 Task: Look for space in Salvador, Brazil from 9th July, 2023 to 16th July, 2023 for 2 adults, 1 child in price range Rs.8000 to Rs.16000. Place can be entire place with 2 bedrooms having 2 beds and 1 bathroom. Property type can be flat. Booking option can be shelf check-in. Required host language is Spanish.
Action: Mouse moved to (538, 147)
Screenshot: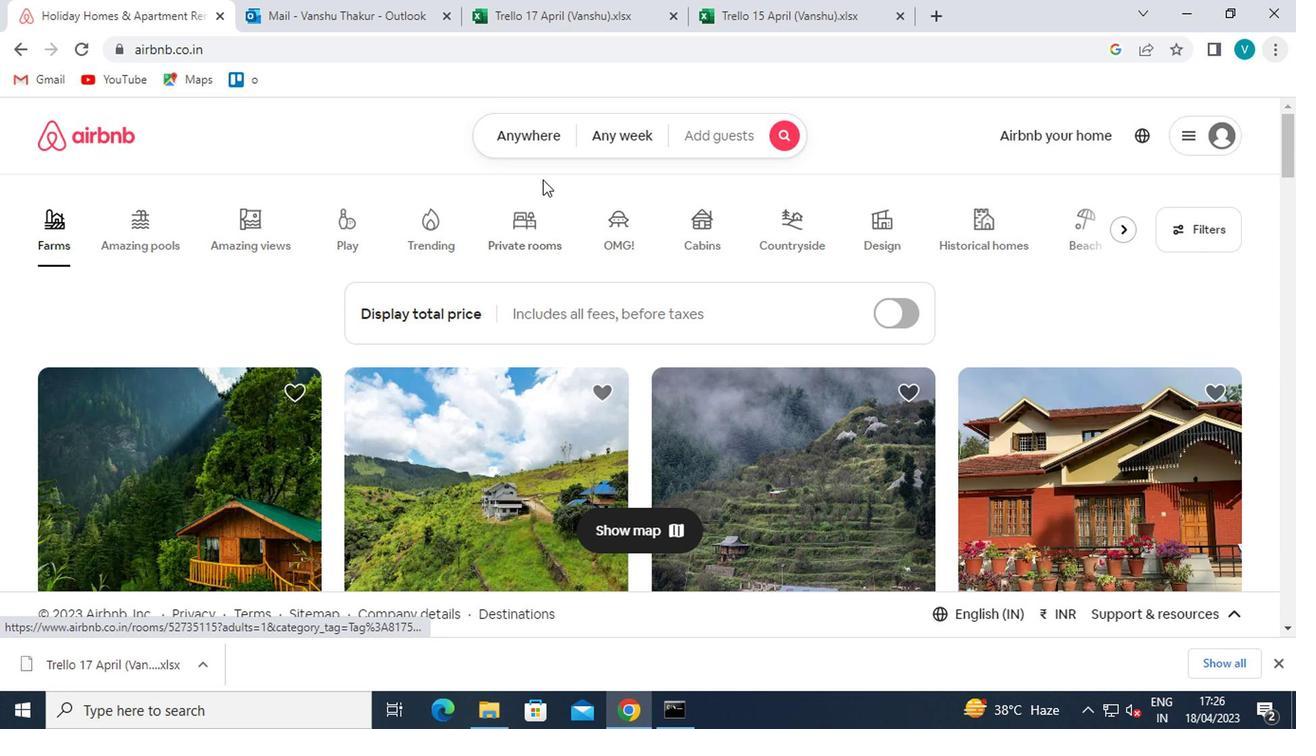 
Action: Mouse pressed left at (538, 147)
Screenshot: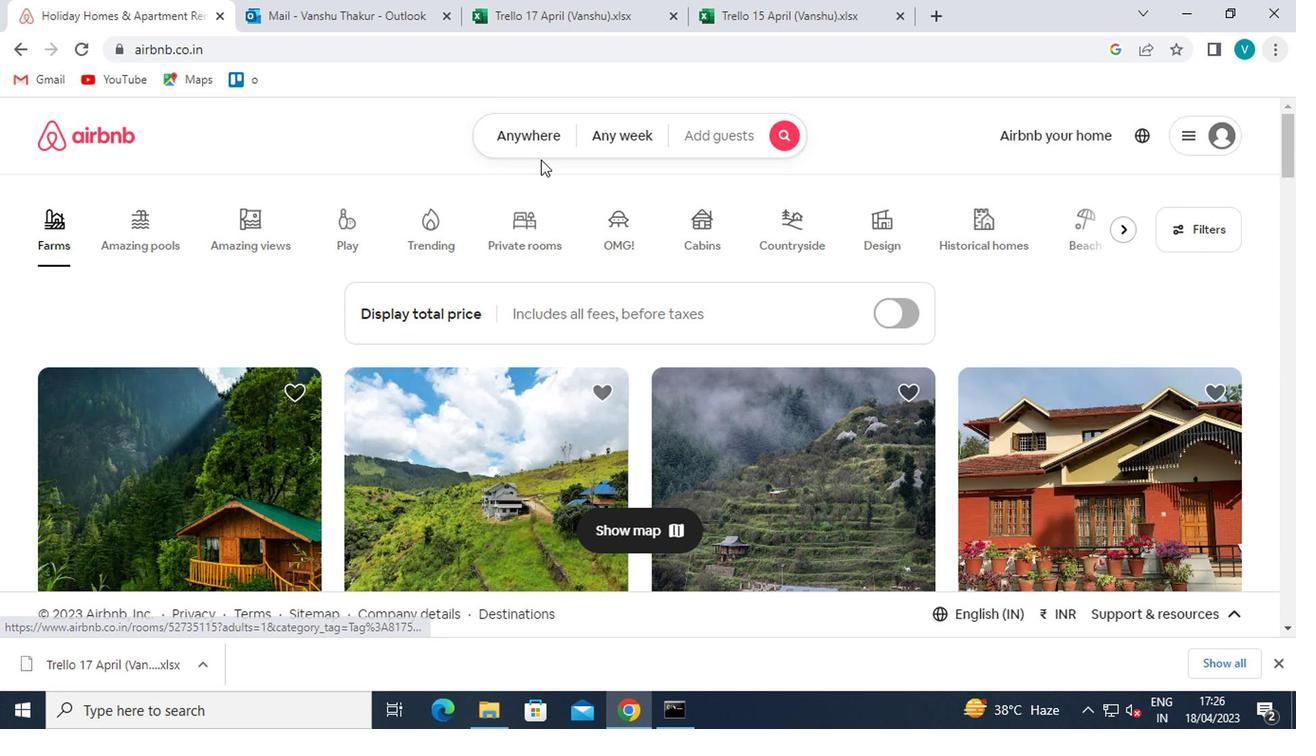 
Action: Mouse moved to (453, 211)
Screenshot: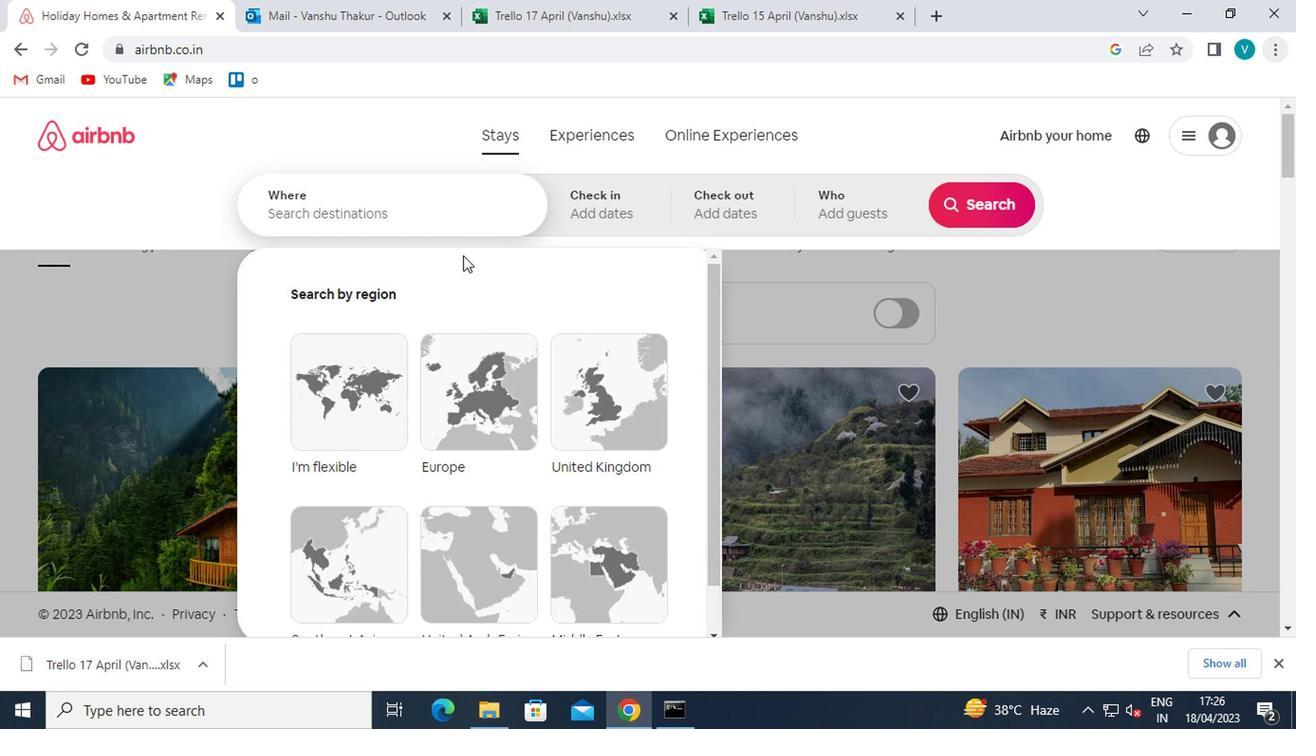 
Action: Mouse pressed left at (453, 211)
Screenshot: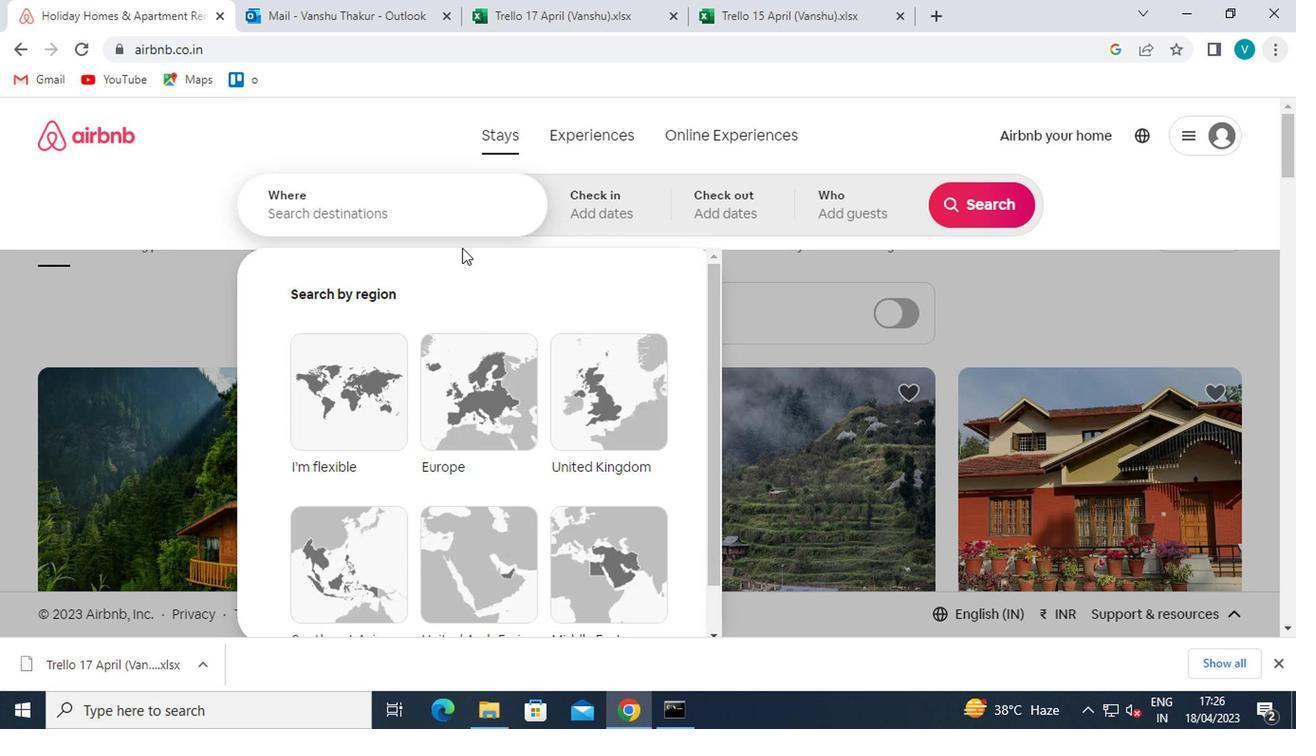 
Action: Mouse moved to (452, 209)
Screenshot: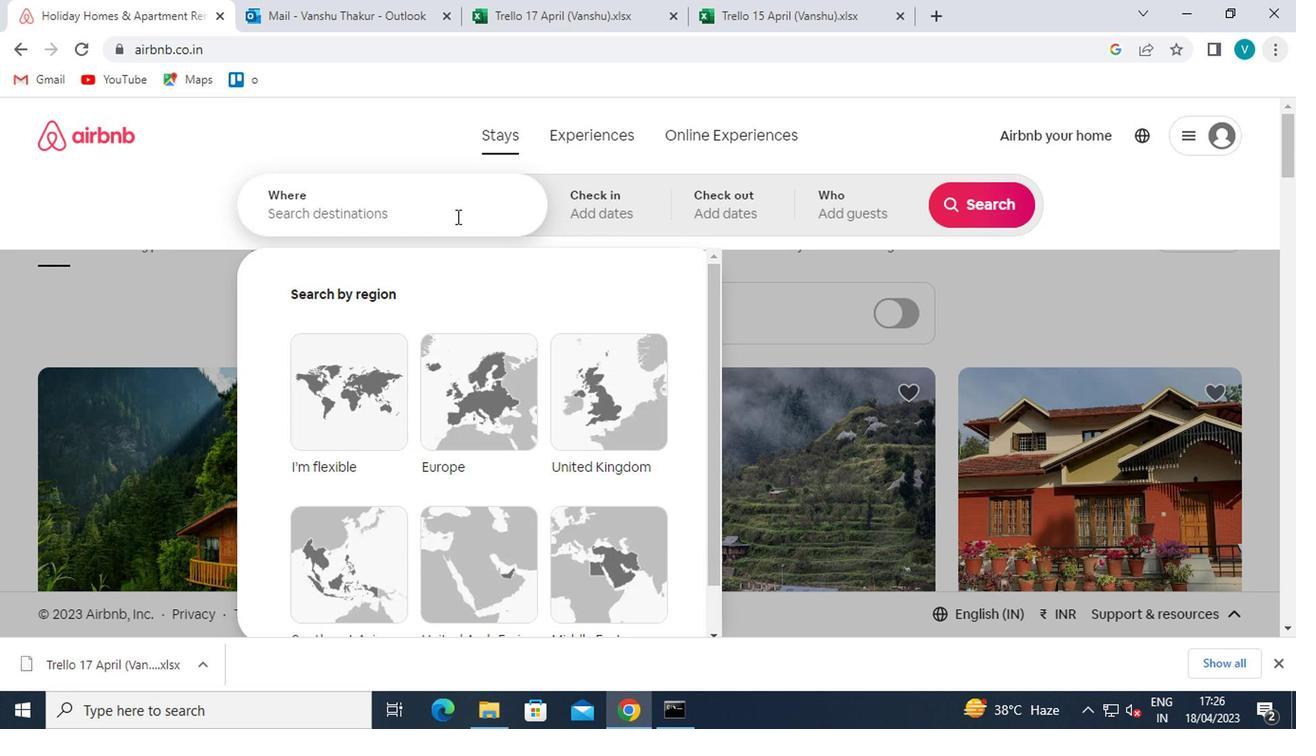 
Action: Key pressed <Key.shift>SALVADOR
Screenshot: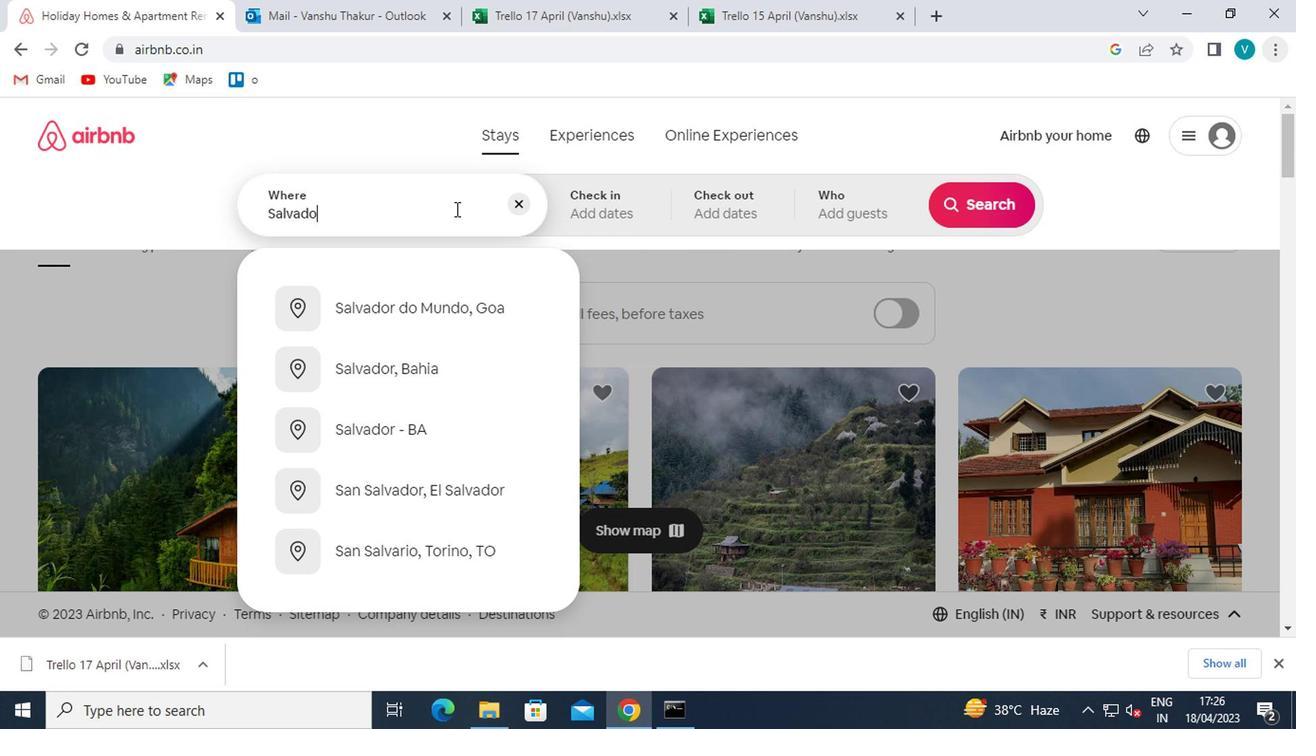 
Action: Mouse moved to (506, 184)
Screenshot: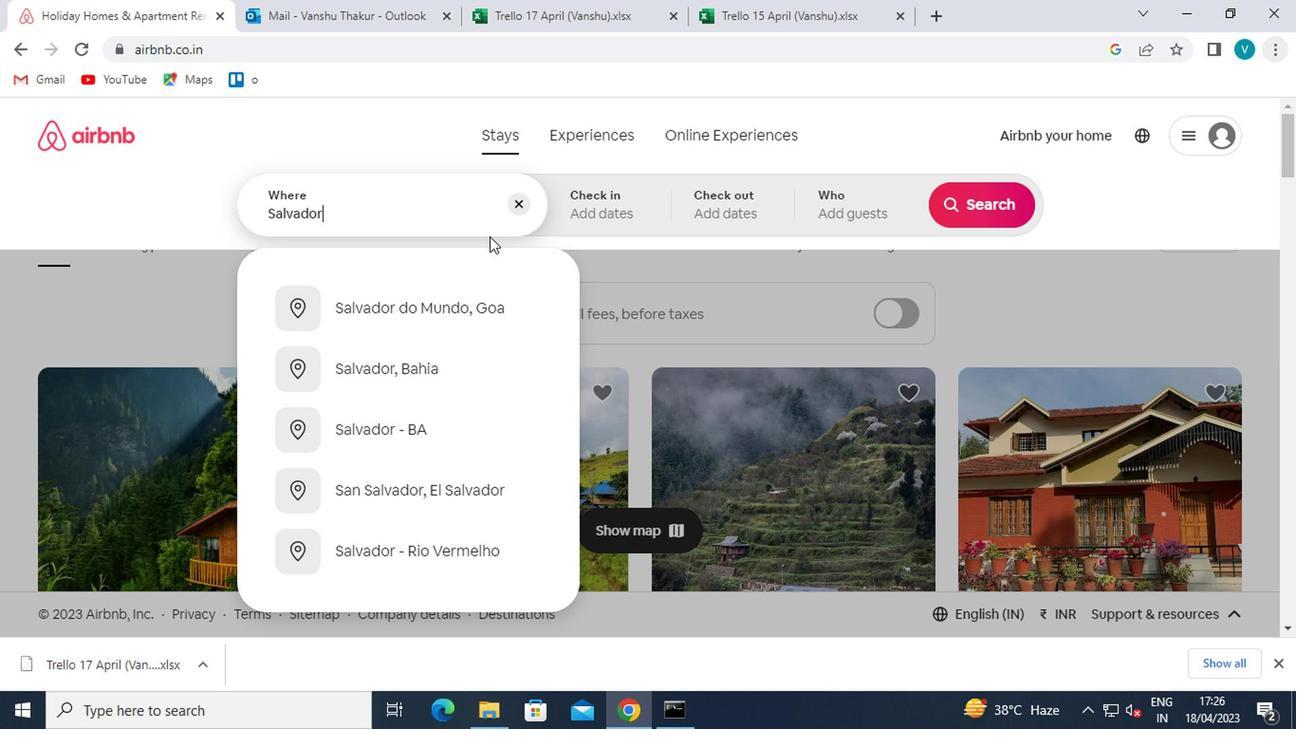 
Action: Key pressed ,<Key.space><Key.shift>BRAZIL
Screenshot: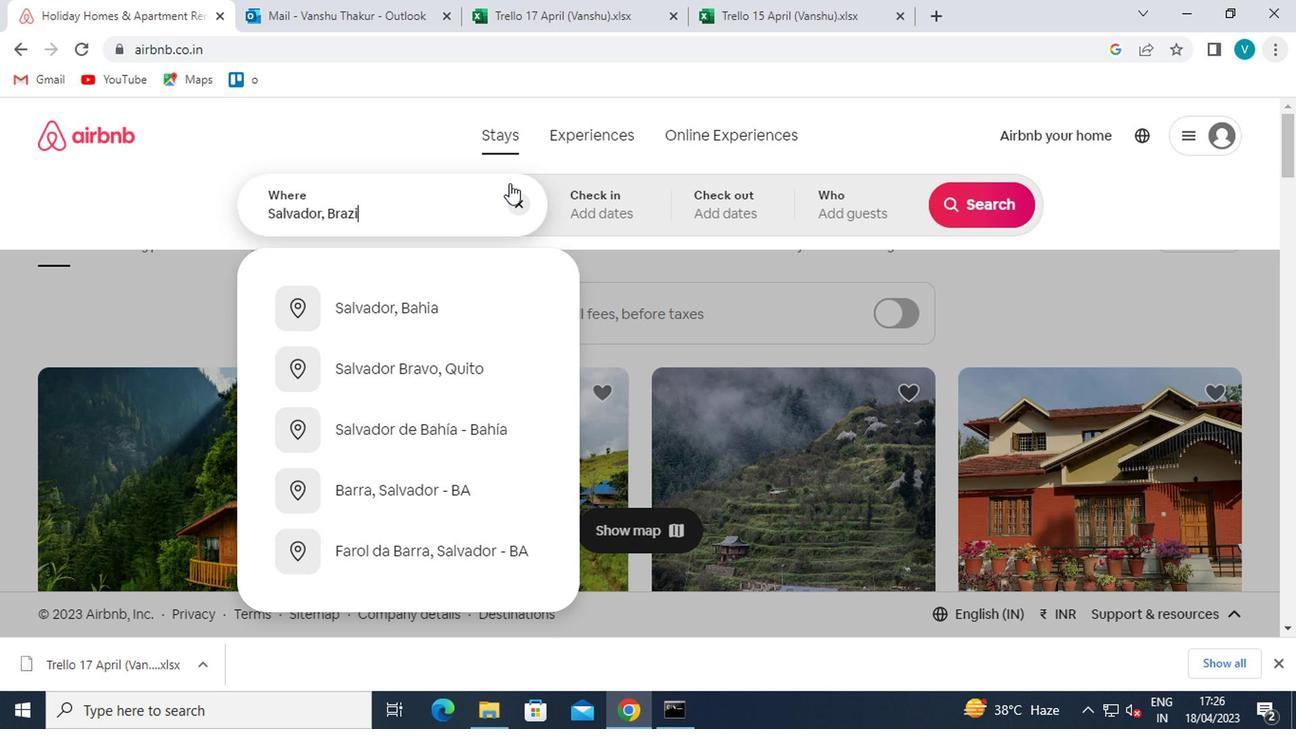 
Action: Mouse moved to (493, 197)
Screenshot: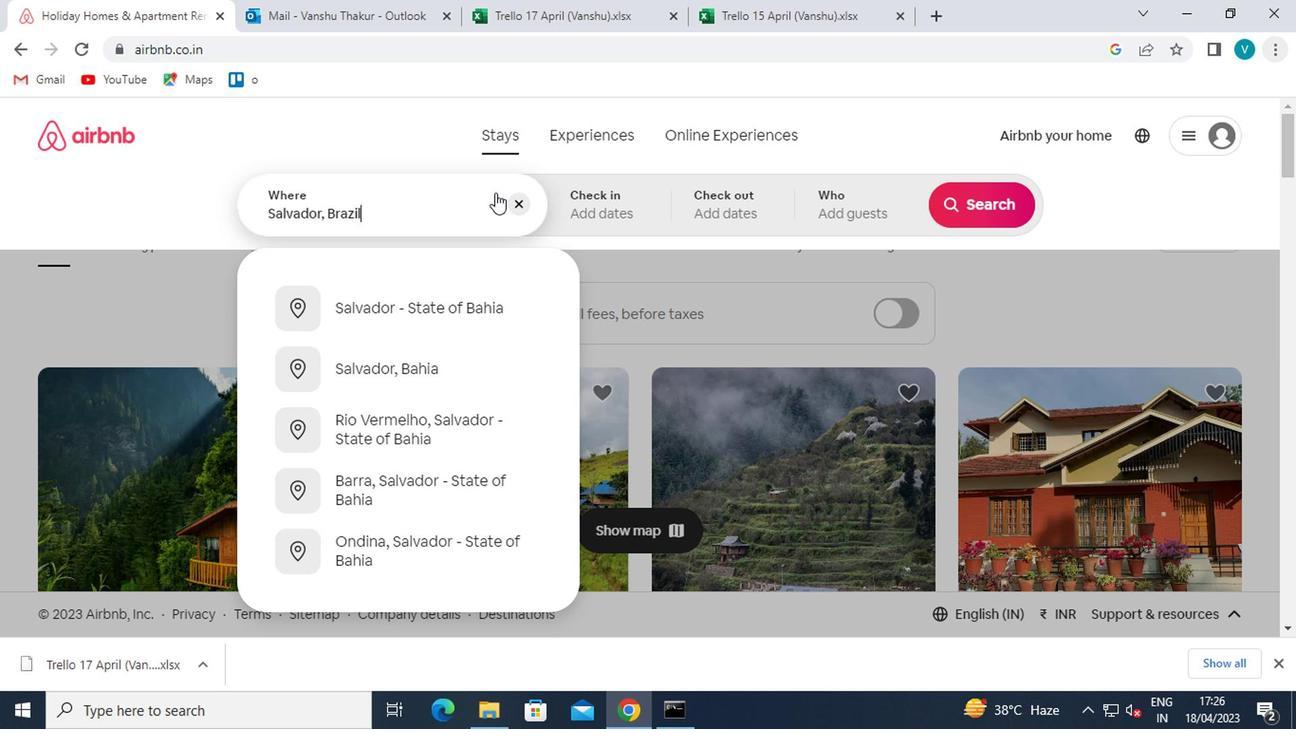 
Action: Key pressed <Key.enter>
Screenshot: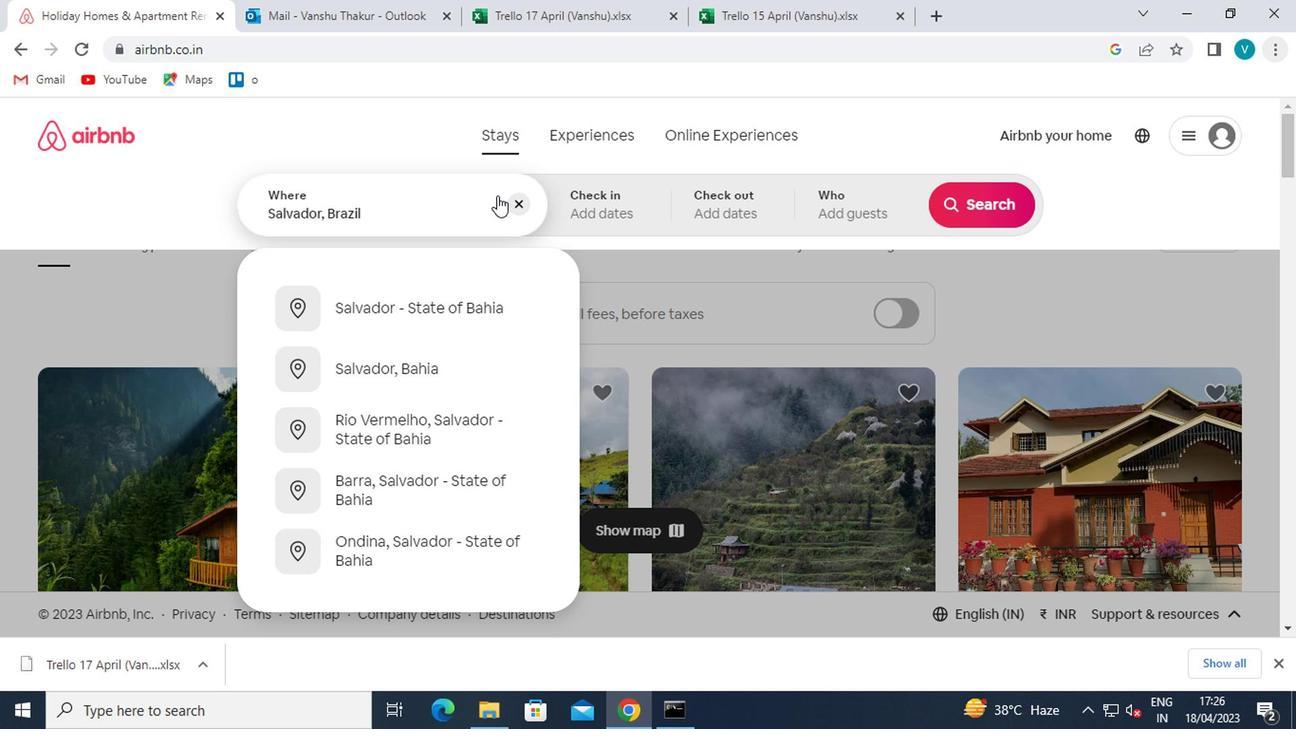
Action: Mouse moved to (955, 353)
Screenshot: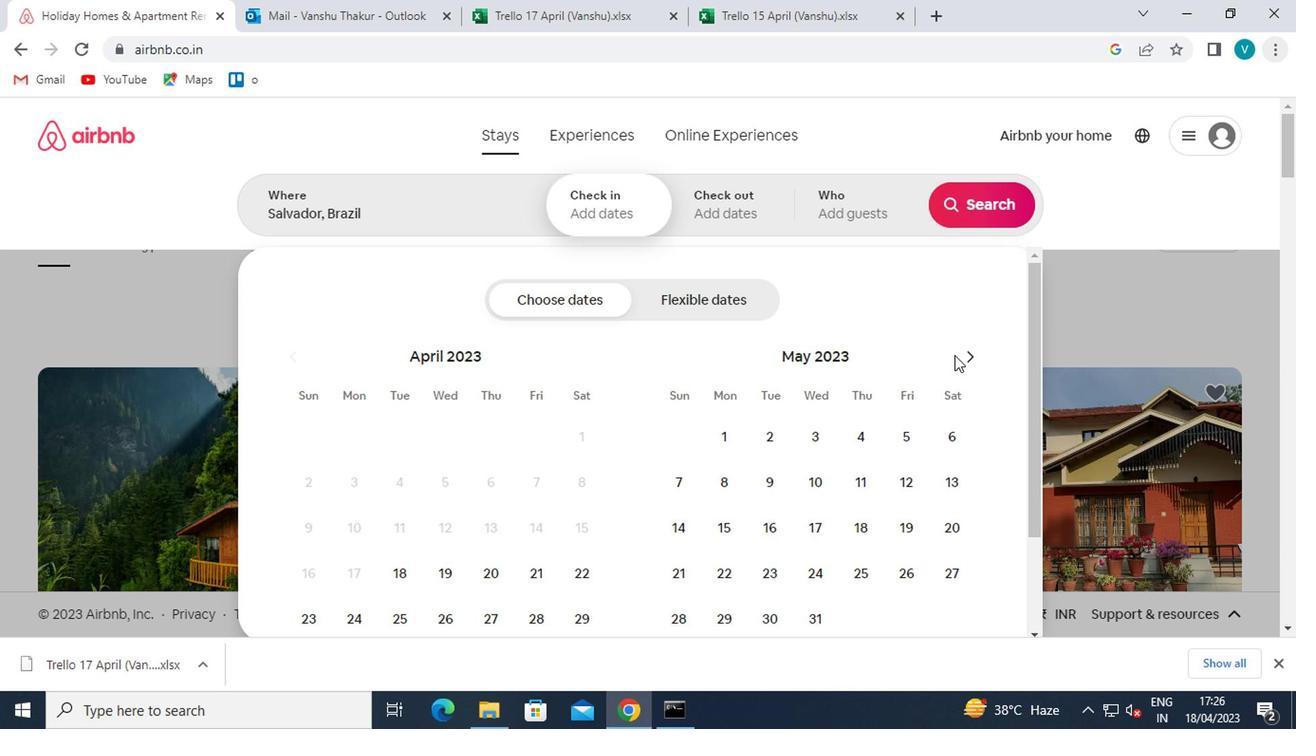 
Action: Mouse pressed left at (955, 353)
Screenshot: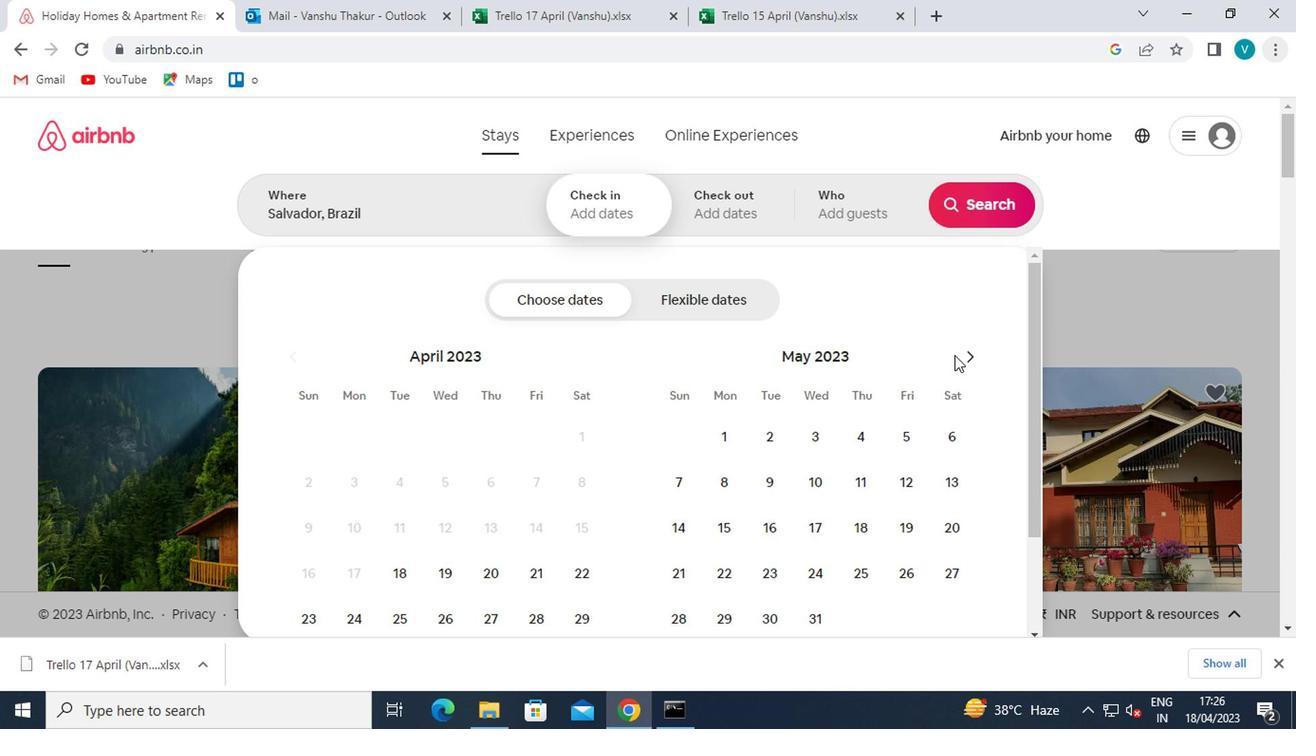 
Action: Mouse moved to (956, 353)
Screenshot: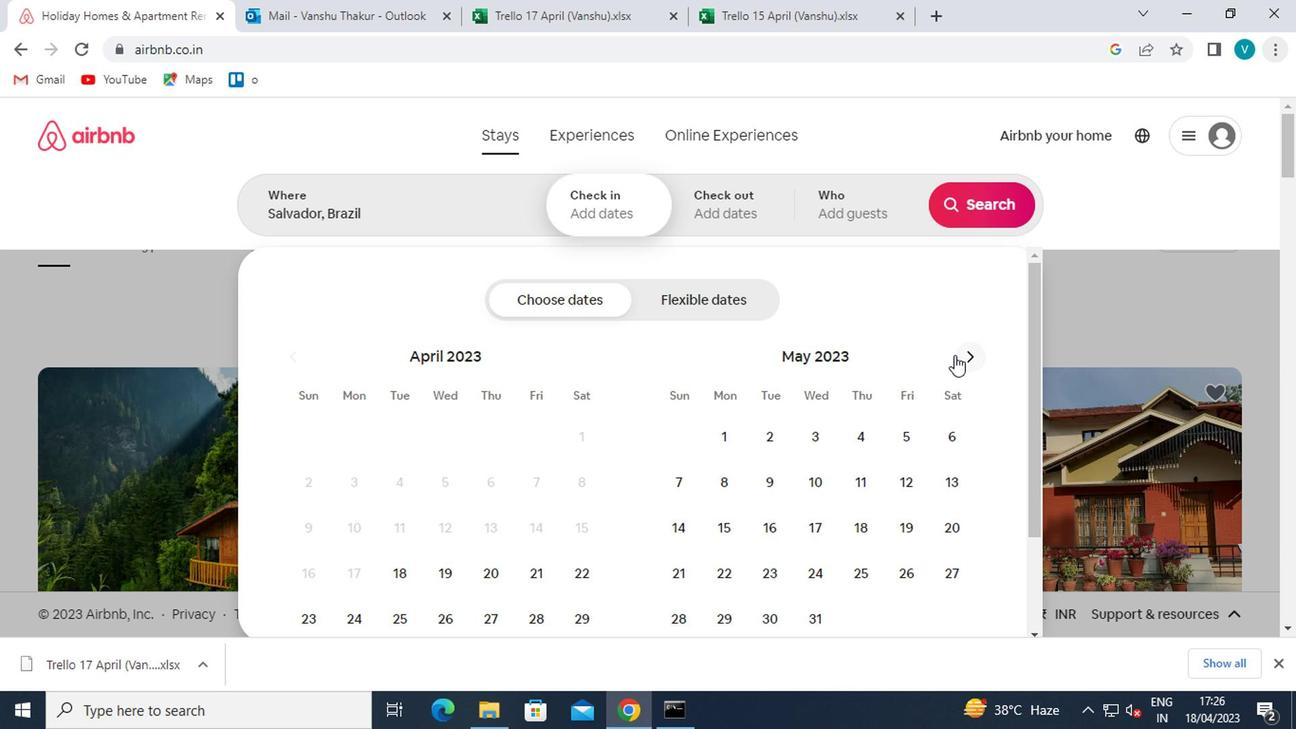 
Action: Mouse pressed left at (956, 353)
Screenshot: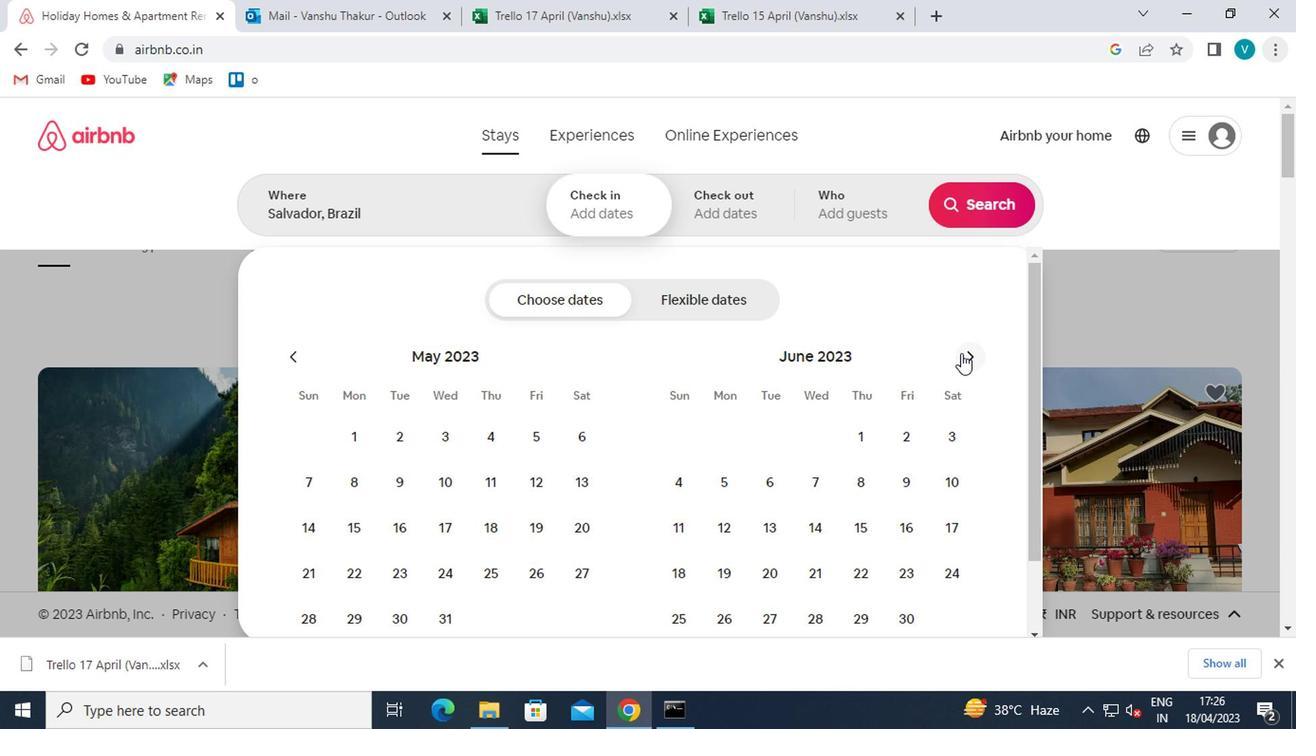 
Action: Mouse moved to (677, 523)
Screenshot: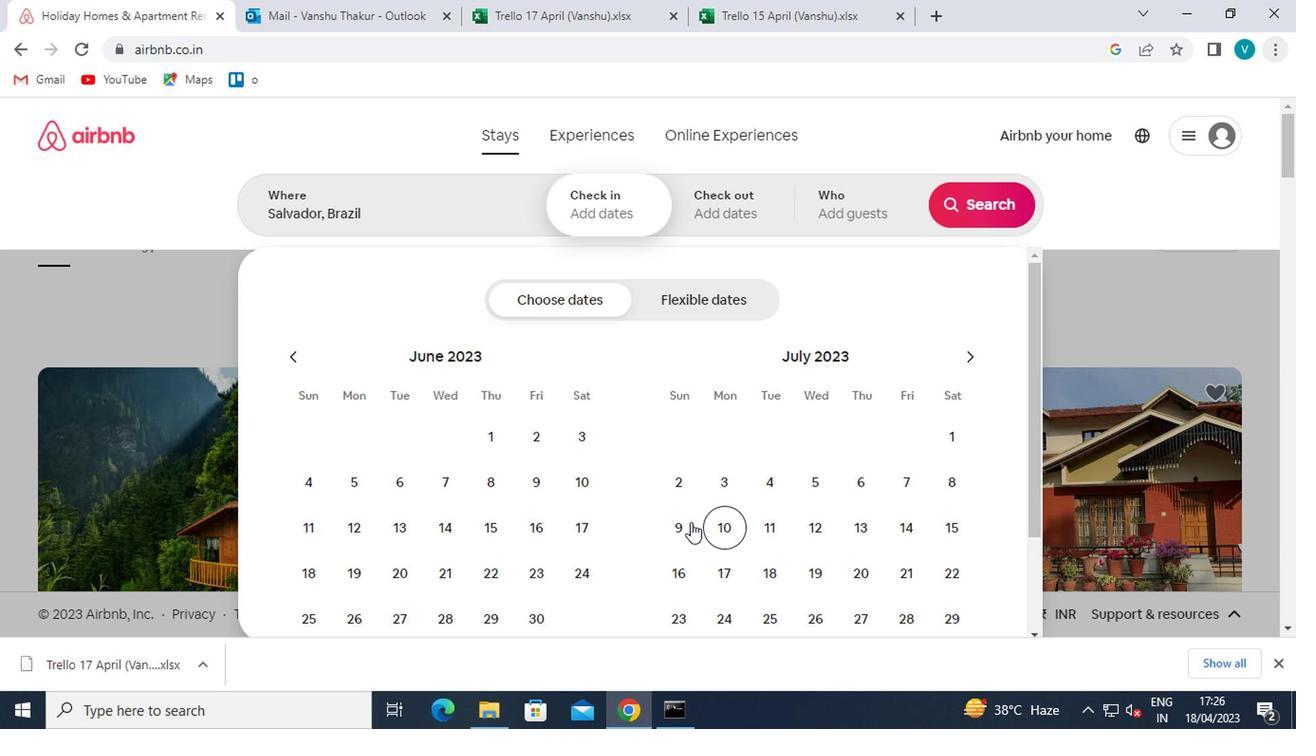 
Action: Mouse pressed left at (677, 523)
Screenshot: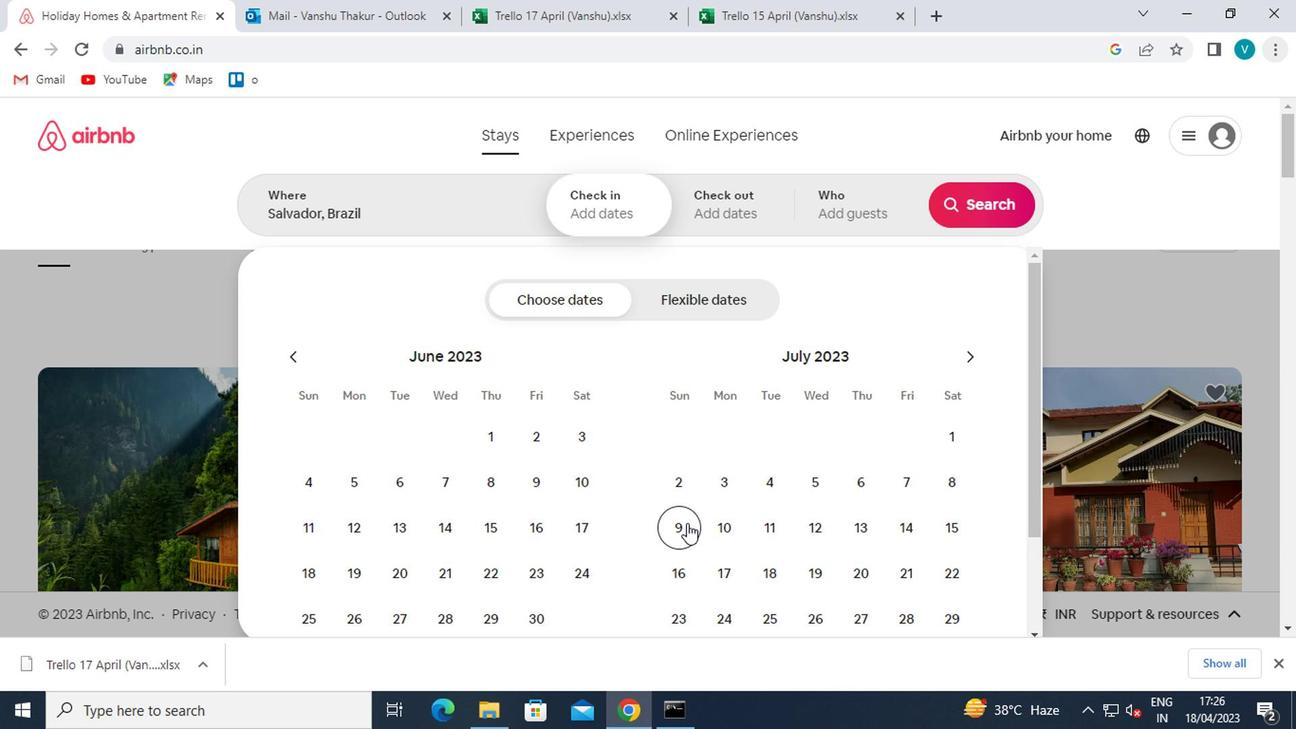 
Action: Mouse moved to (683, 572)
Screenshot: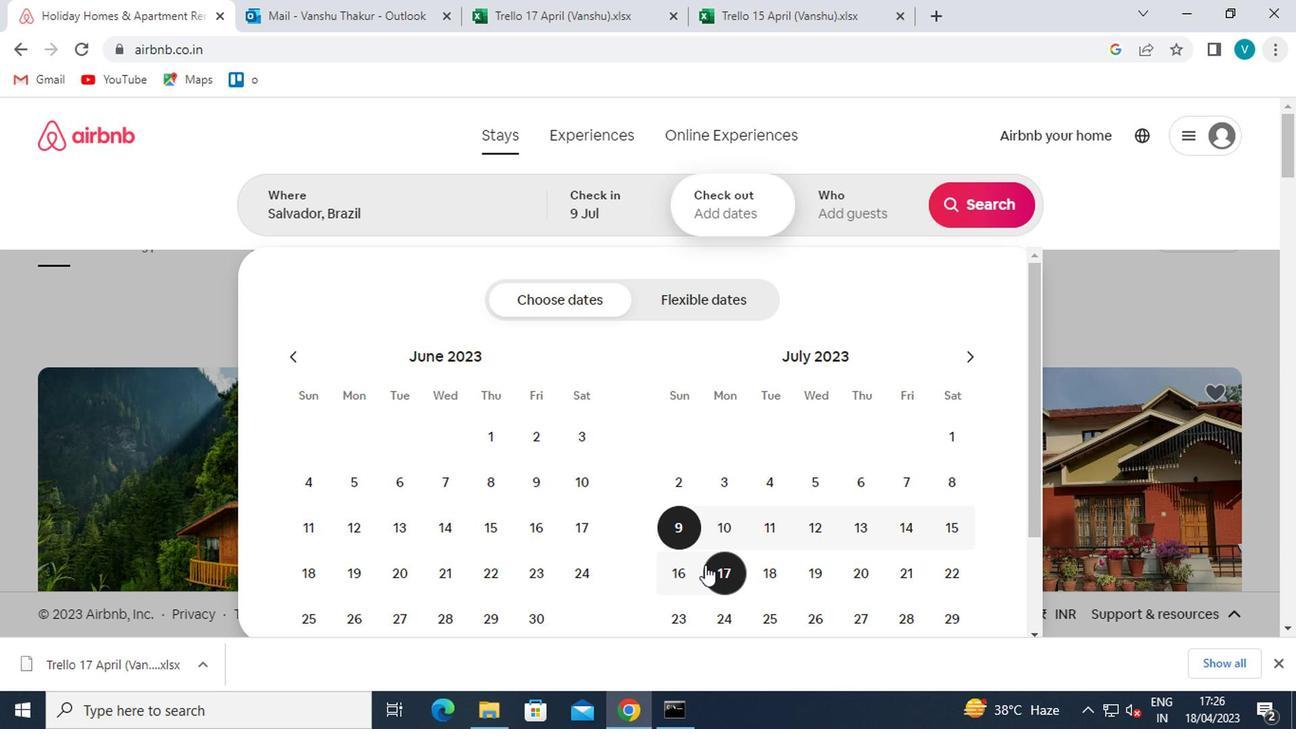 
Action: Mouse pressed left at (683, 572)
Screenshot: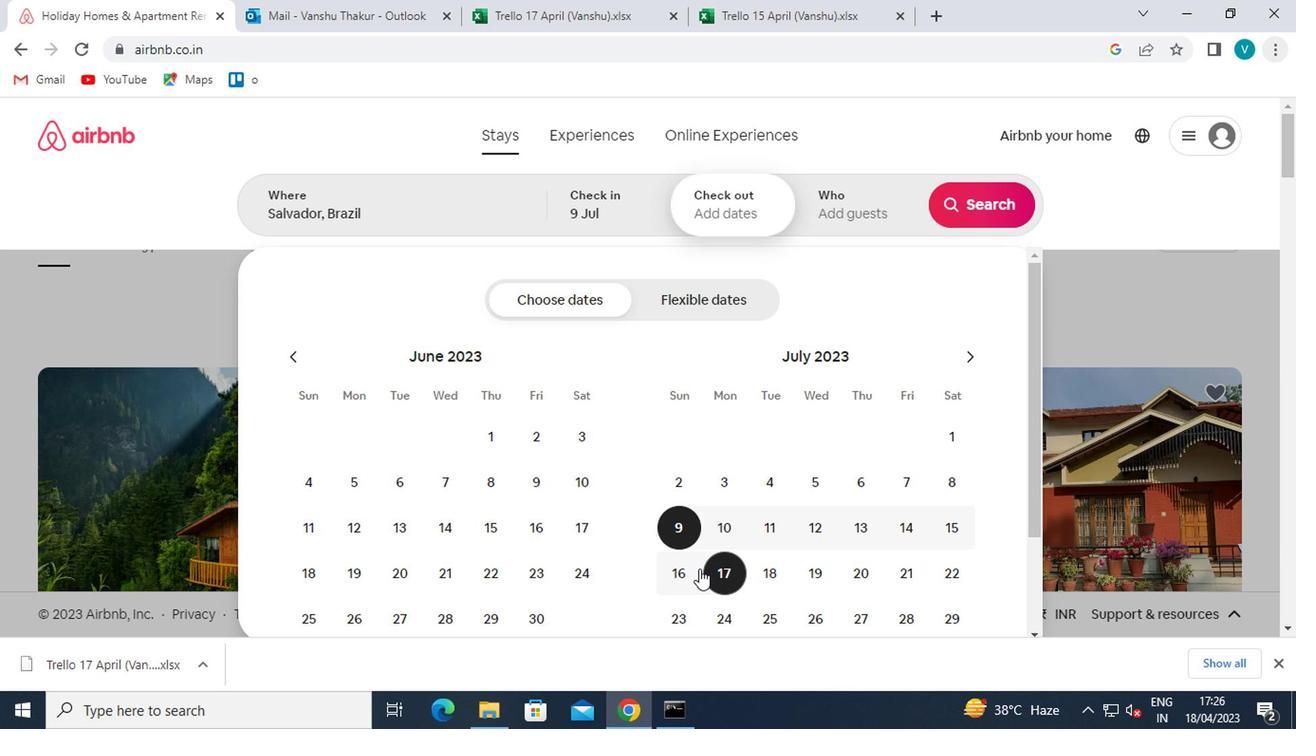 
Action: Mouse moved to (856, 203)
Screenshot: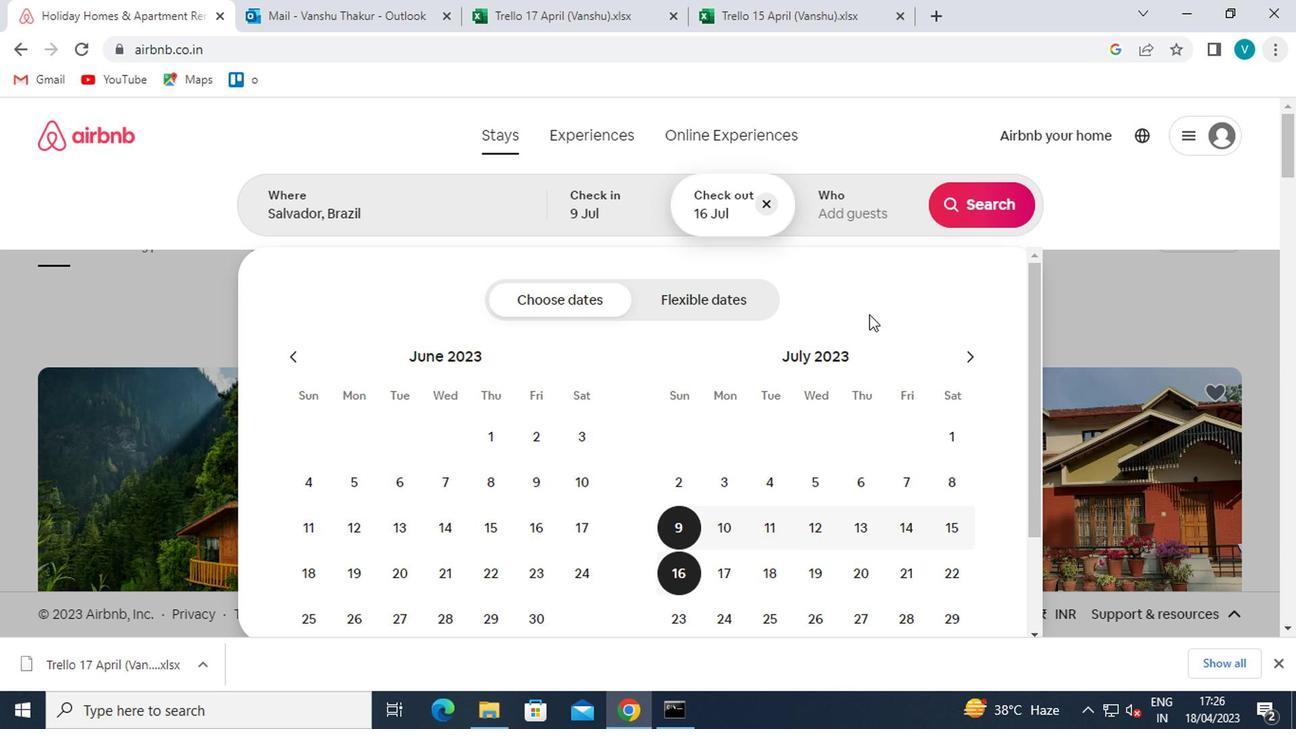 
Action: Mouse pressed left at (856, 203)
Screenshot: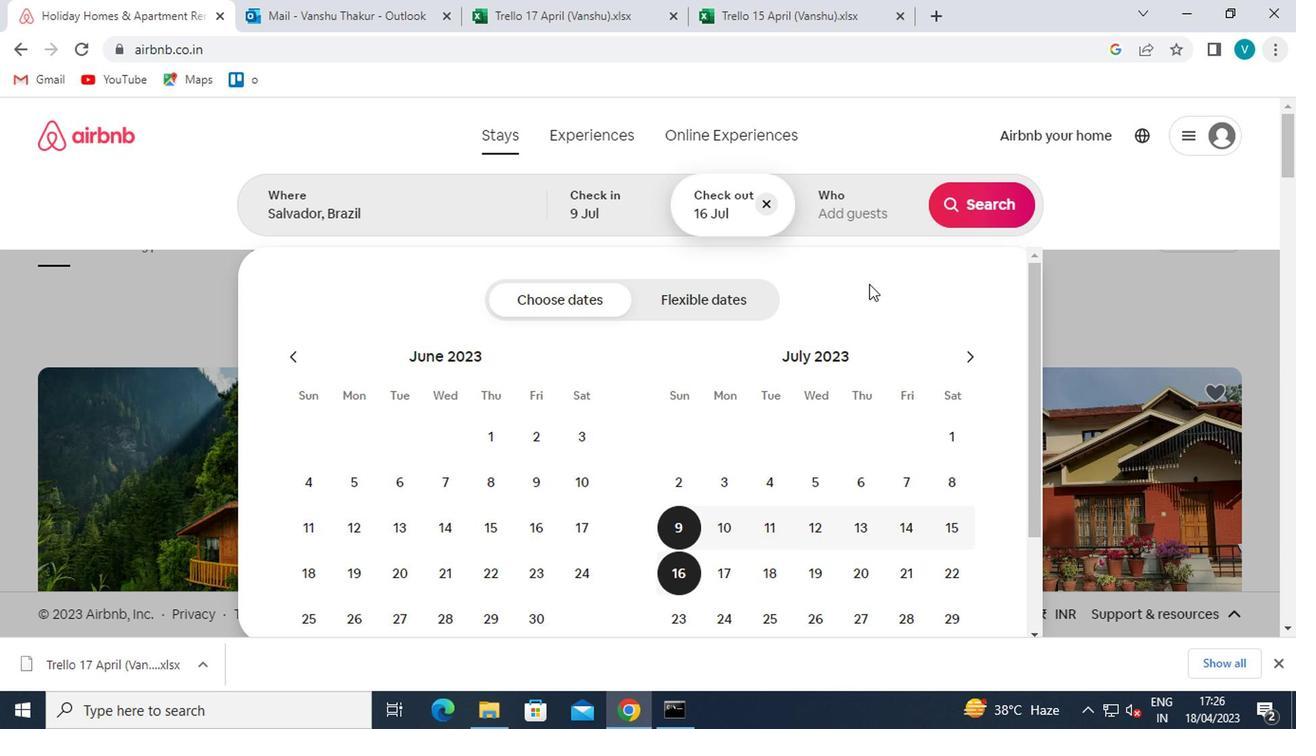 
Action: Mouse moved to (977, 300)
Screenshot: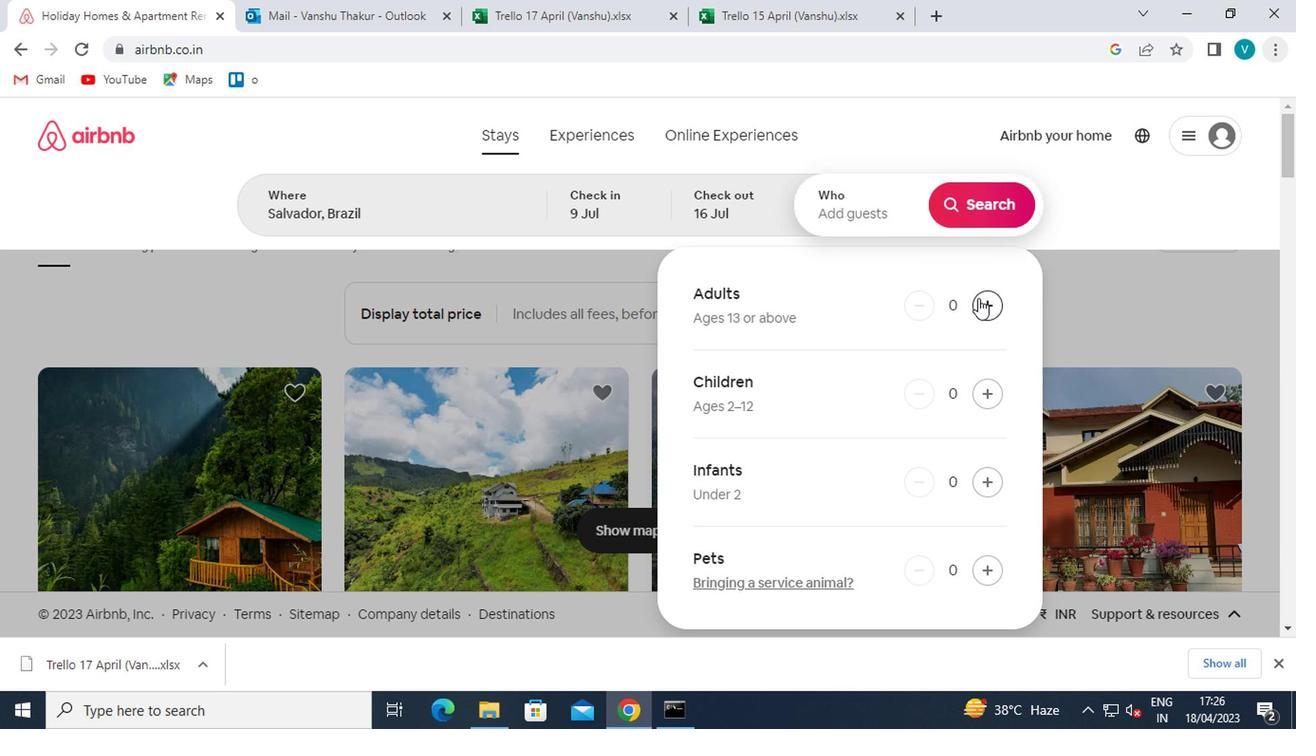 
Action: Mouse pressed left at (977, 300)
Screenshot: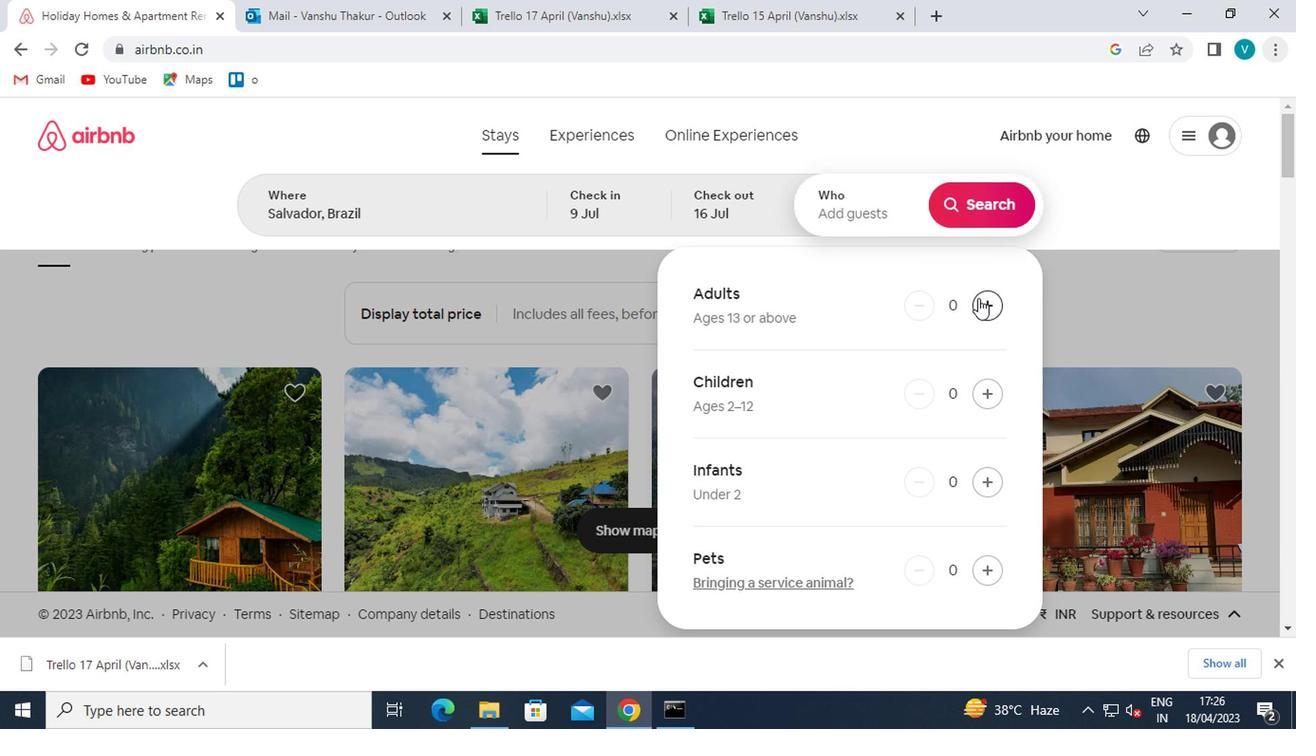 
Action: Mouse moved to (979, 301)
Screenshot: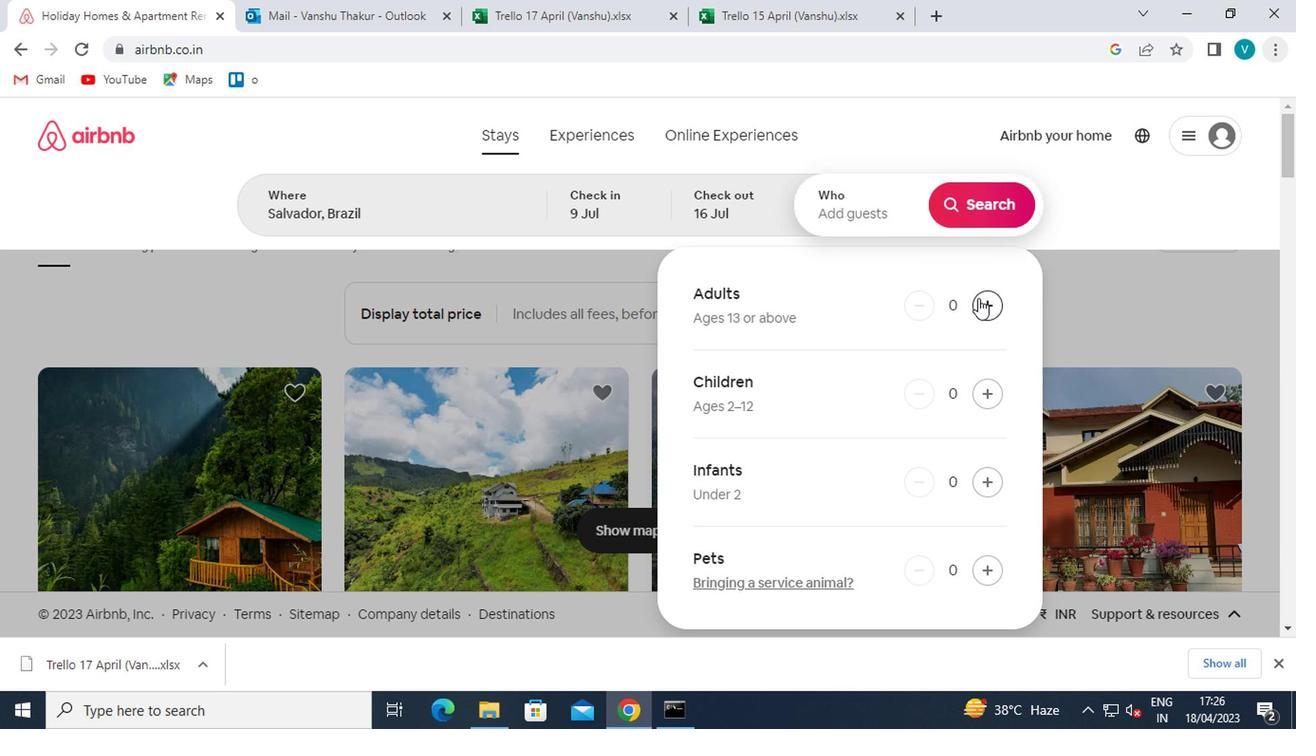 
Action: Mouse pressed left at (979, 301)
Screenshot: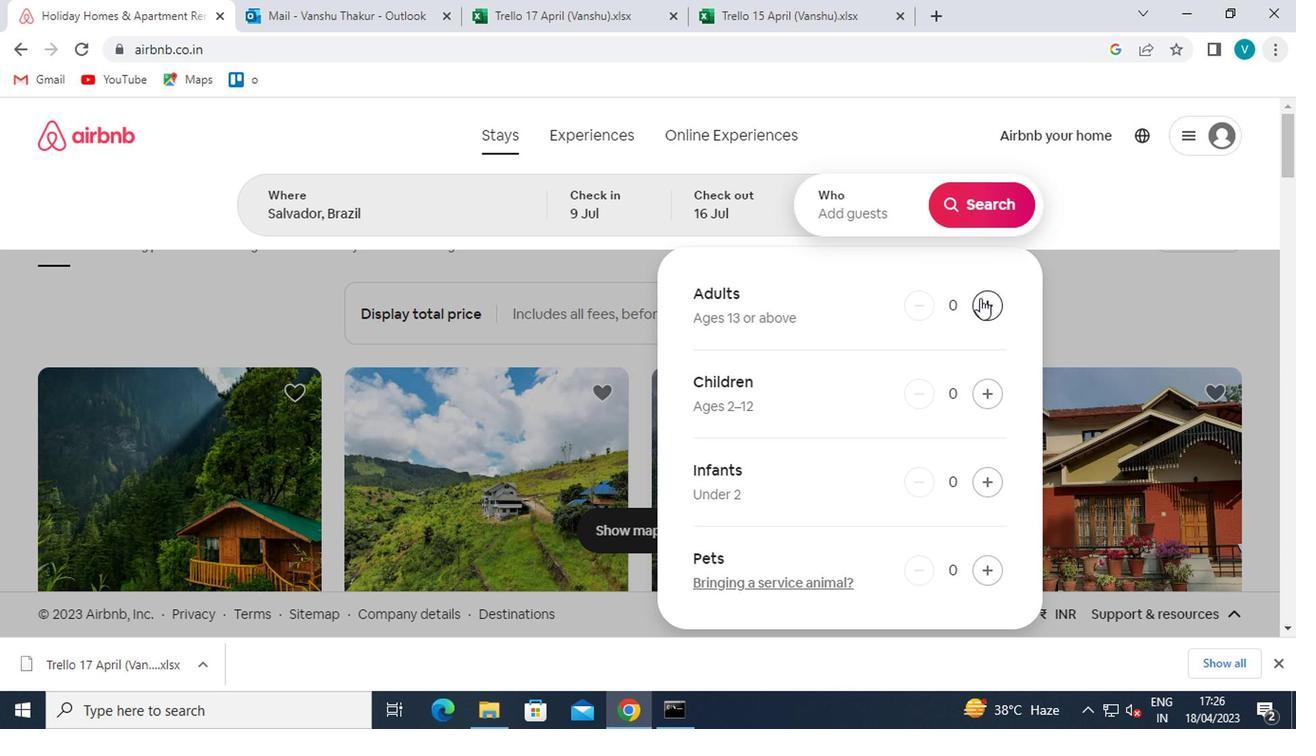 
Action: Mouse moved to (979, 386)
Screenshot: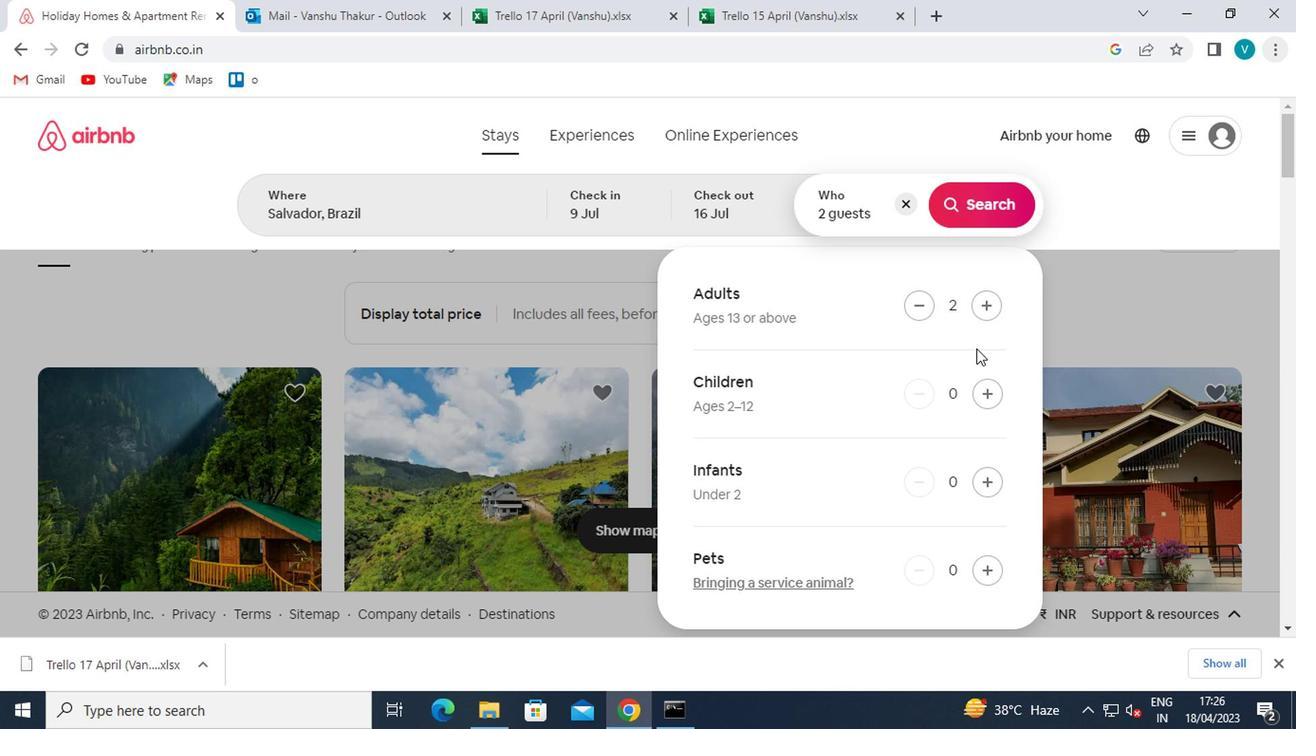 
Action: Mouse pressed left at (979, 386)
Screenshot: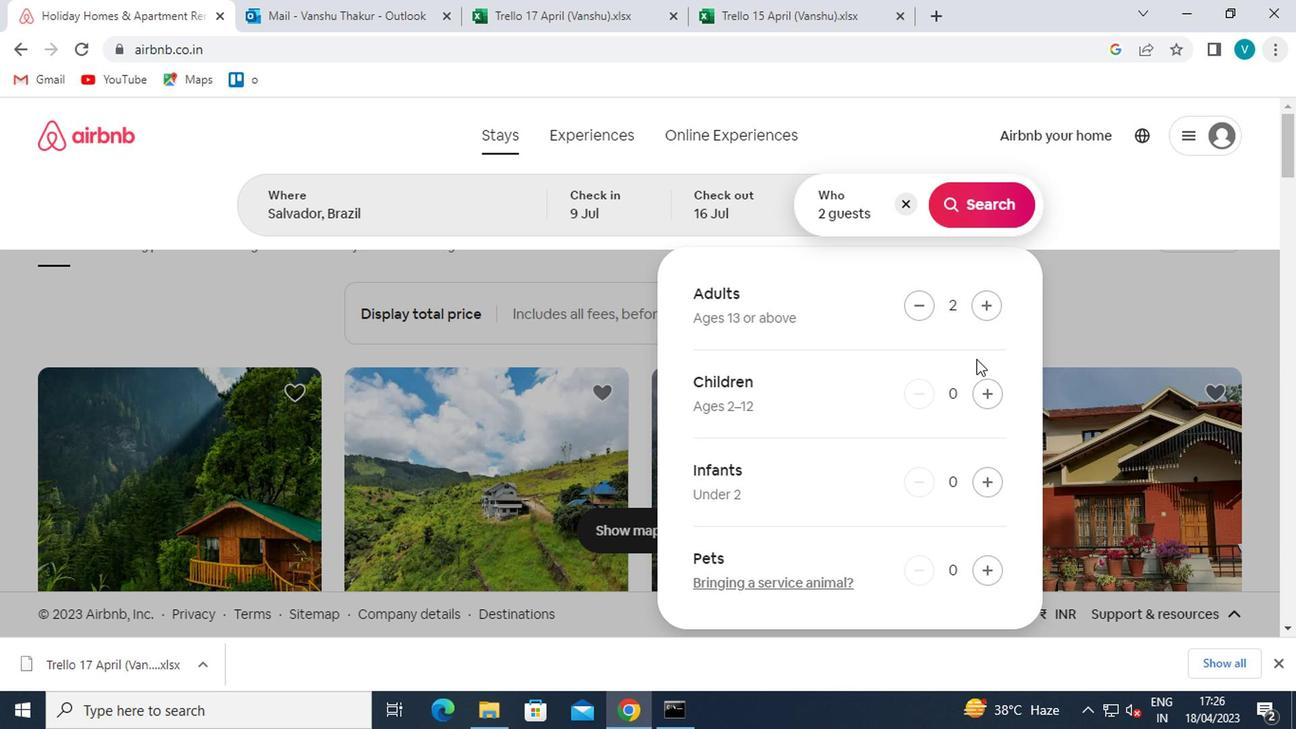 
Action: Mouse moved to (972, 214)
Screenshot: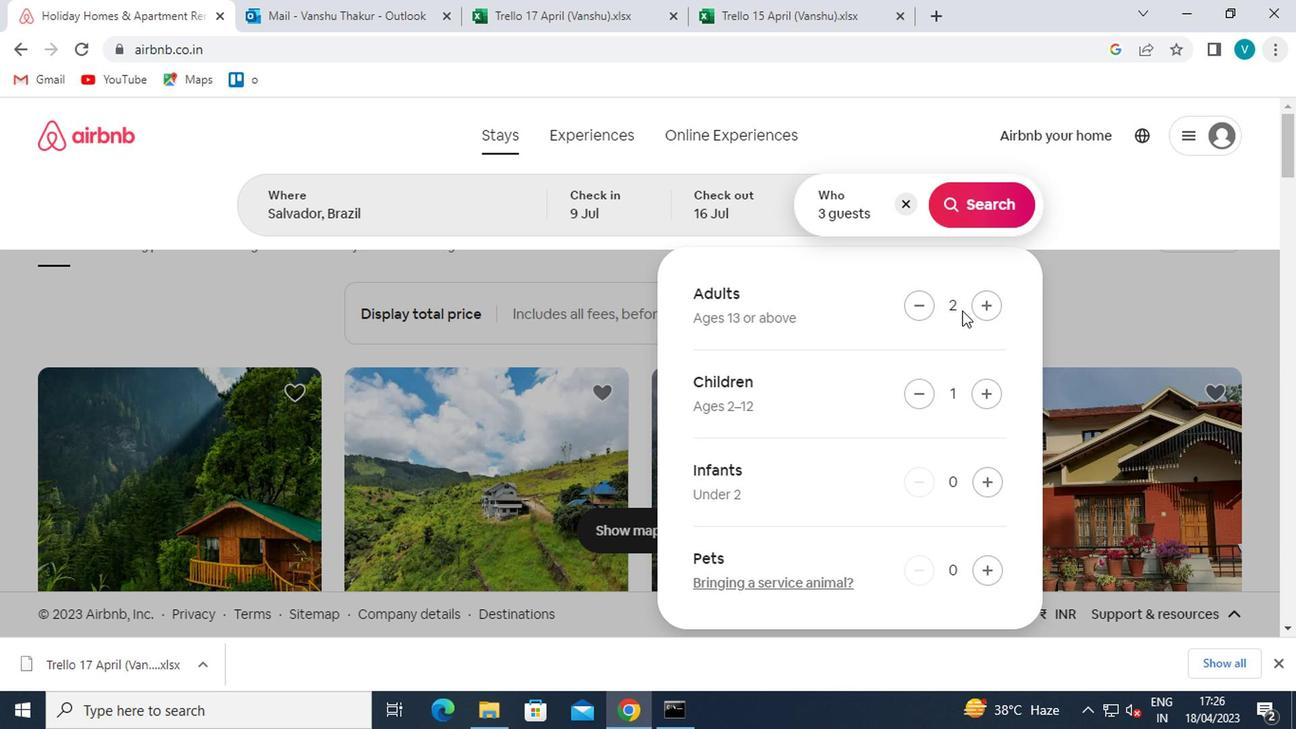 
Action: Mouse pressed left at (972, 214)
Screenshot: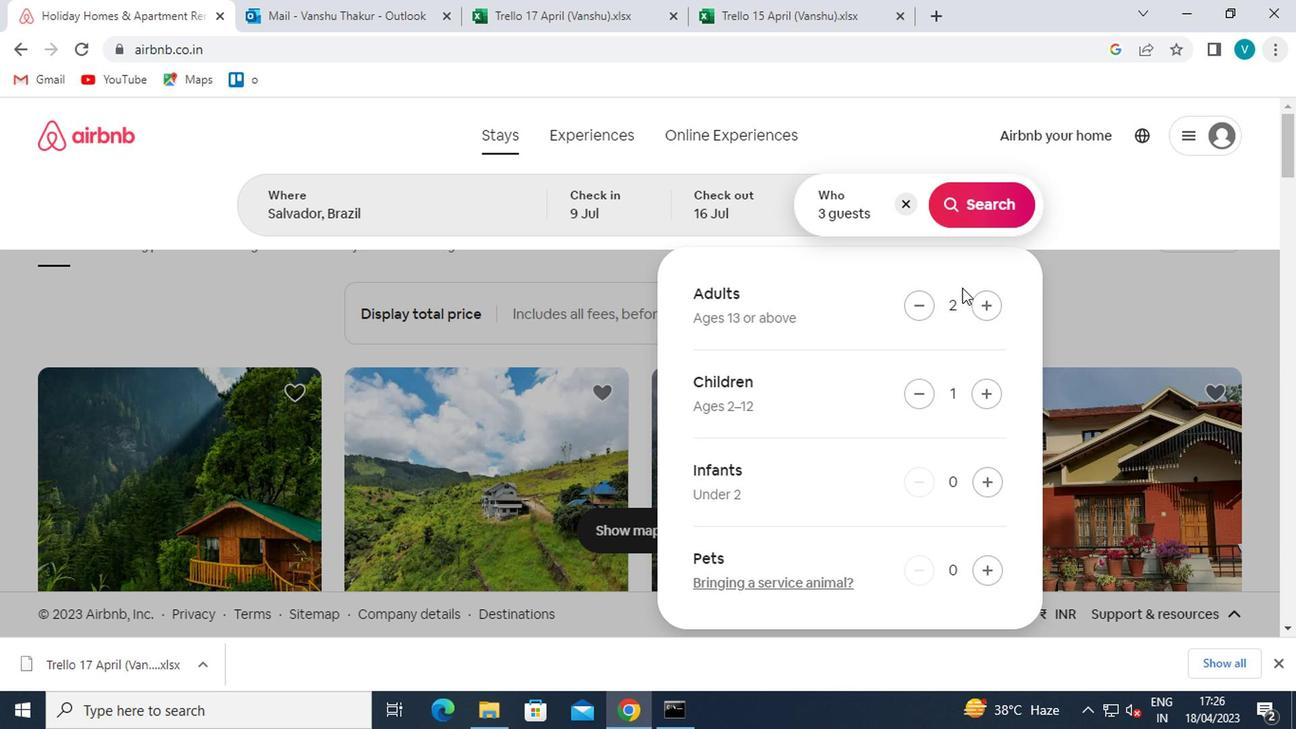 
Action: Mouse moved to (1199, 214)
Screenshot: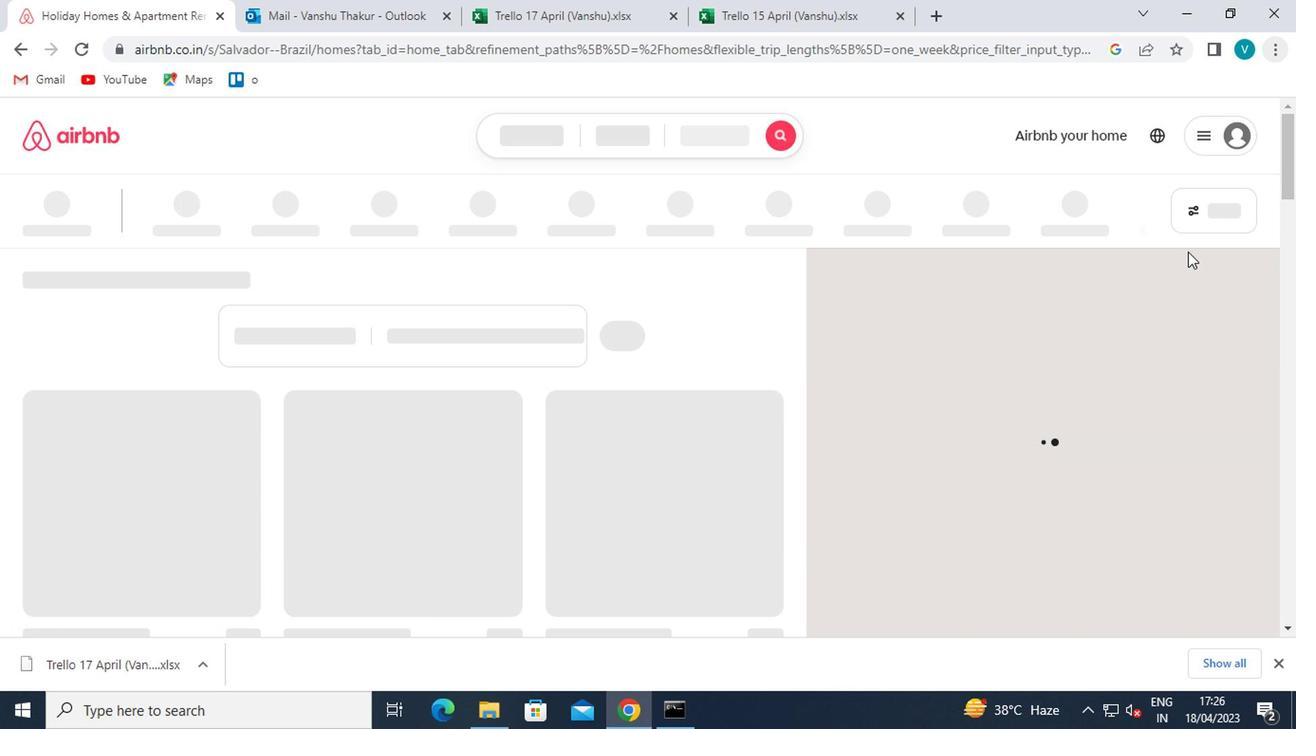 
Action: Mouse pressed left at (1199, 214)
Screenshot: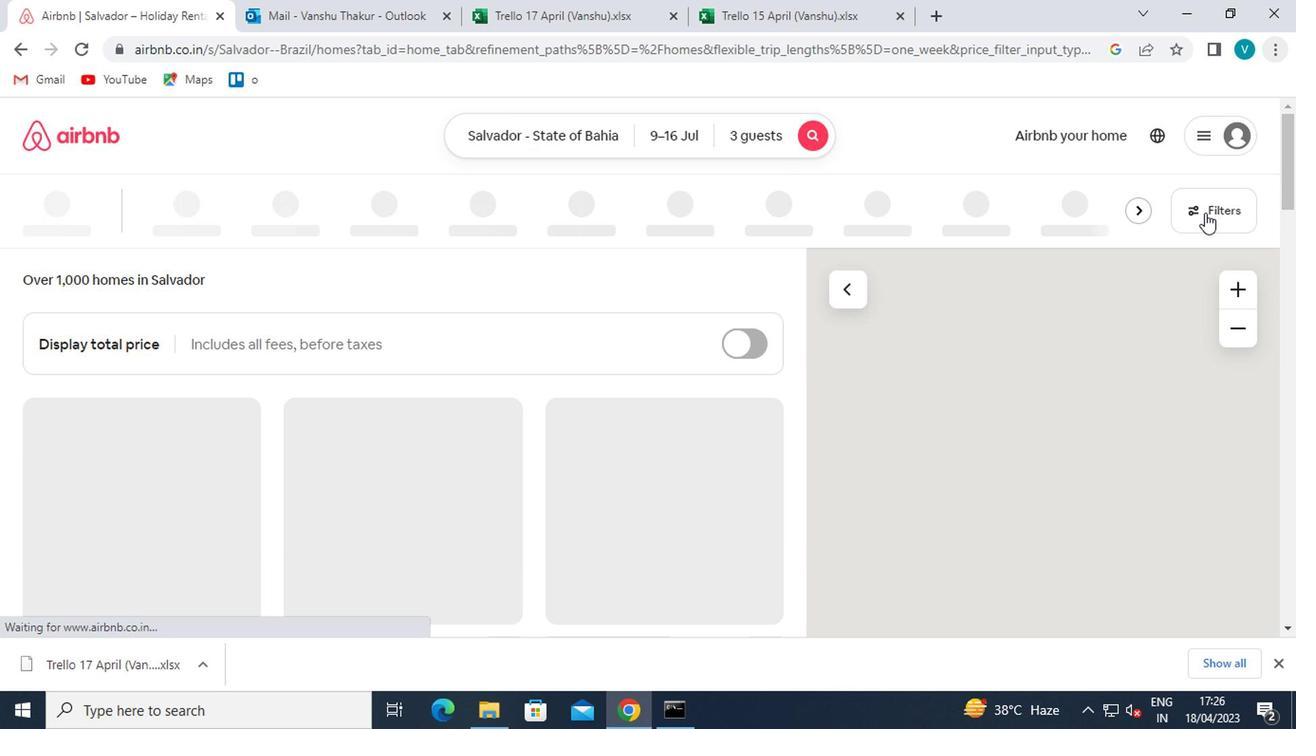 
Action: Mouse moved to (427, 453)
Screenshot: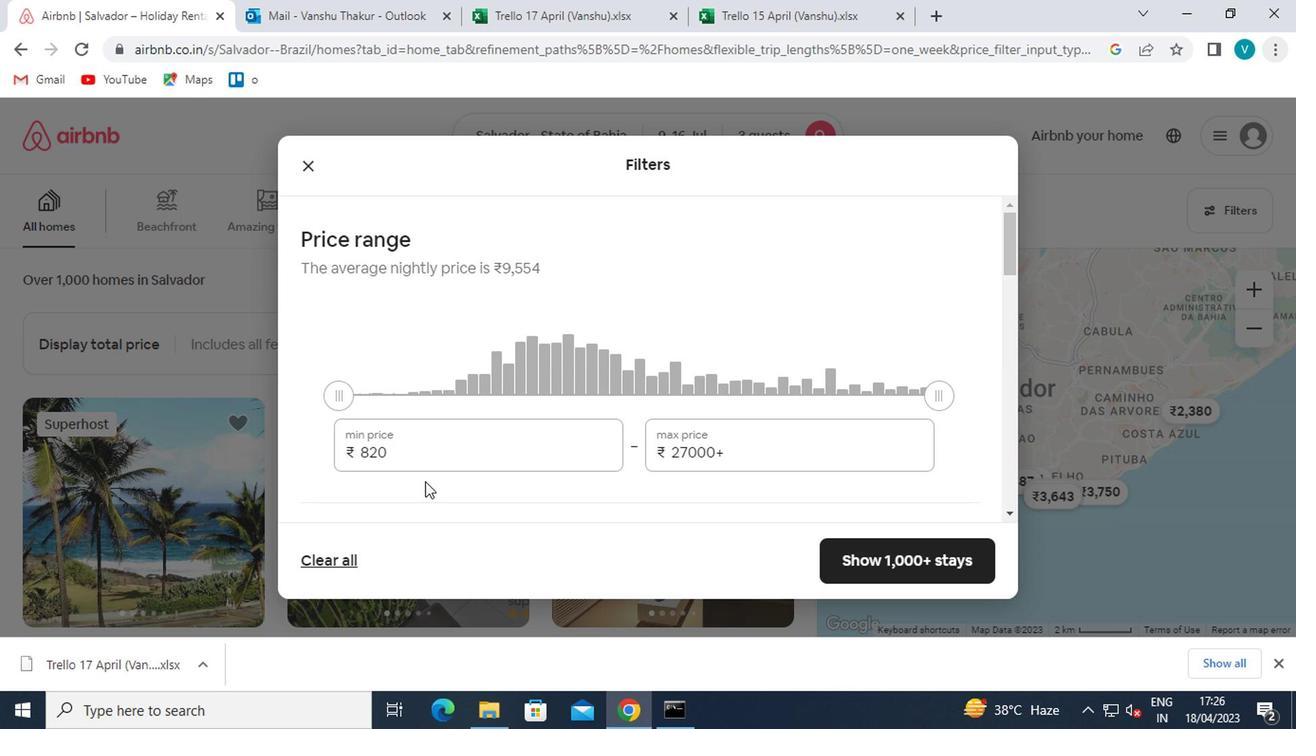 
Action: Mouse pressed left at (427, 453)
Screenshot: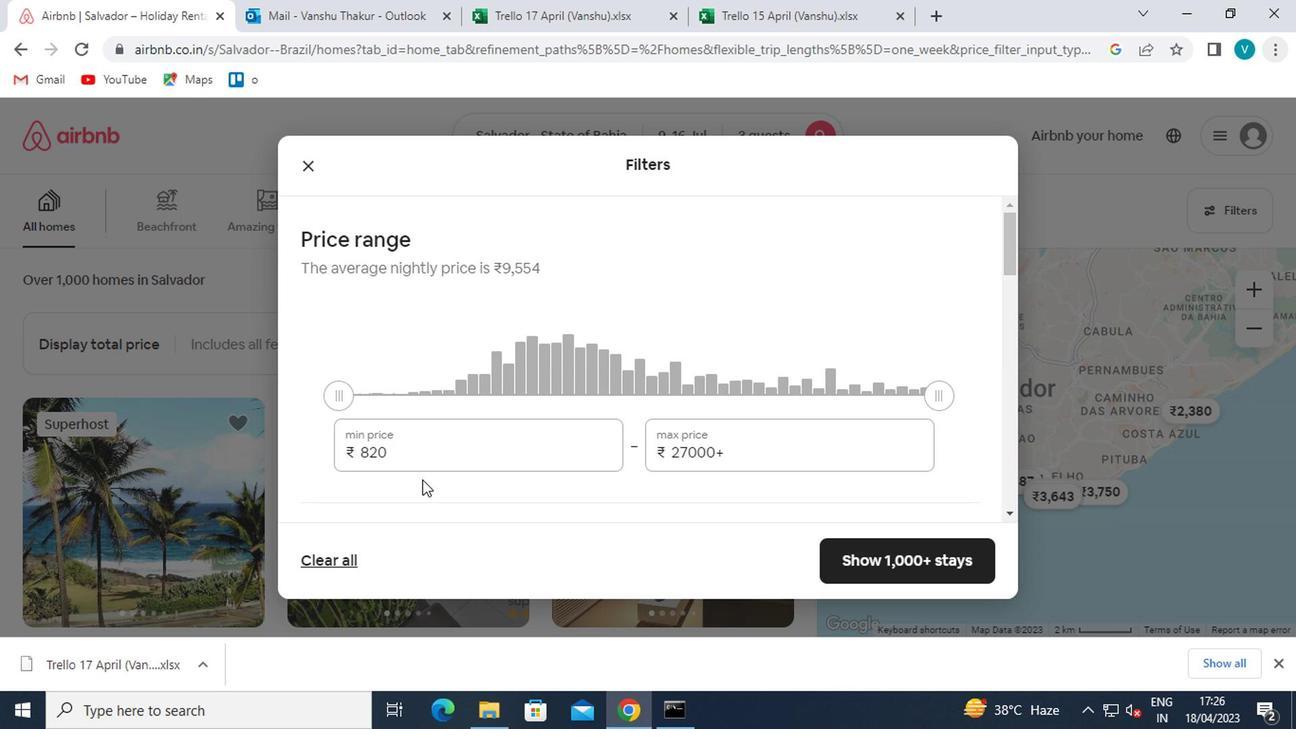 
Action: Mouse moved to (427, 456)
Screenshot: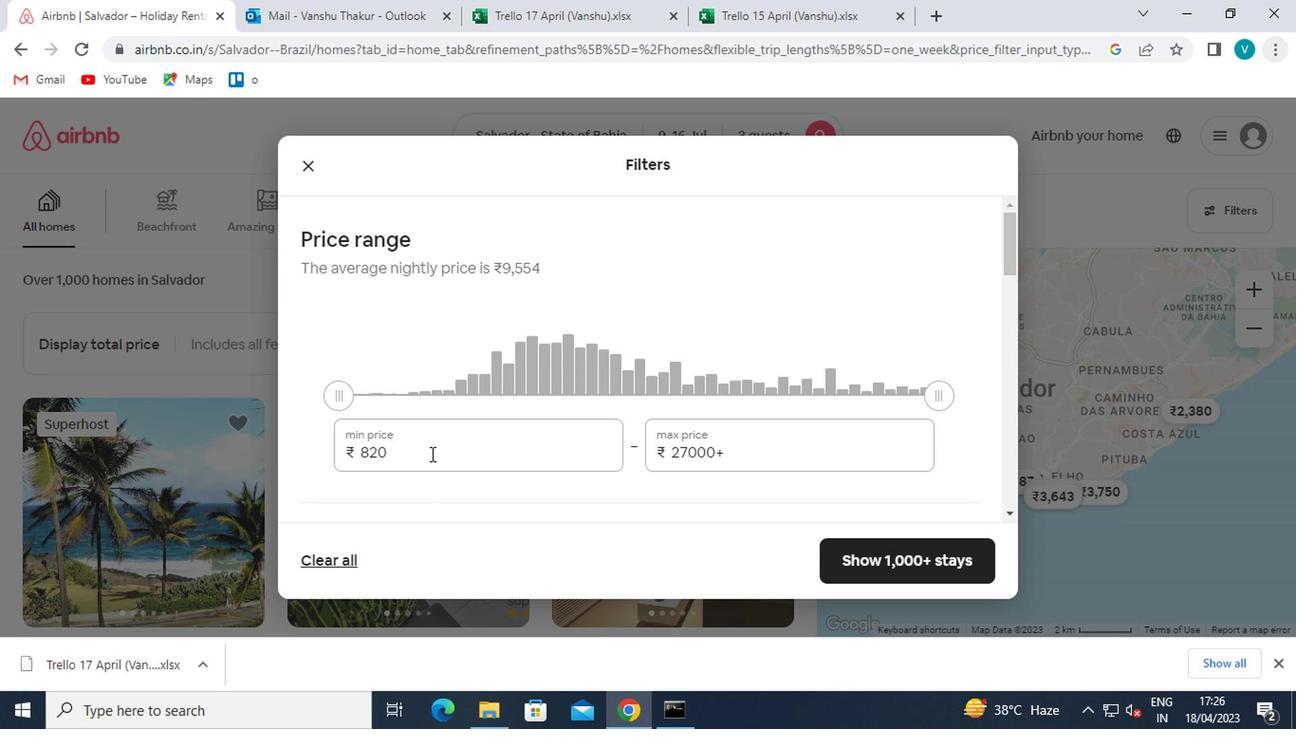 
Action: Key pressed <Key.backspace><Key.backspace><Key.backspace>8000
Screenshot: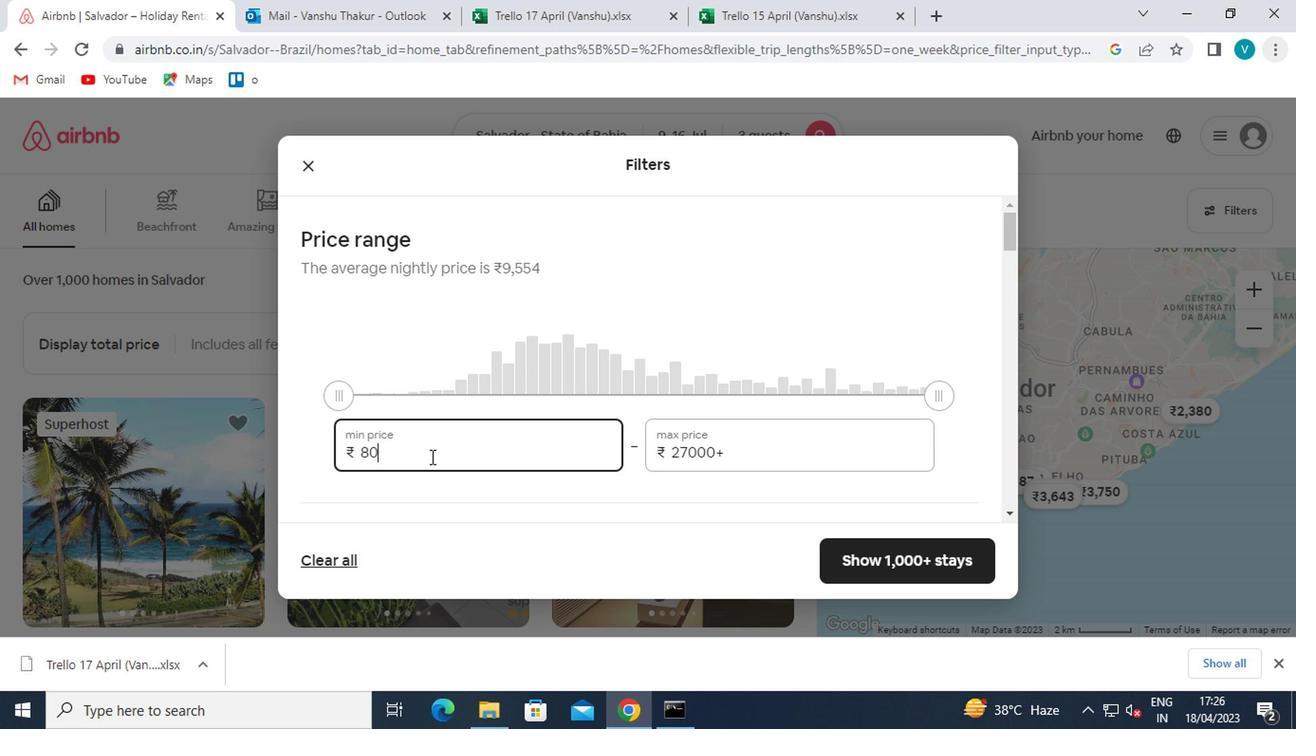 
Action: Mouse moved to (771, 468)
Screenshot: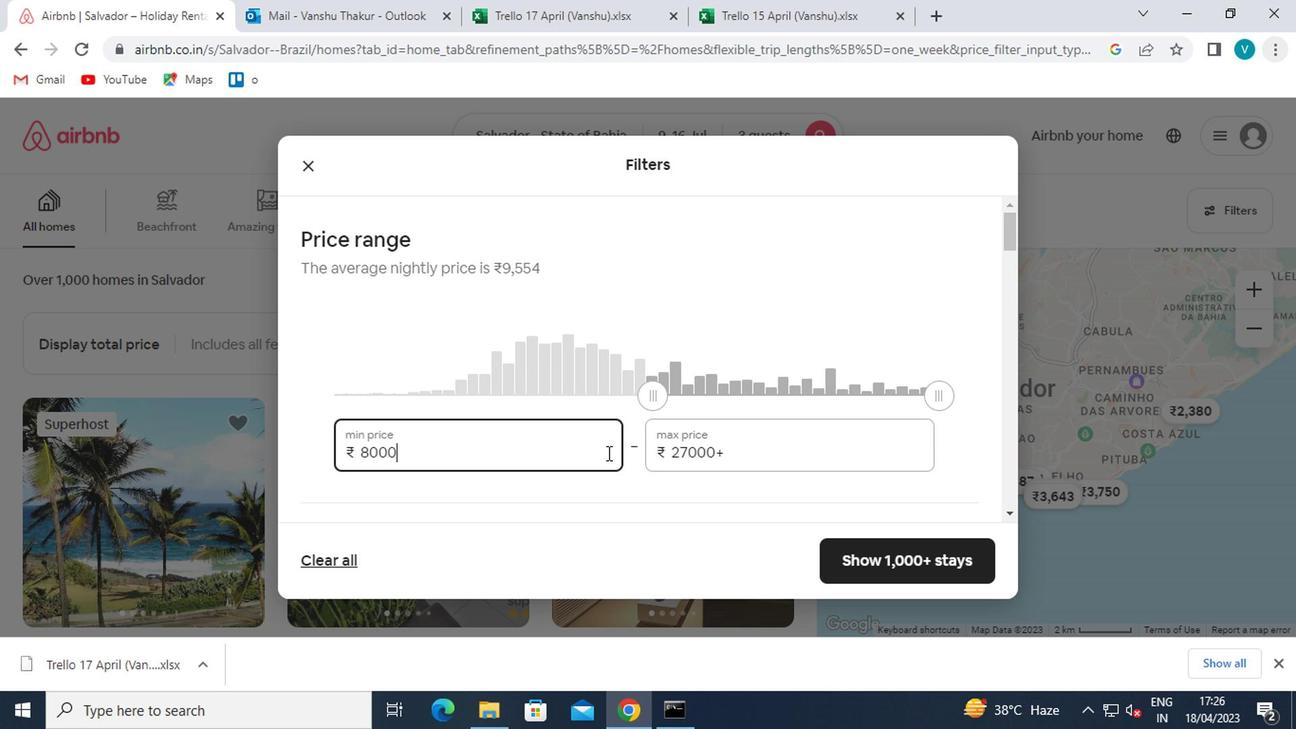 
Action: Mouse pressed left at (771, 468)
Screenshot: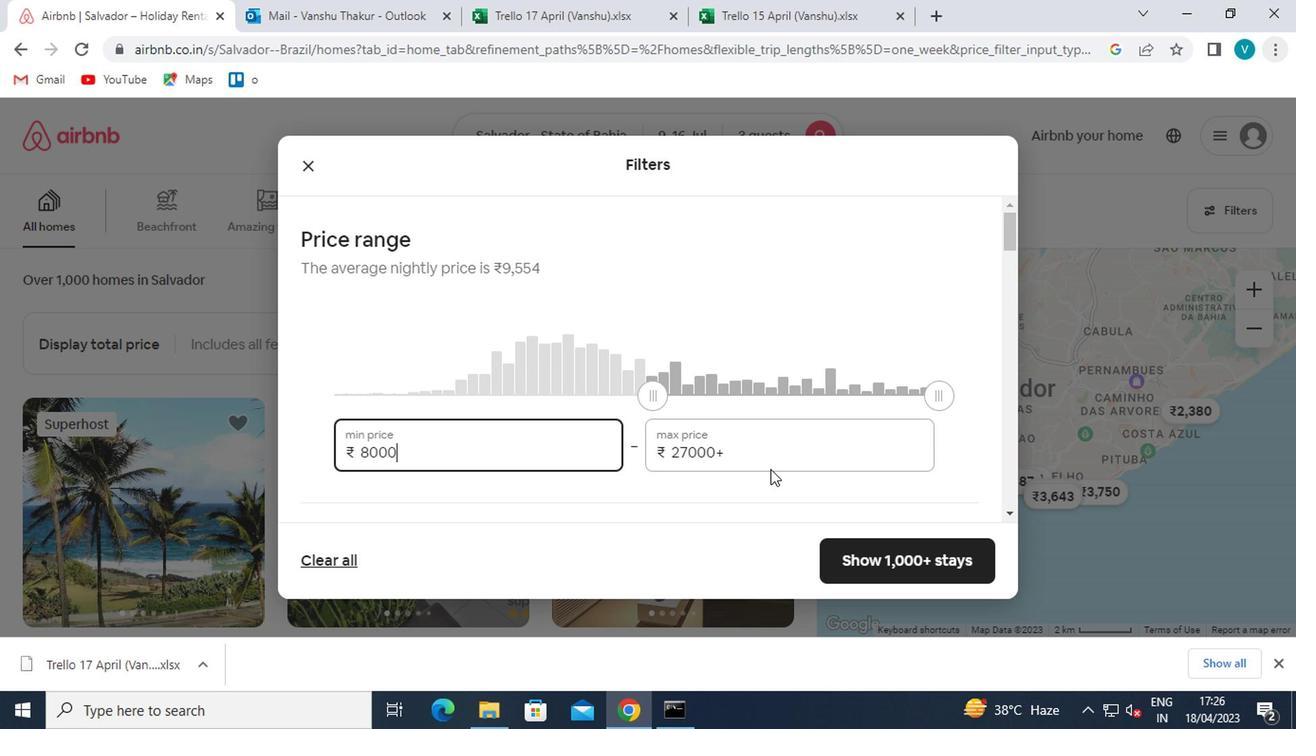 
Action: Mouse moved to (761, 456)
Screenshot: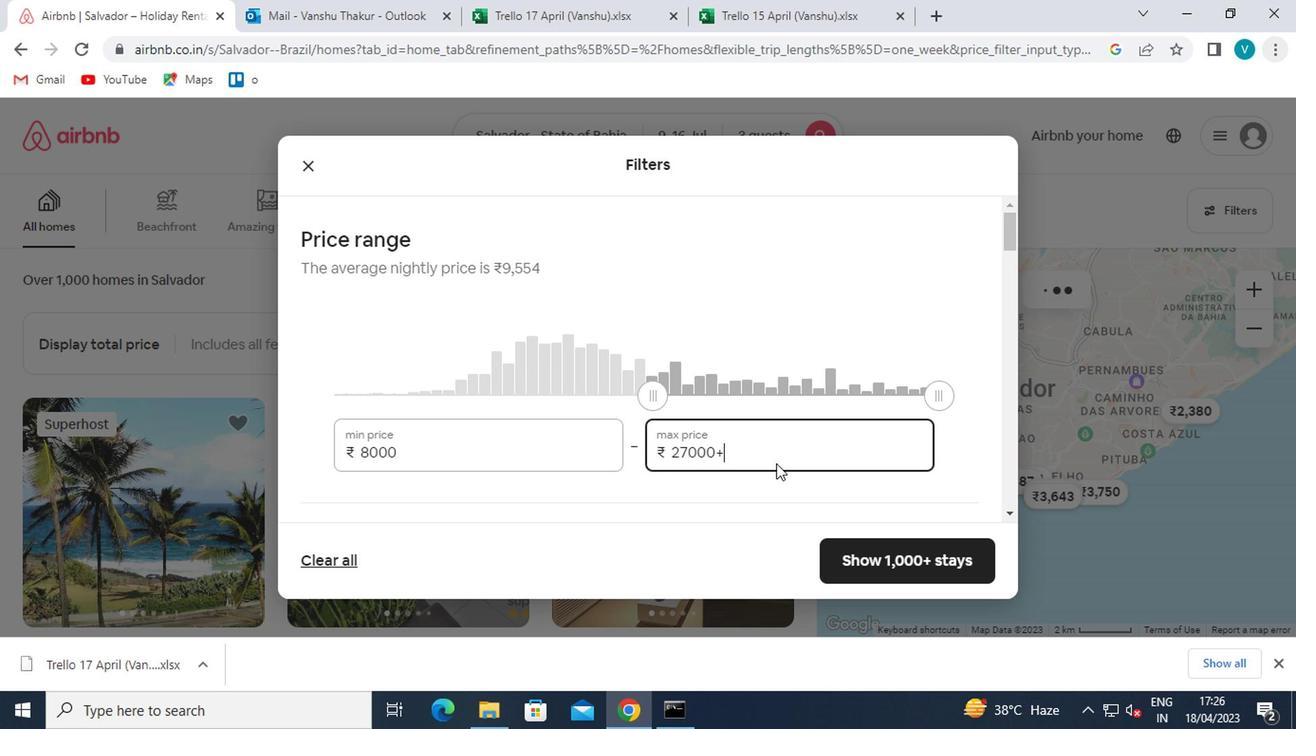 
Action: Key pressed <Key.backspace><Key.backspace><Key.backspace><Key.backspace><Key.backspace><Key.backspace>15<Key.backspace>6000
Screenshot: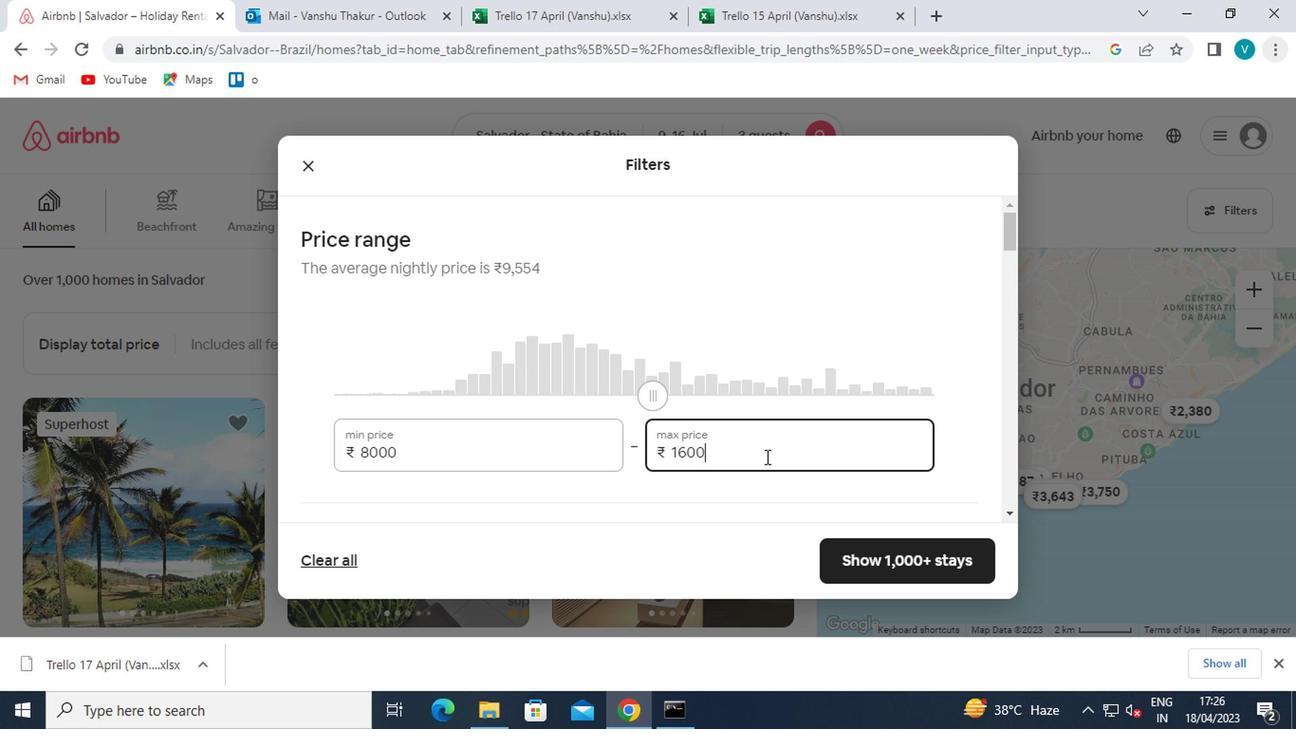 
Action: Mouse moved to (743, 446)
Screenshot: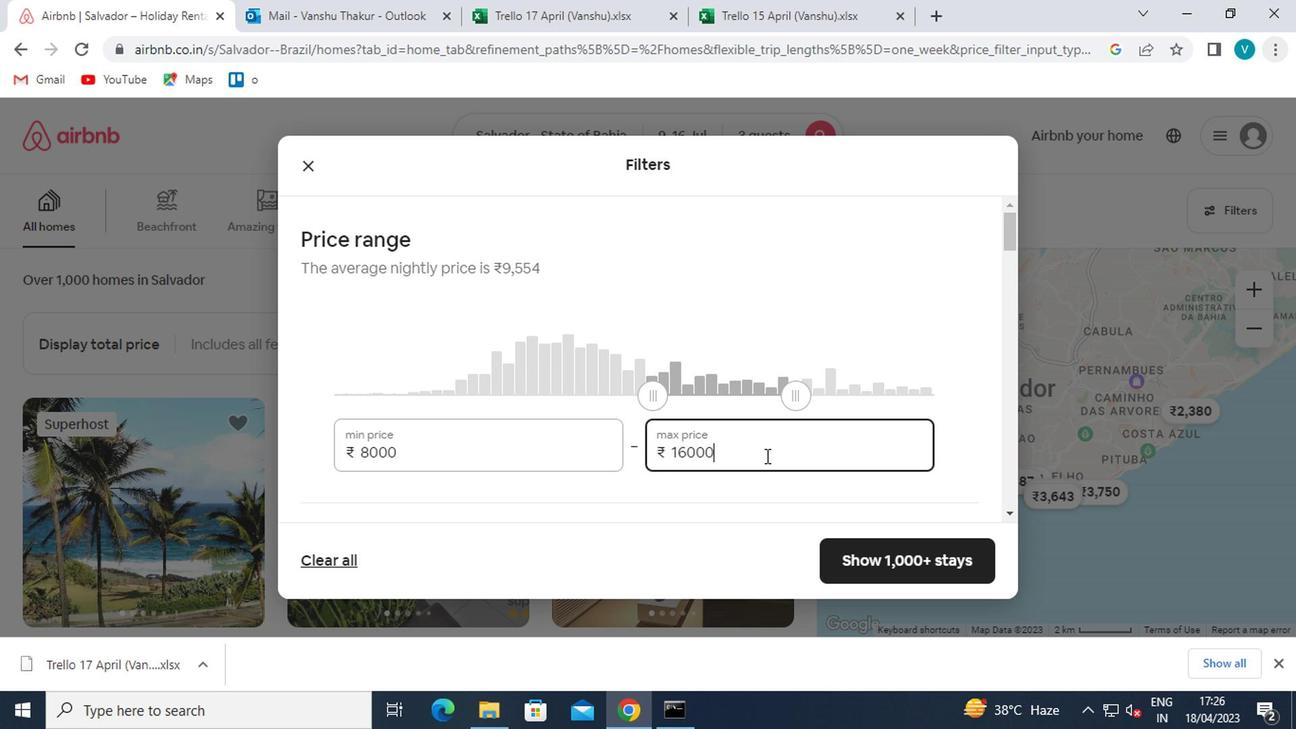 
Action: Mouse scrolled (743, 446) with delta (0, 0)
Screenshot: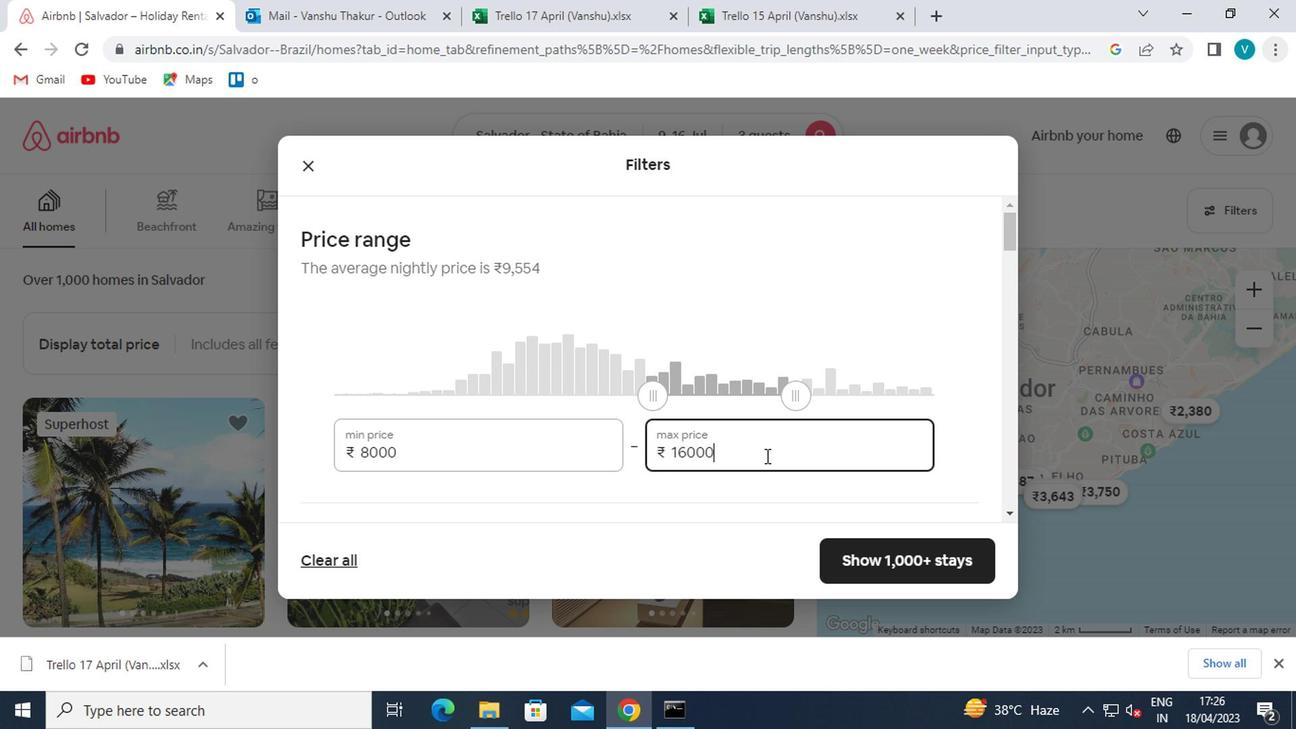 
Action: Mouse moved to (729, 443)
Screenshot: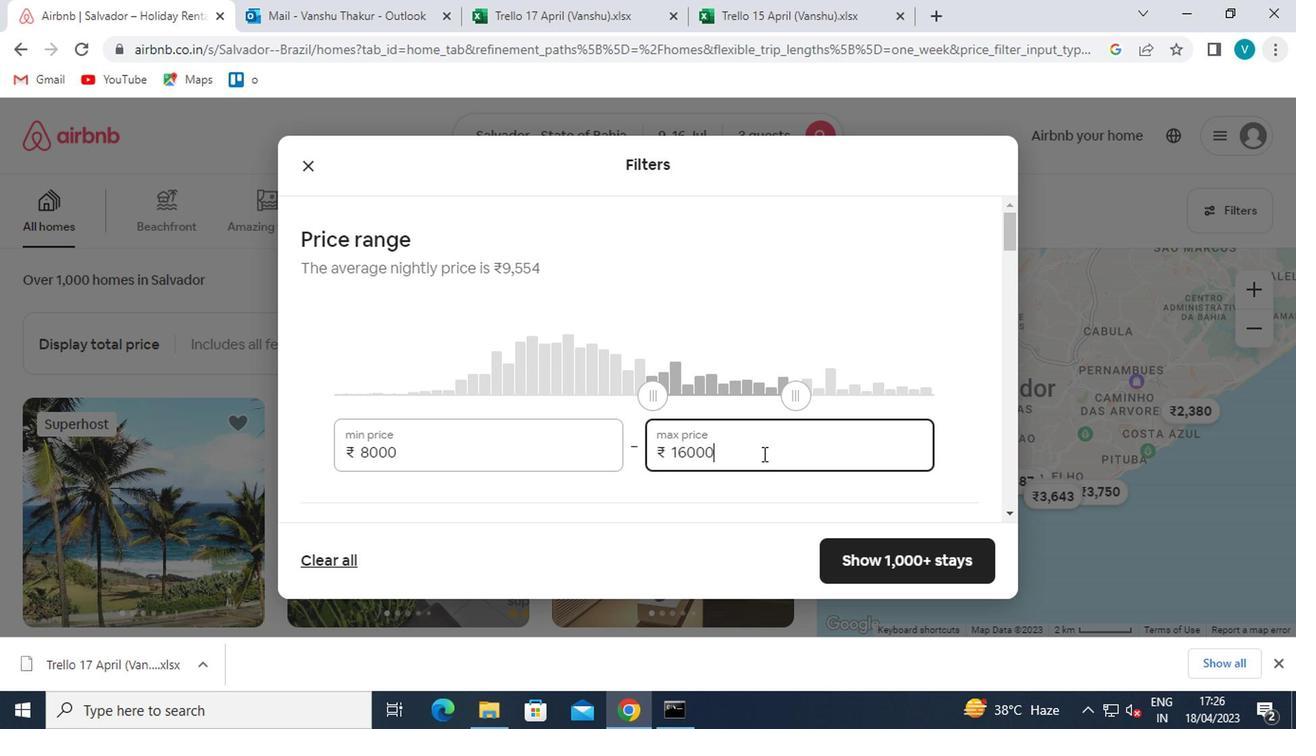 
Action: Mouse scrolled (729, 442) with delta (0, -1)
Screenshot: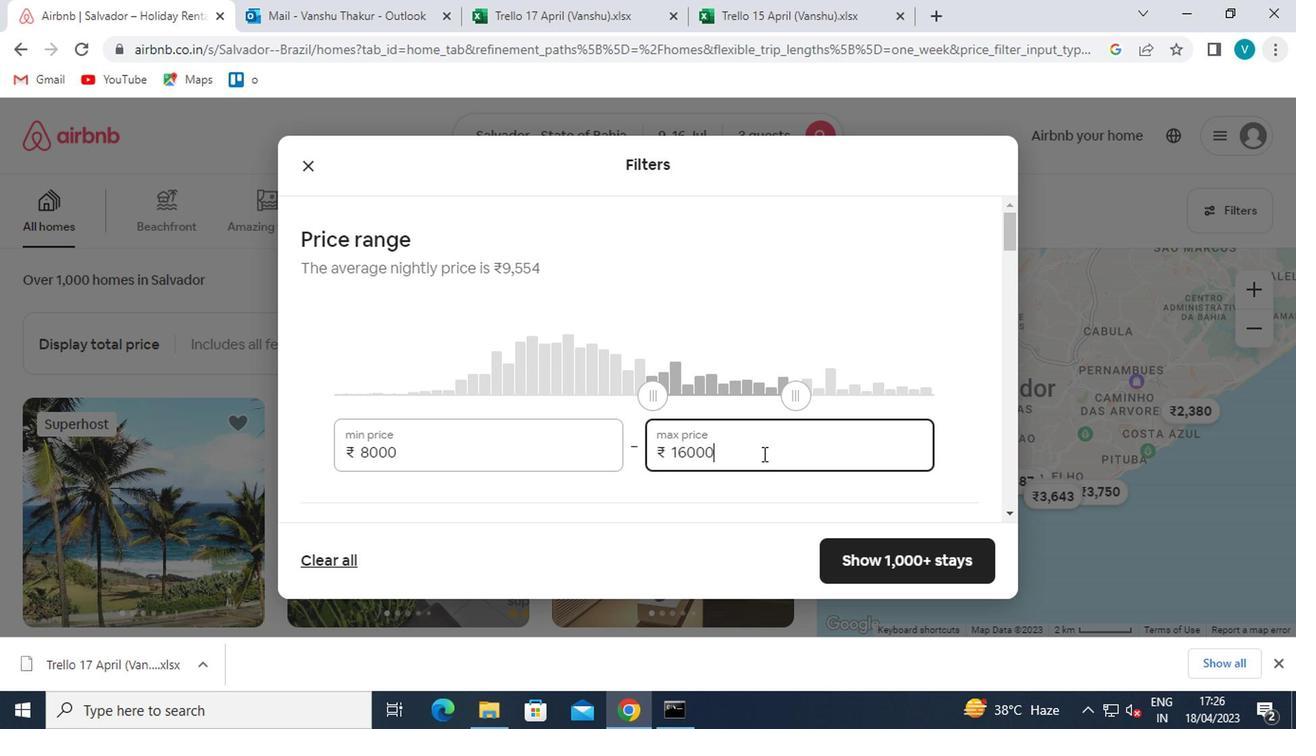 
Action: Mouse moved to (720, 440)
Screenshot: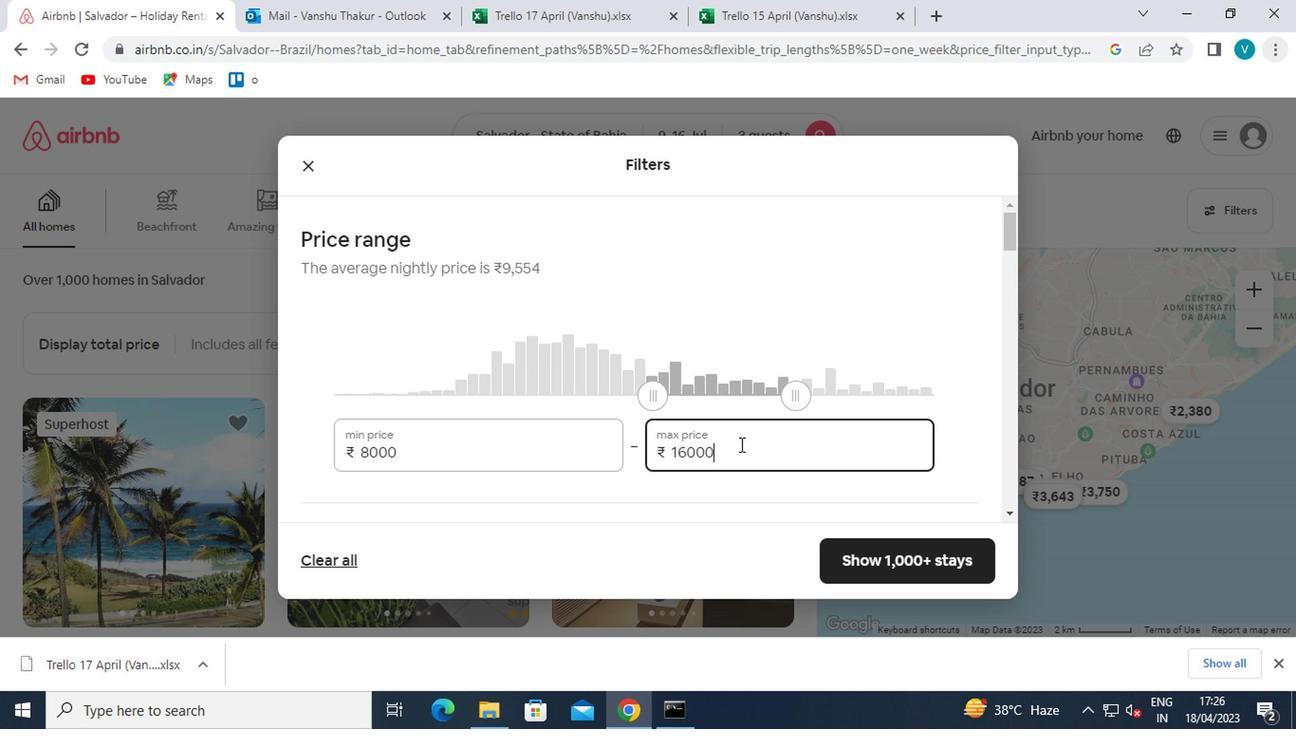 
Action: Mouse scrolled (720, 439) with delta (0, 0)
Screenshot: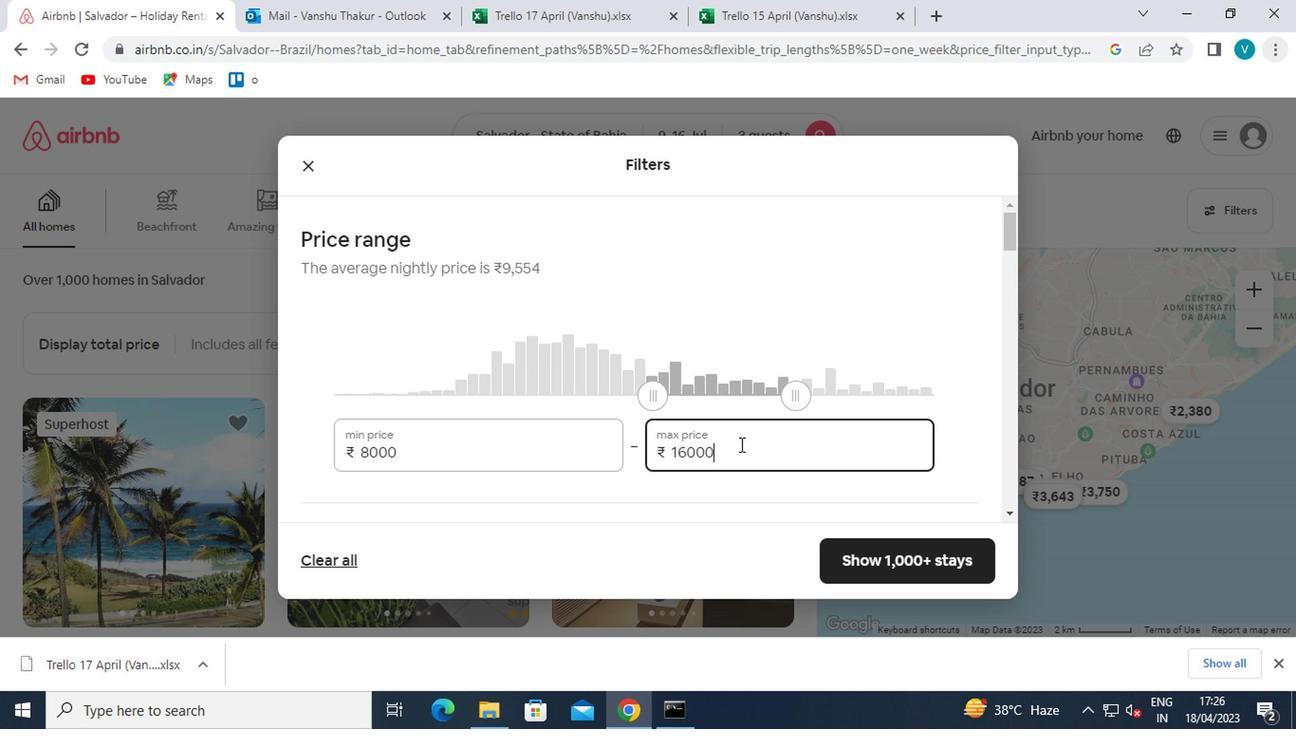
Action: Mouse moved to (318, 321)
Screenshot: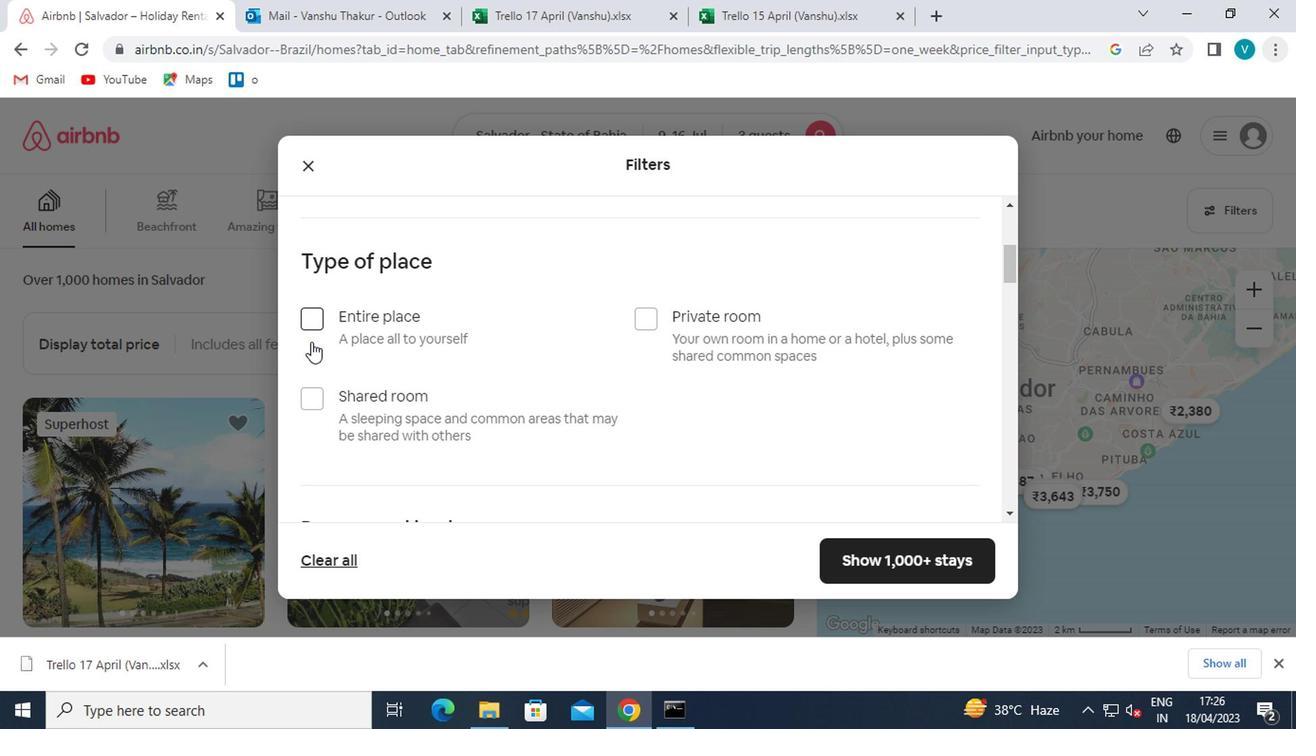 
Action: Mouse pressed left at (318, 321)
Screenshot: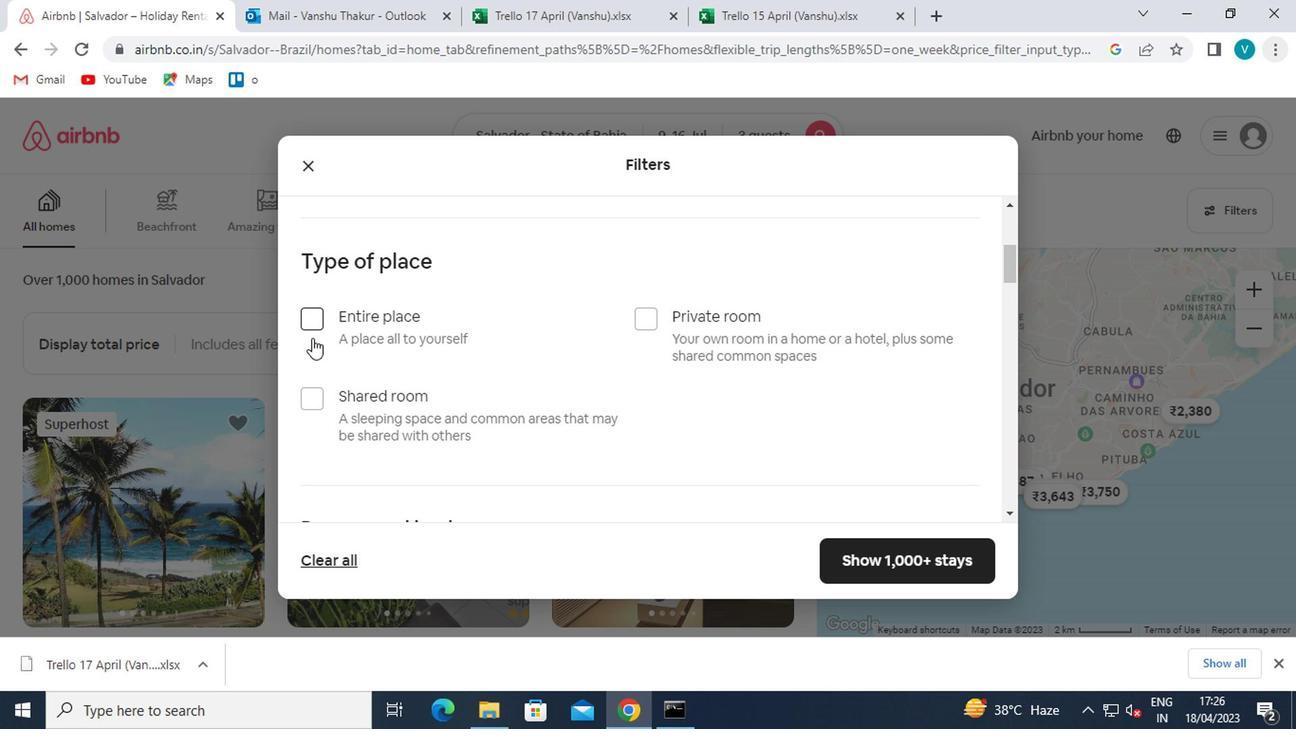 
Action: Mouse moved to (459, 372)
Screenshot: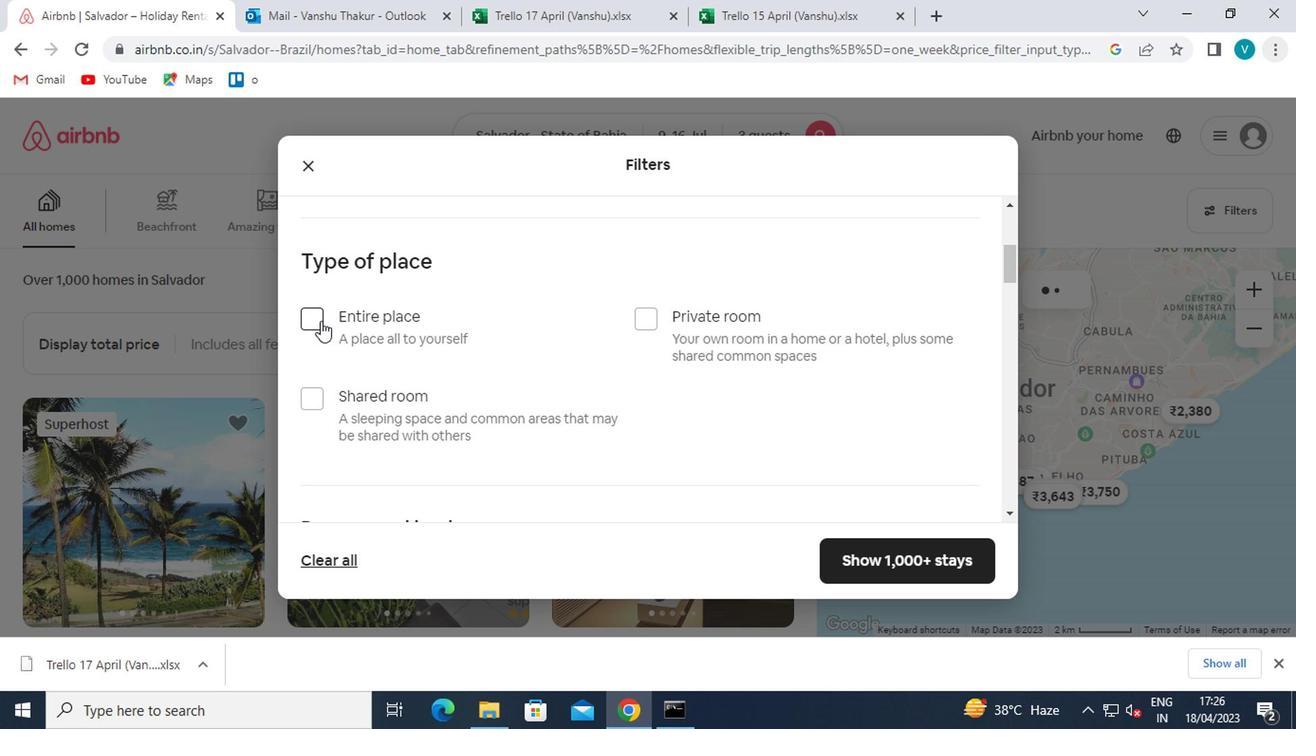 
Action: Mouse scrolled (459, 371) with delta (0, -1)
Screenshot: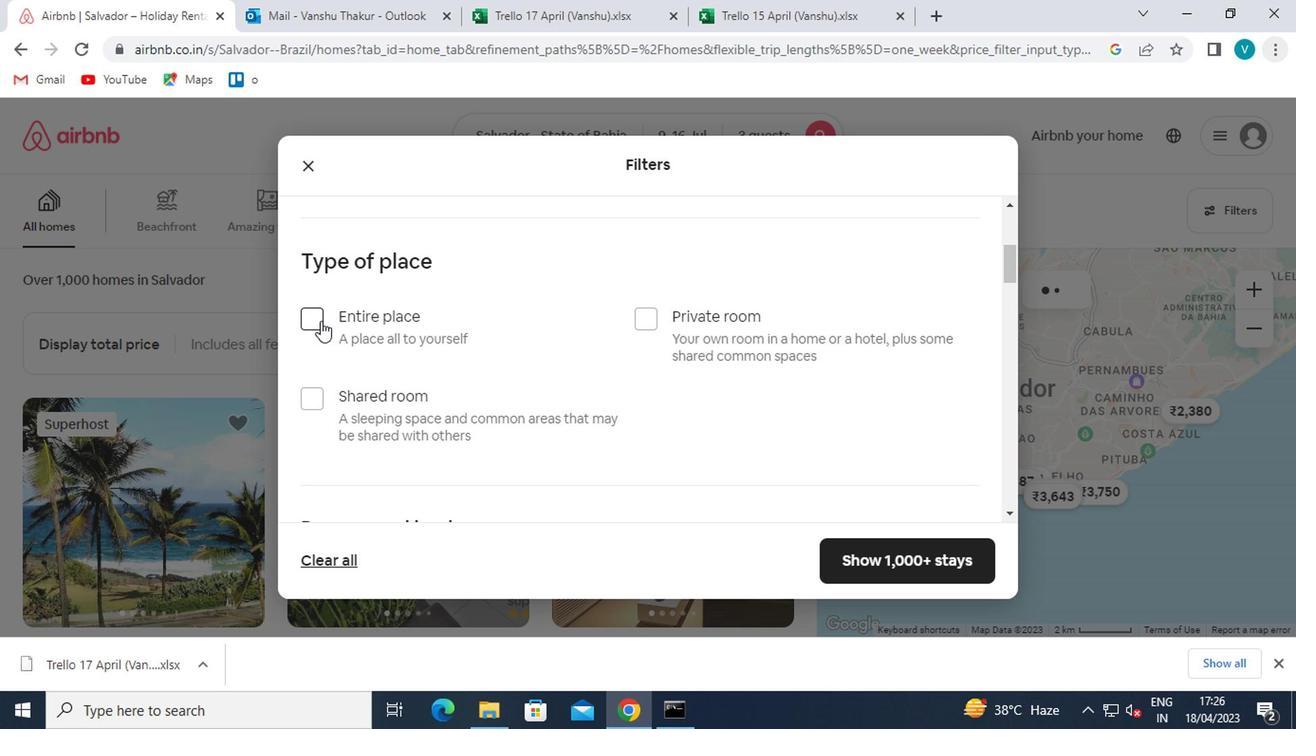 
Action: Mouse moved to (461, 375)
Screenshot: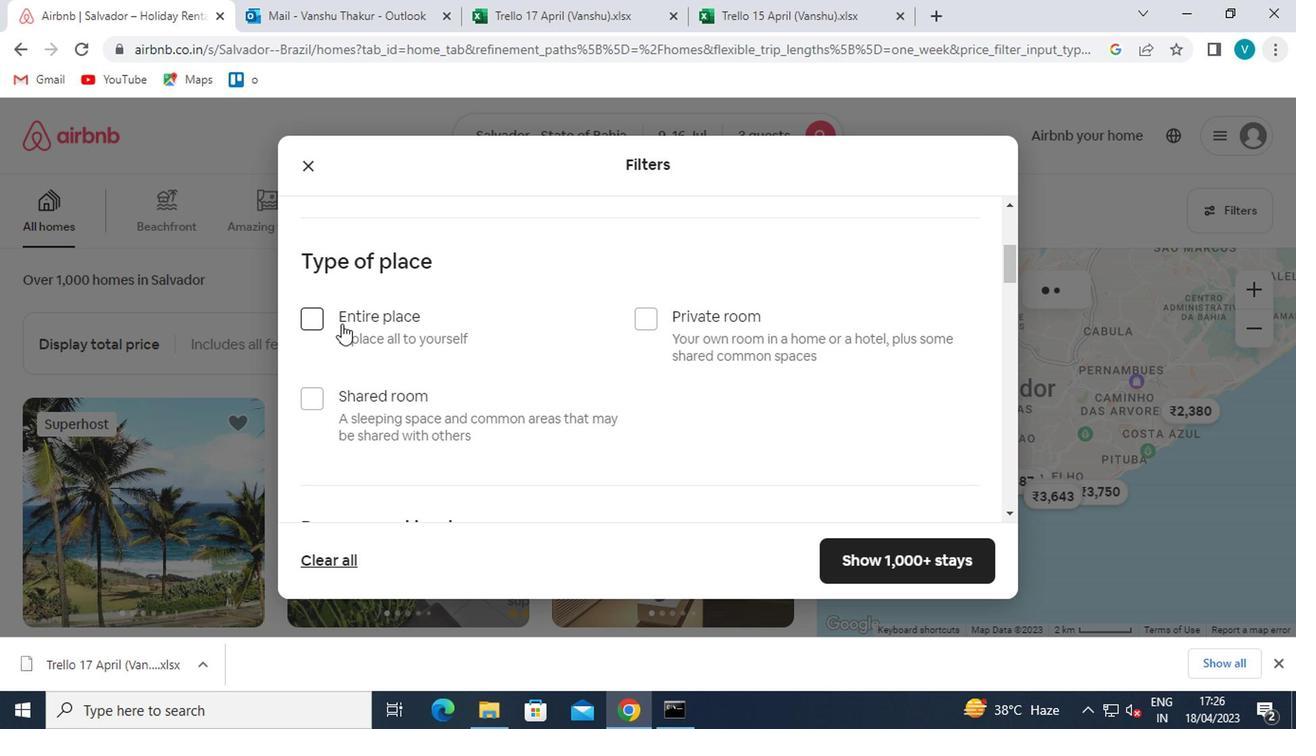 
Action: Mouse scrolled (461, 374) with delta (0, -1)
Screenshot: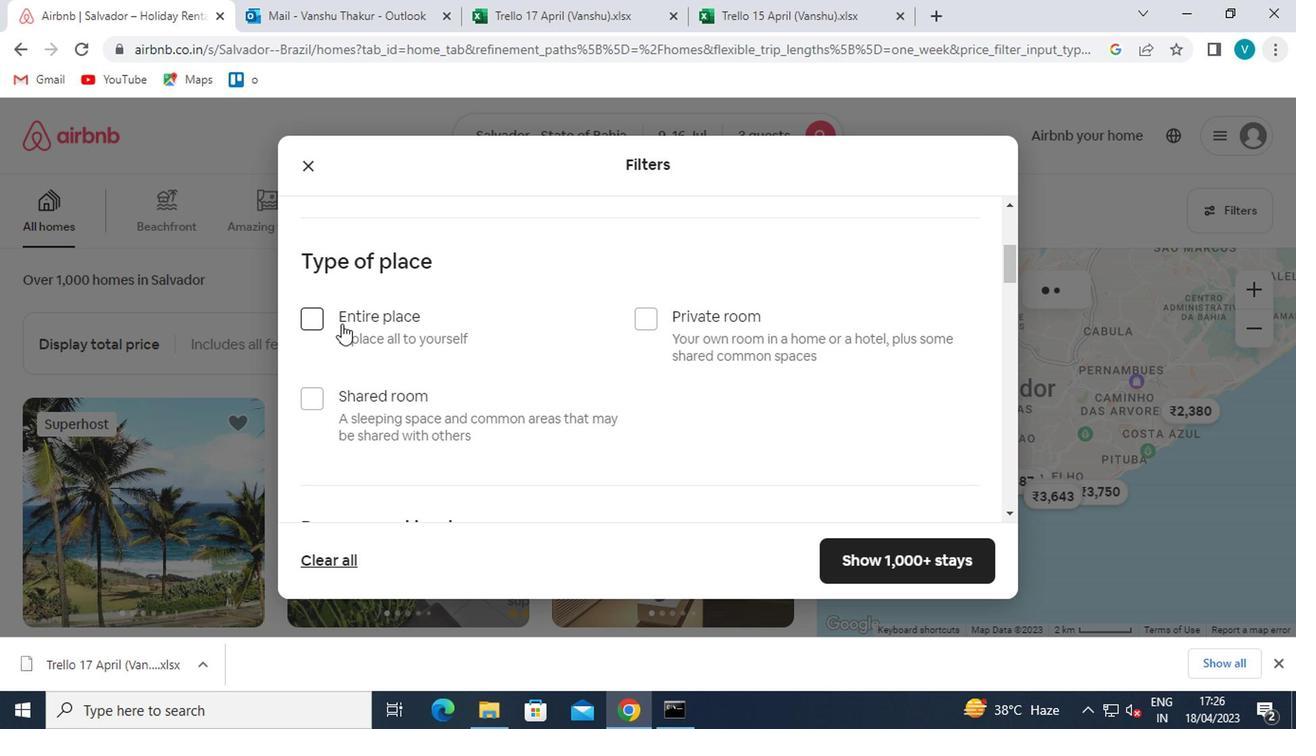 
Action: Mouse moved to (462, 377)
Screenshot: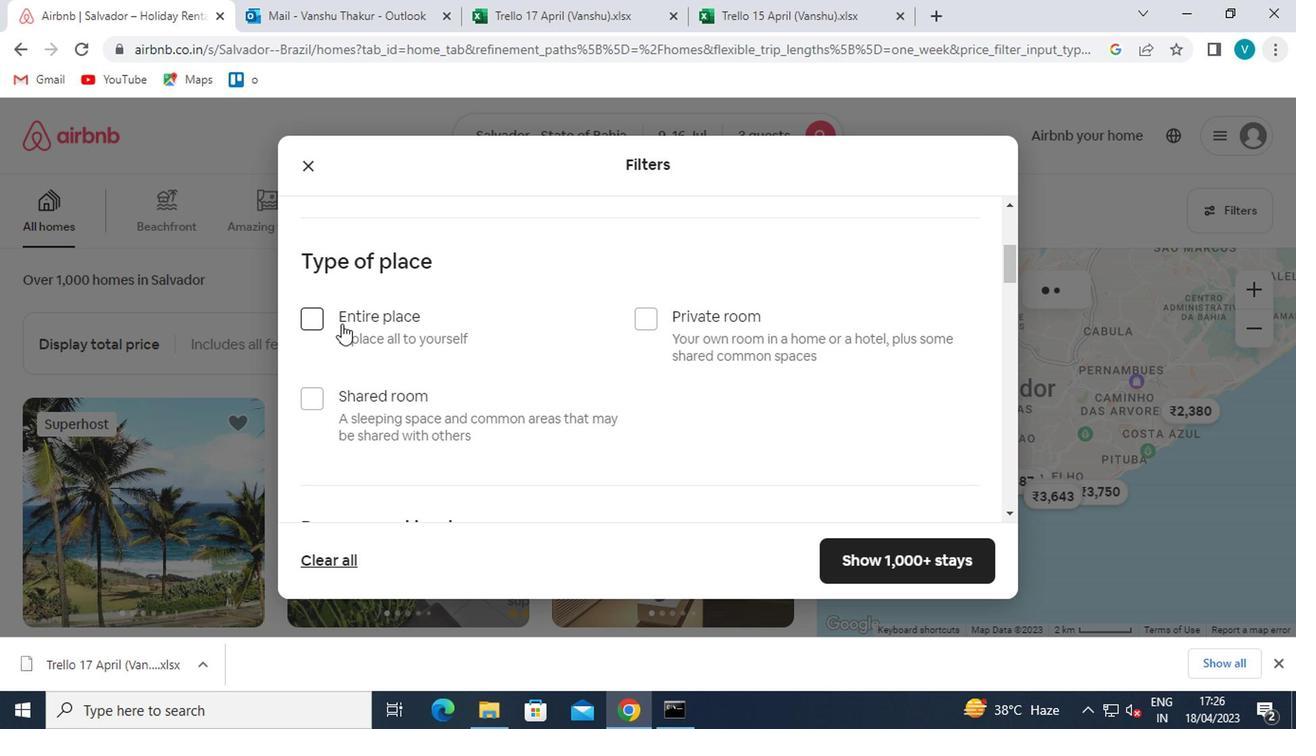 
Action: Mouse scrolled (462, 376) with delta (0, -1)
Screenshot: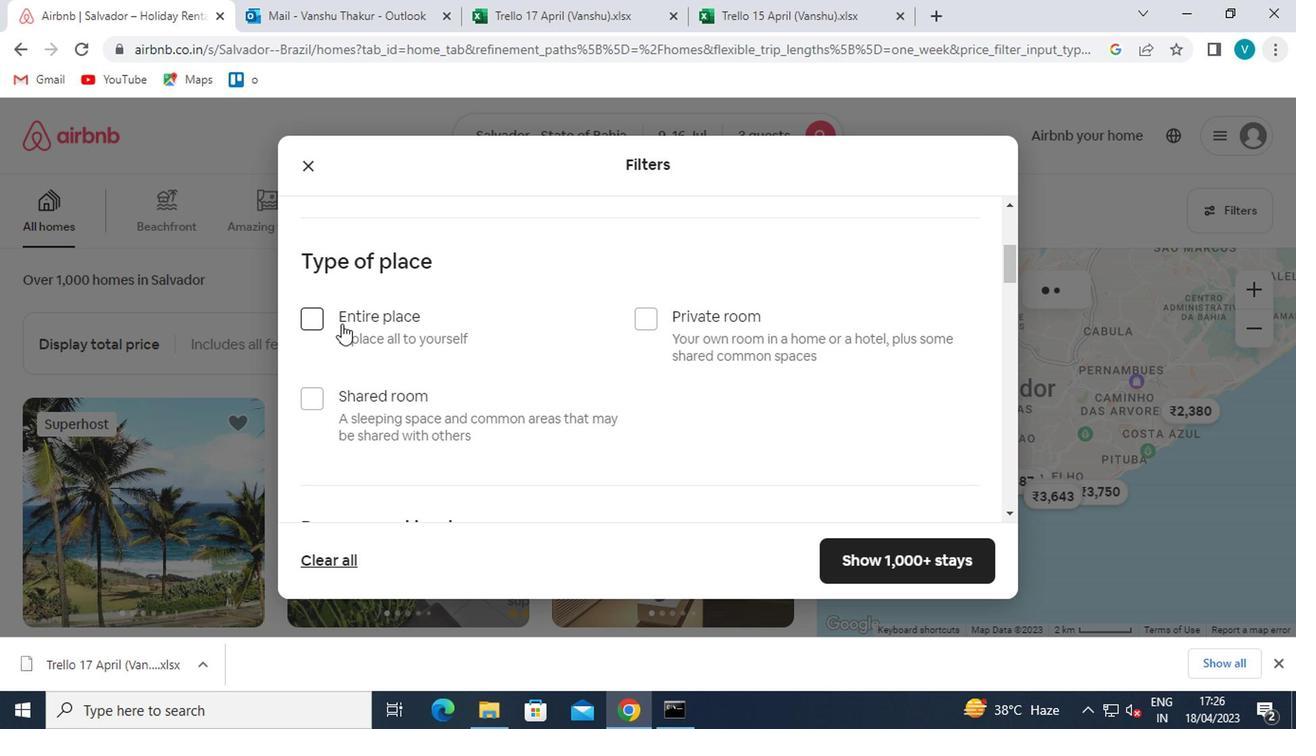 
Action: Mouse moved to (490, 351)
Screenshot: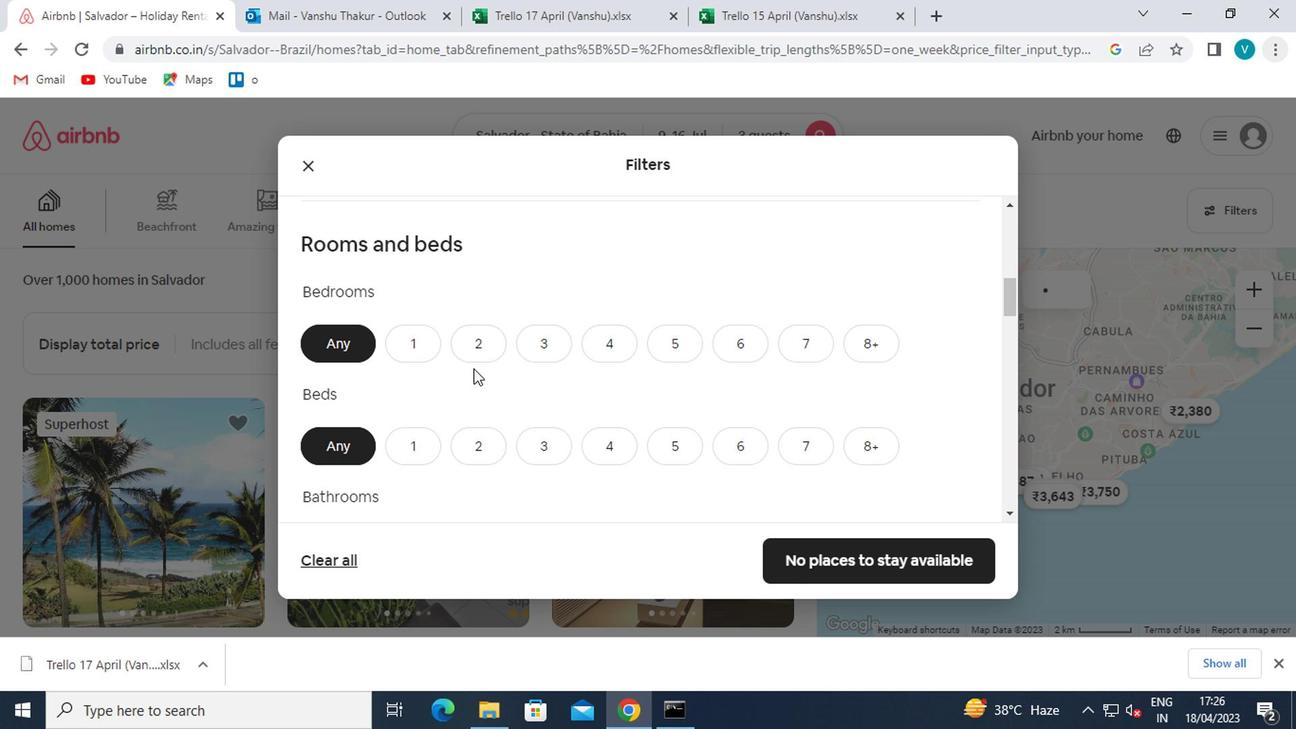 
Action: Mouse pressed left at (490, 351)
Screenshot: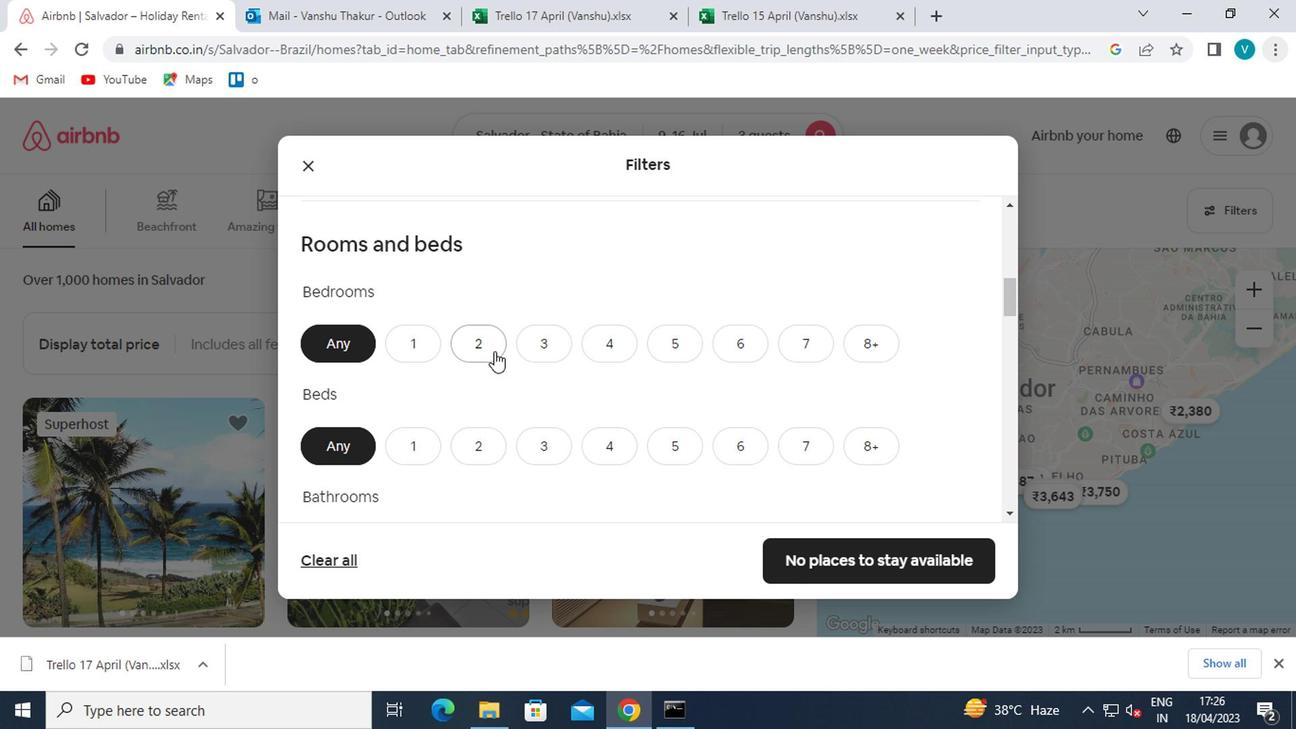
Action: Mouse moved to (481, 435)
Screenshot: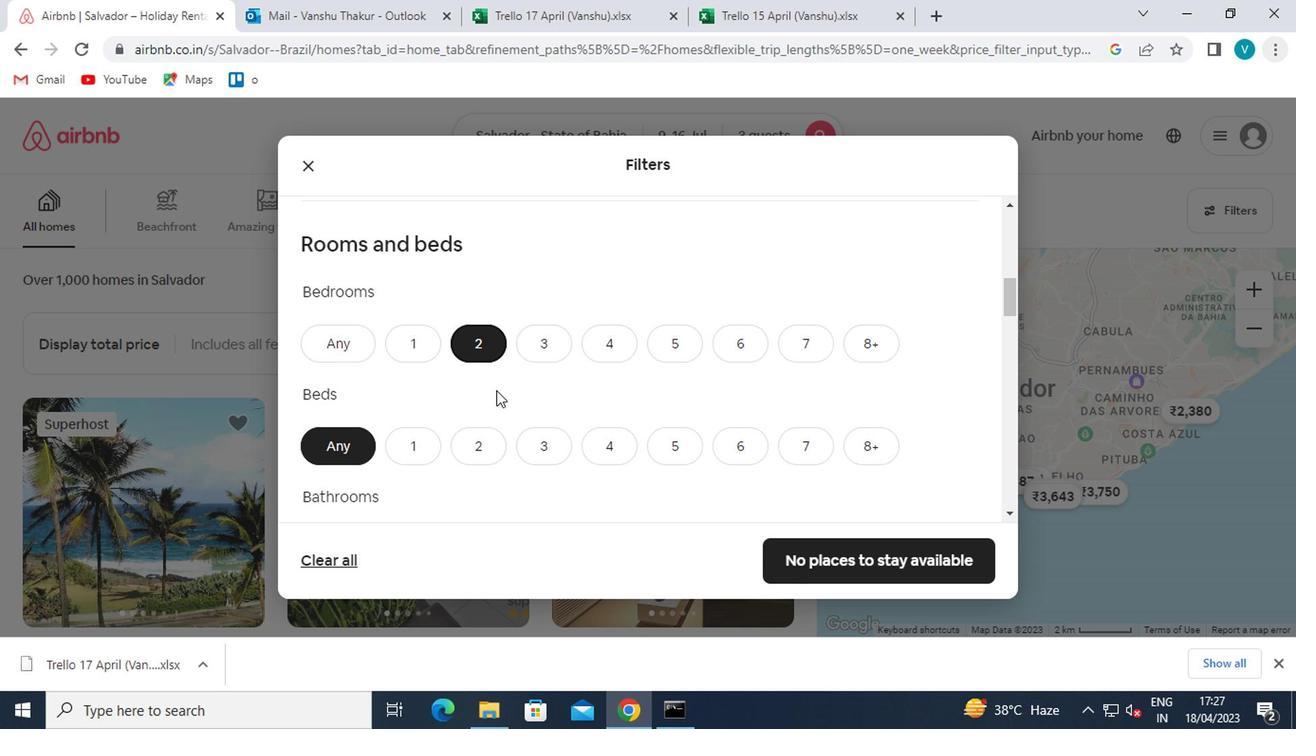 
Action: Mouse pressed left at (481, 435)
Screenshot: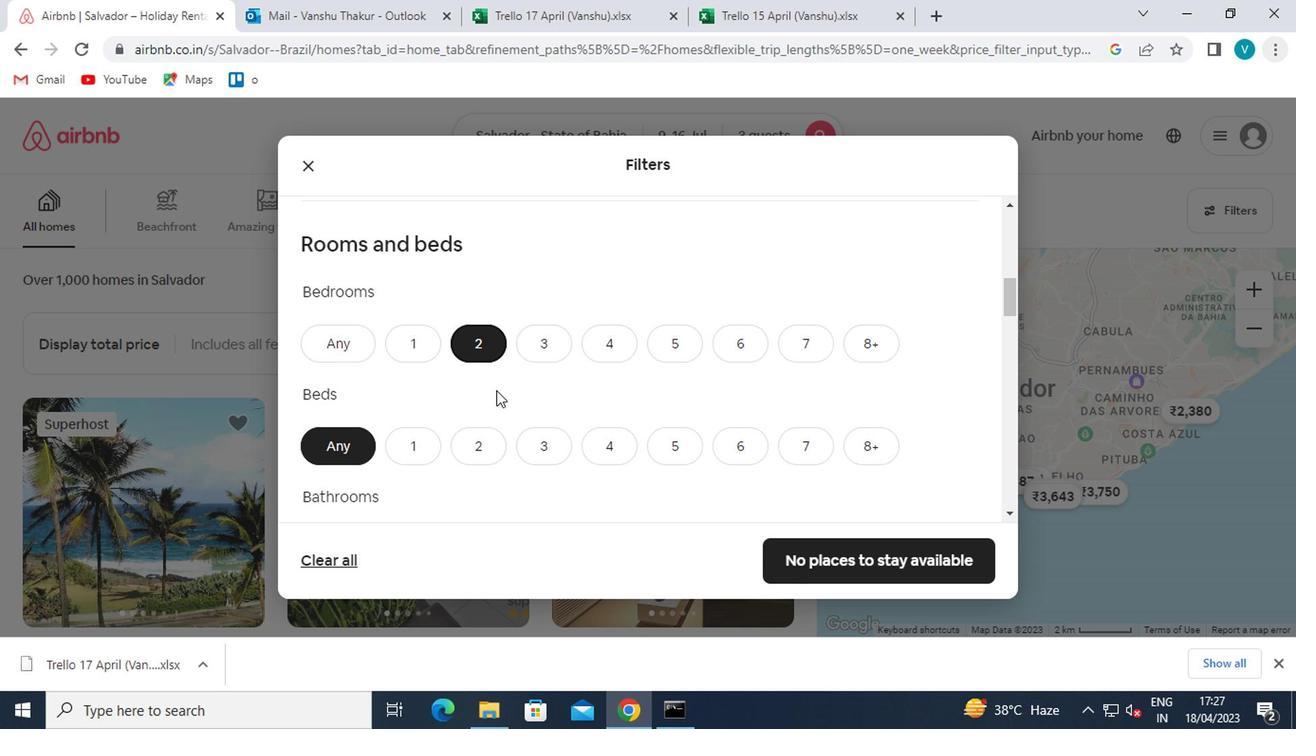 
Action: Mouse moved to (482, 436)
Screenshot: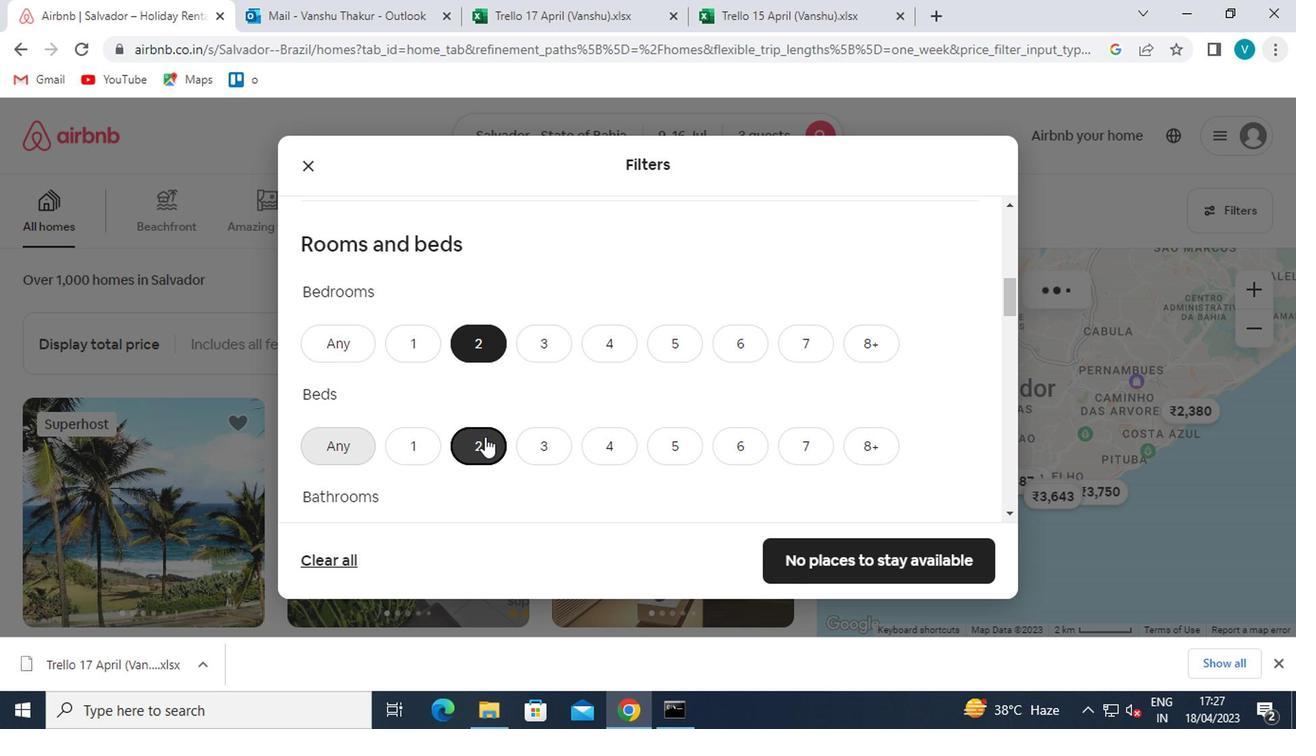 
Action: Mouse scrolled (482, 435) with delta (0, -1)
Screenshot: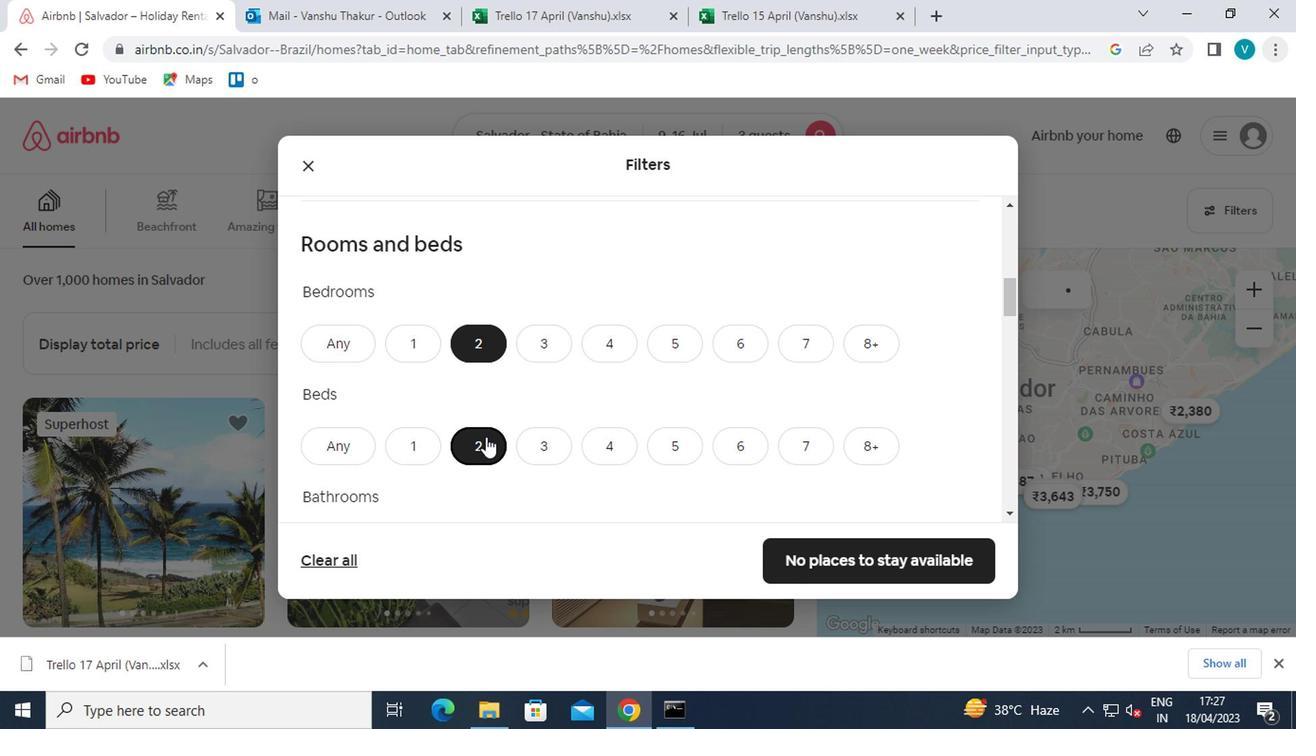
Action: Mouse moved to (398, 446)
Screenshot: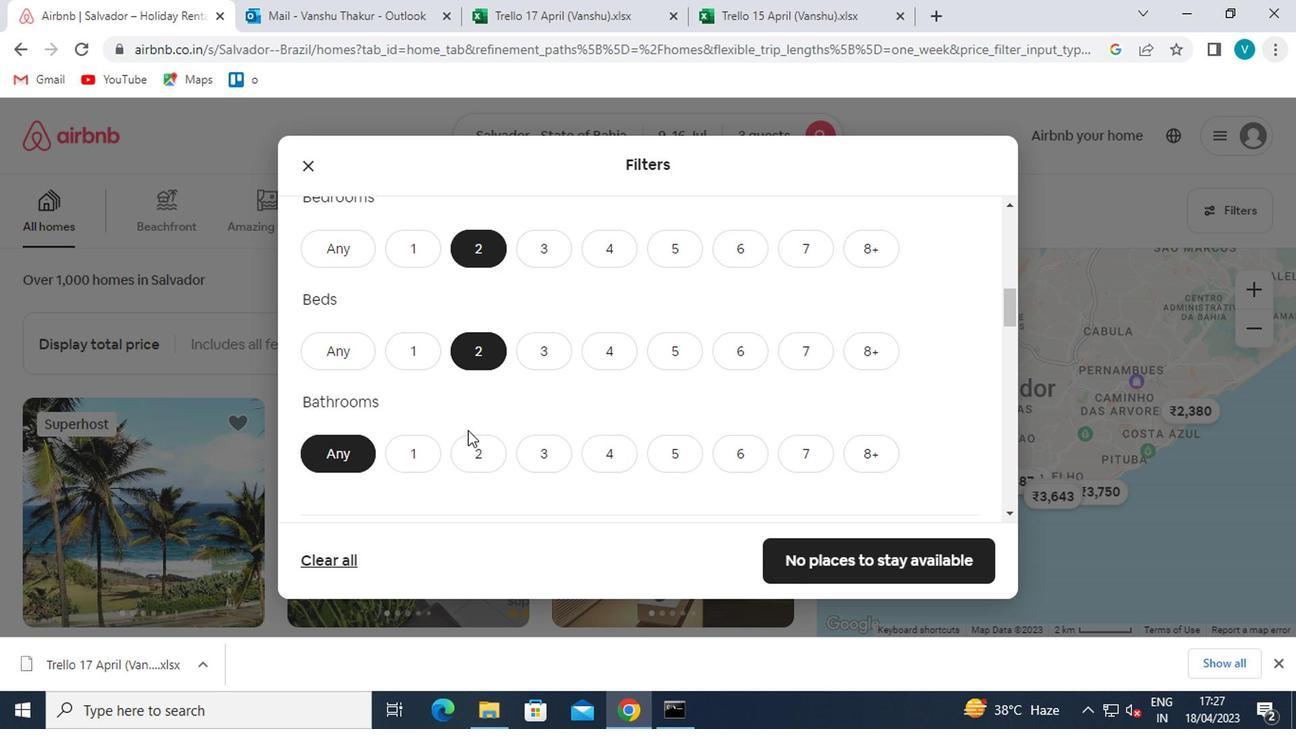 
Action: Mouse pressed left at (398, 446)
Screenshot: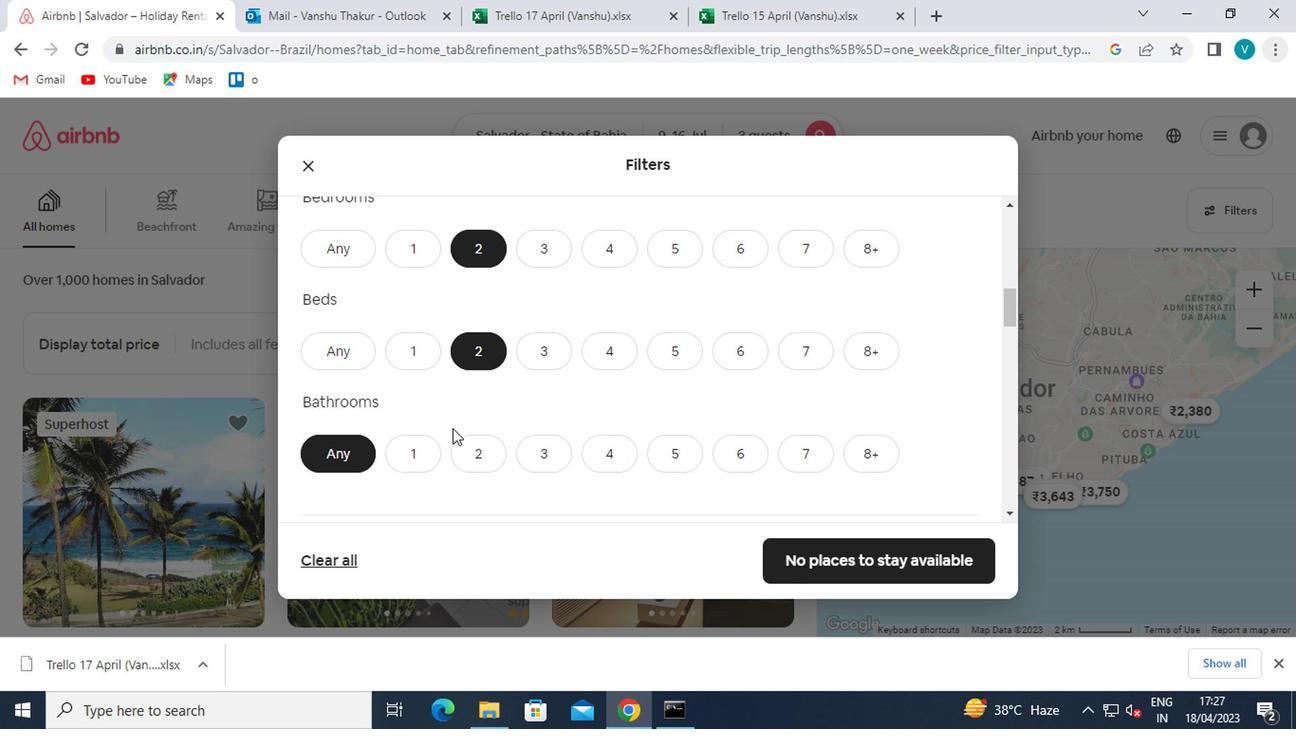 
Action: Mouse moved to (581, 444)
Screenshot: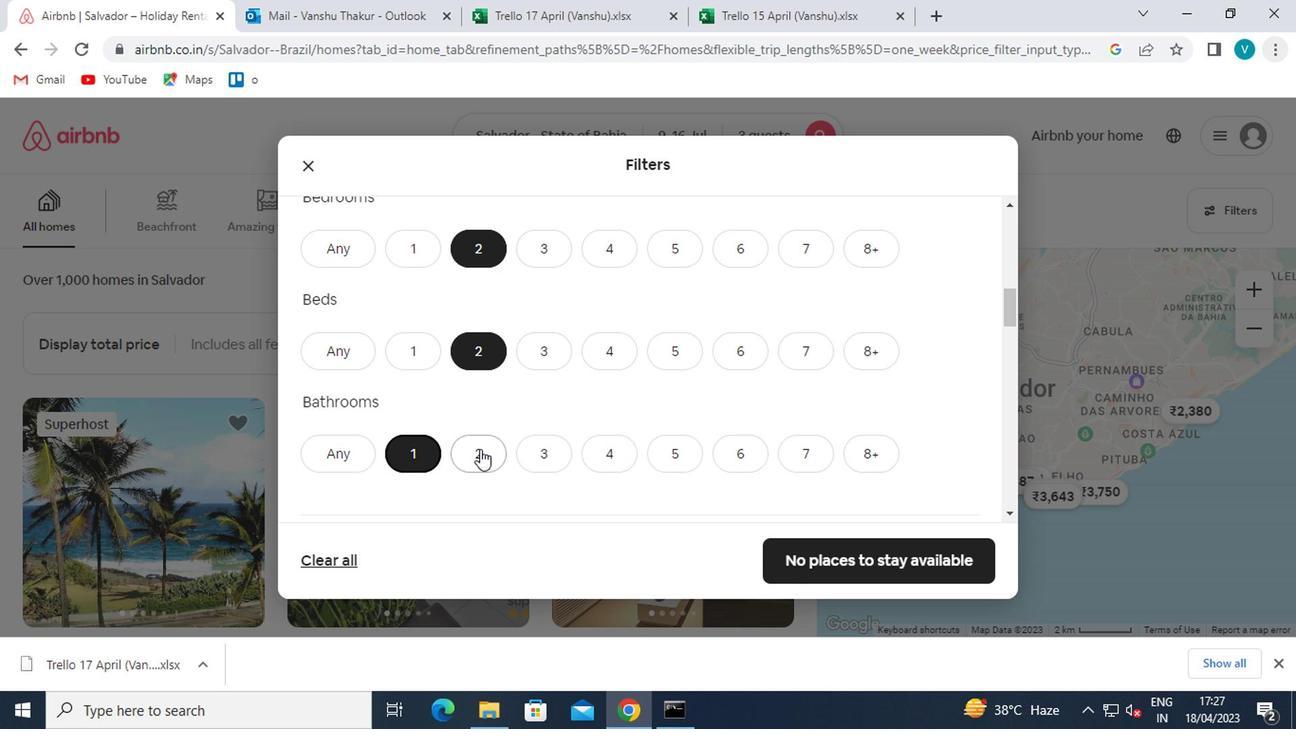 
Action: Mouse scrolled (581, 443) with delta (0, 0)
Screenshot: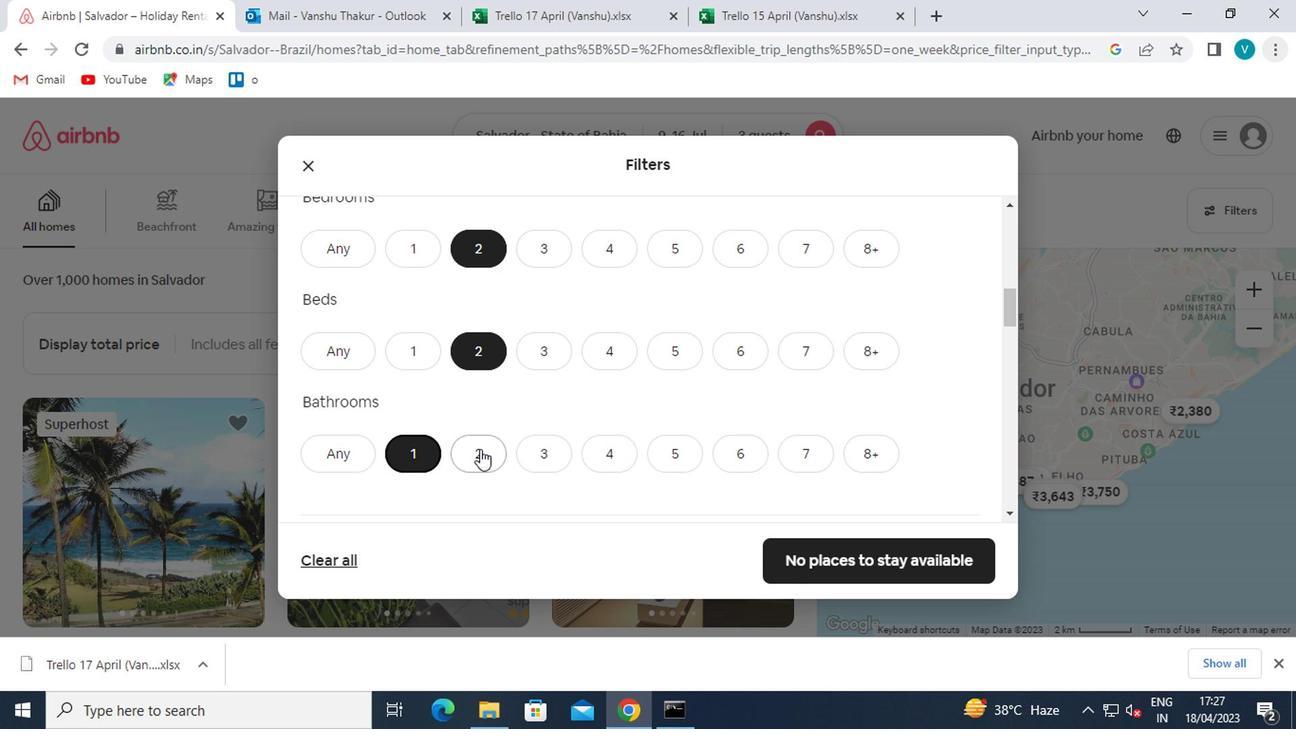 
Action: Mouse moved to (583, 444)
Screenshot: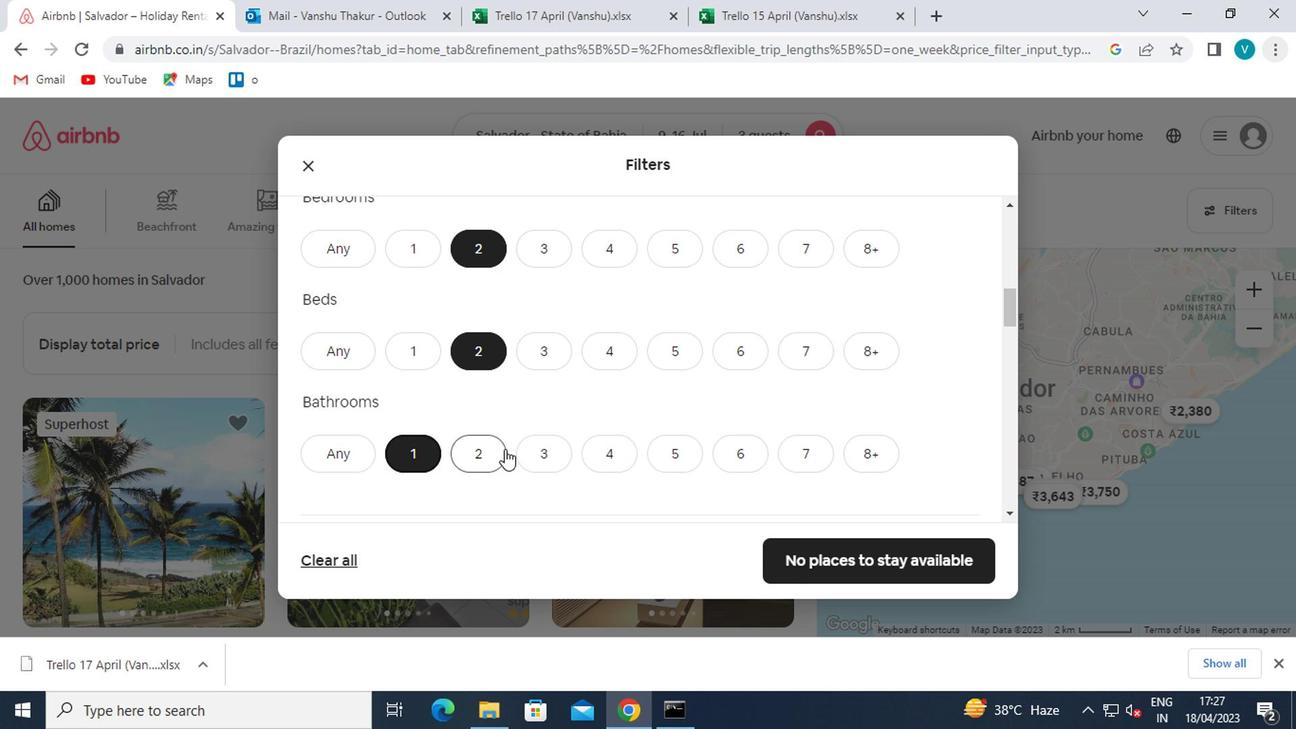 
Action: Mouse scrolled (583, 443) with delta (0, 0)
Screenshot: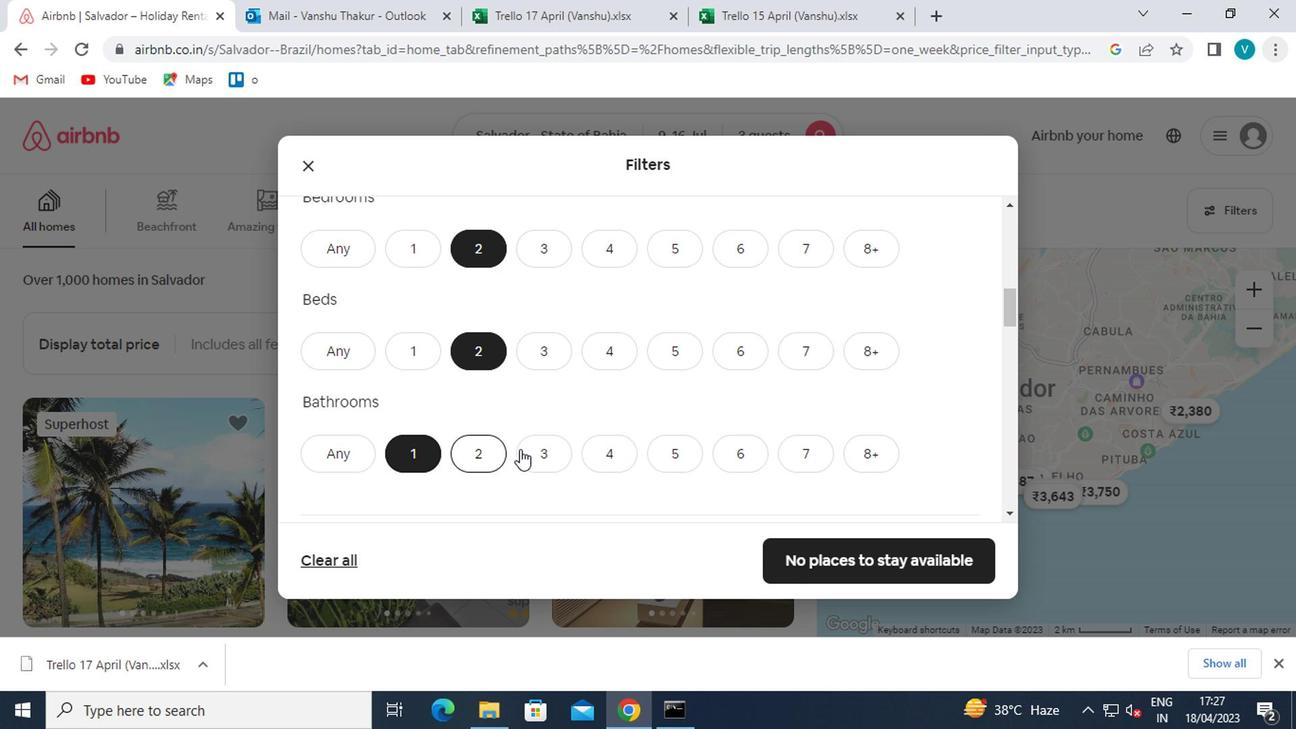 
Action: Mouse moved to (584, 444)
Screenshot: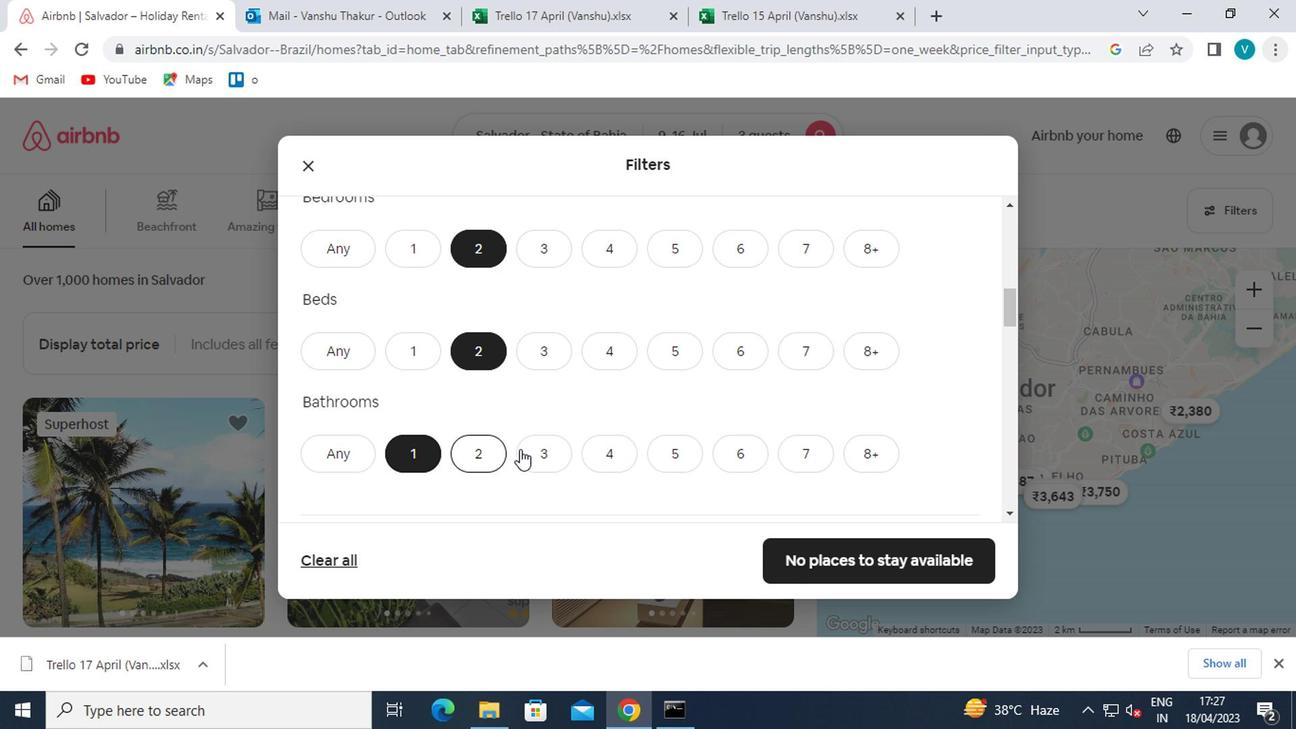 
Action: Mouse scrolled (584, 443) with delta (0, 0)
Screenshot: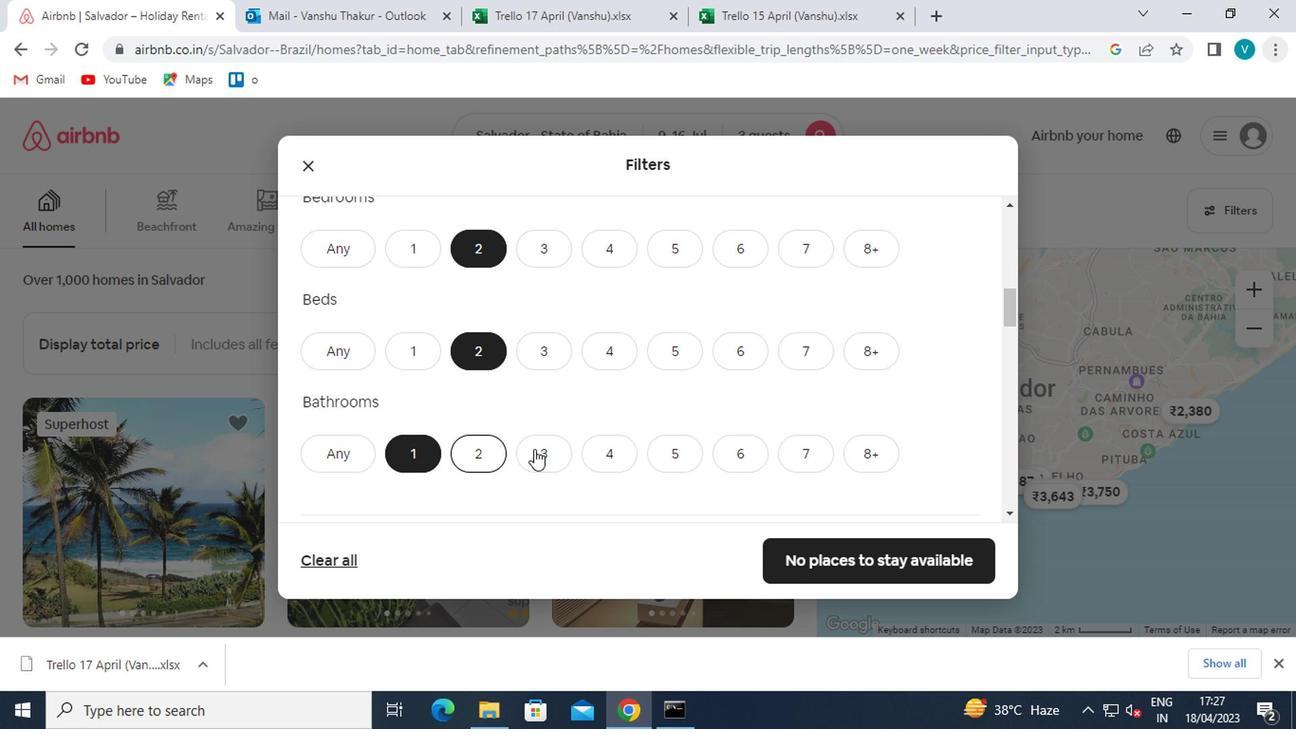 
Action: Mouse scrolled (584, 443) with delta (0, 0)
Screenshot: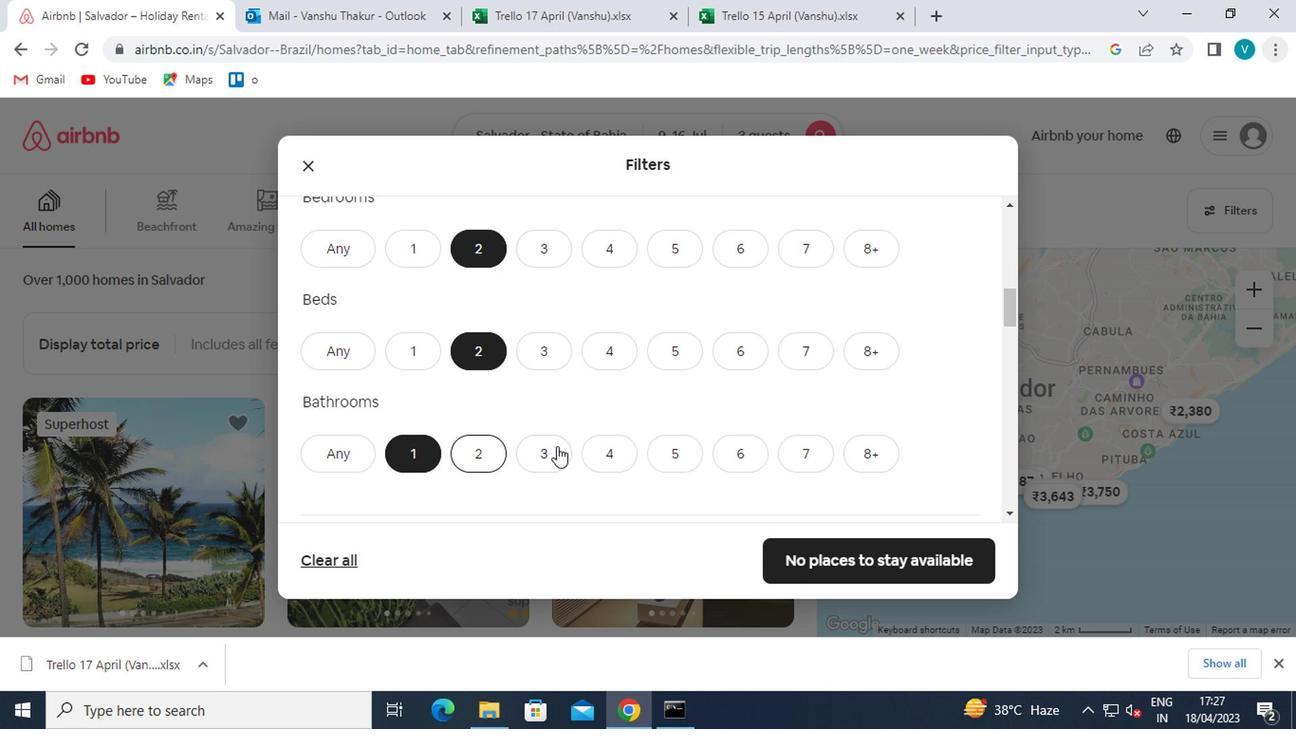 
Action: Mouse moved to (548, 285)
Screenshot: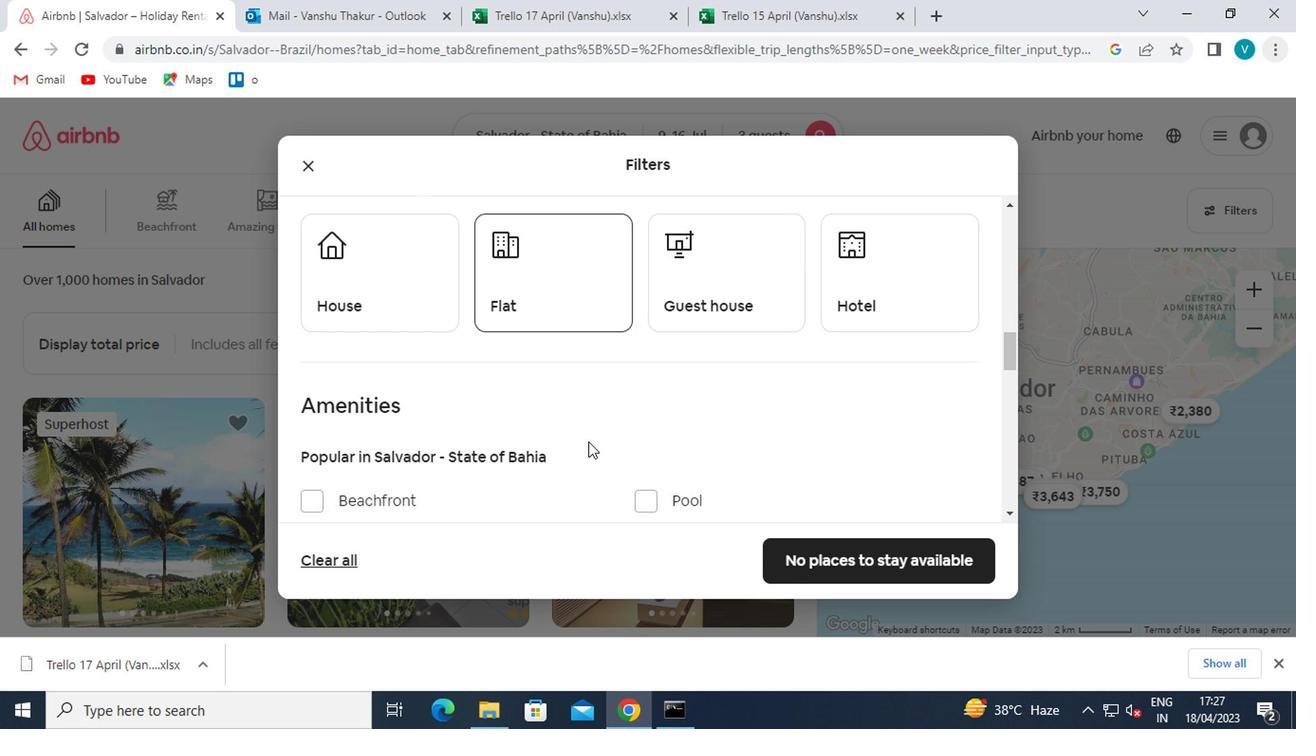 
Action: Mouse pressed left at (548, 285)
Screenshot: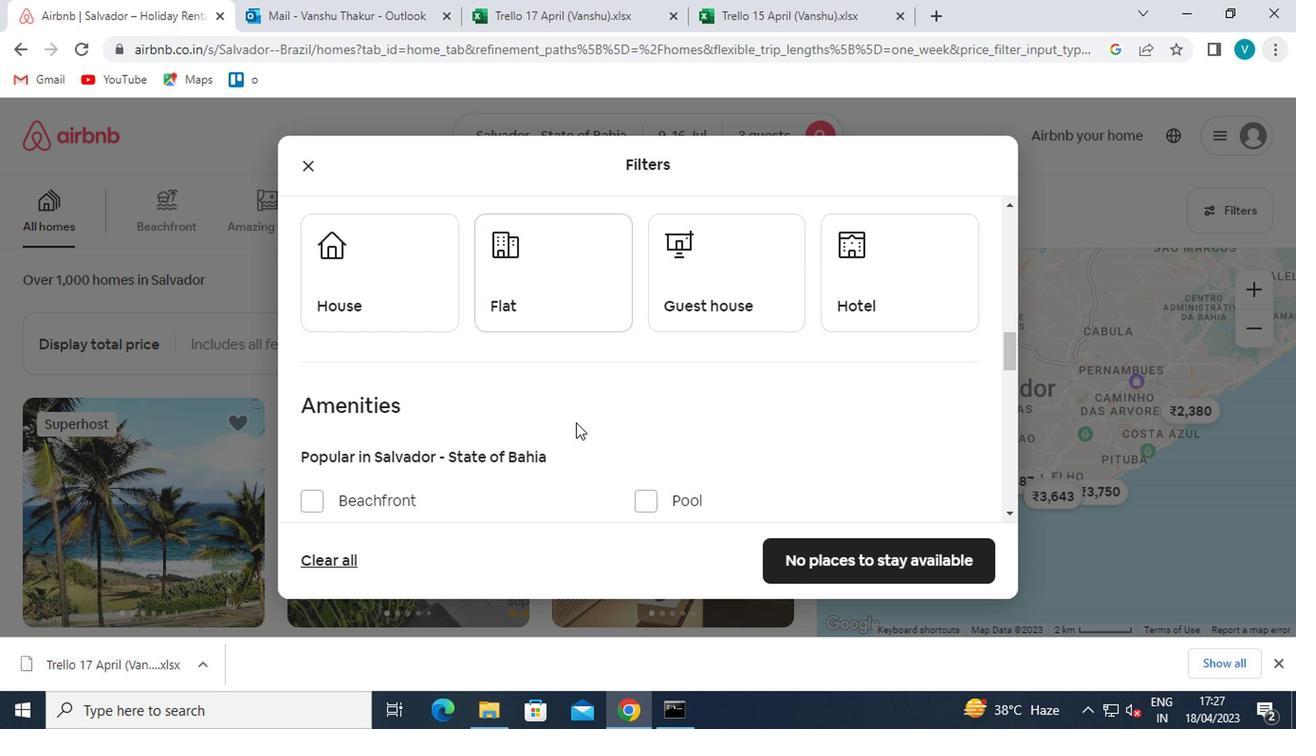 
Action: Mouse moved to (548, 285)
Screenshot: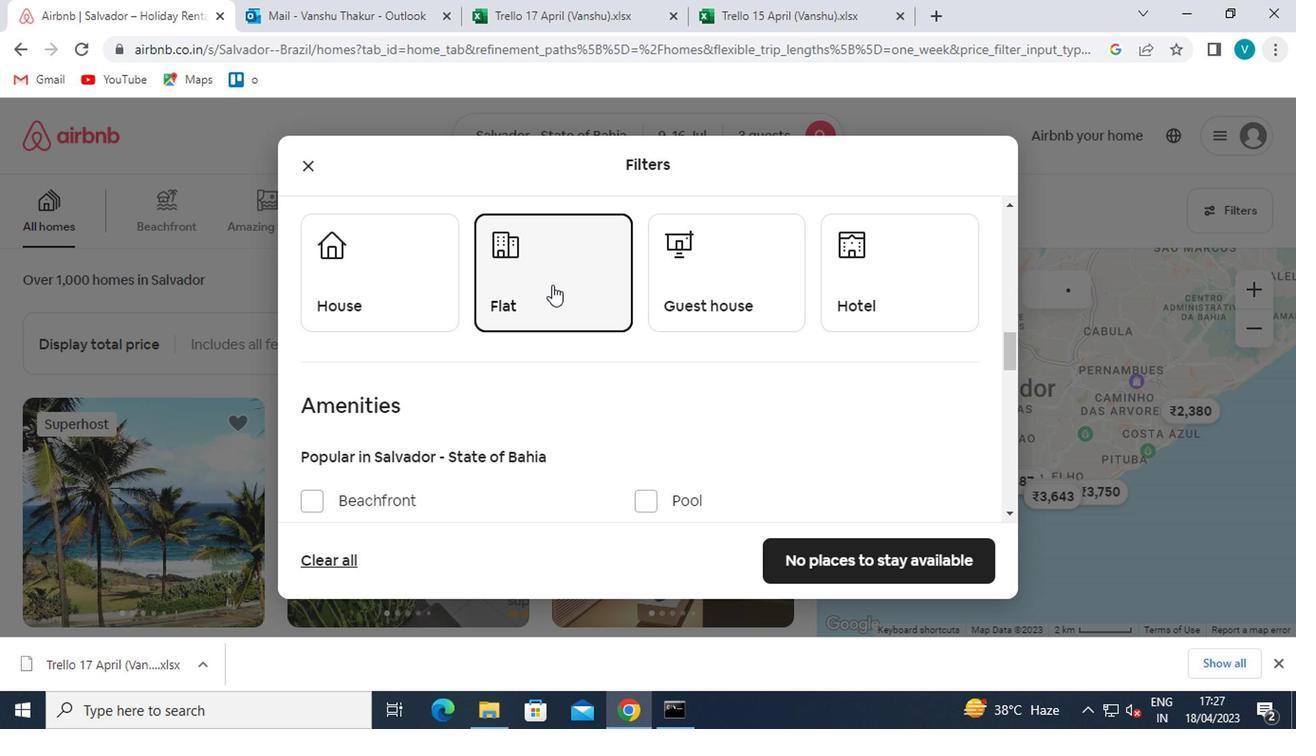 
Action: Mouse scrolled (548, 284) with delta (0, 0)
Screenshot: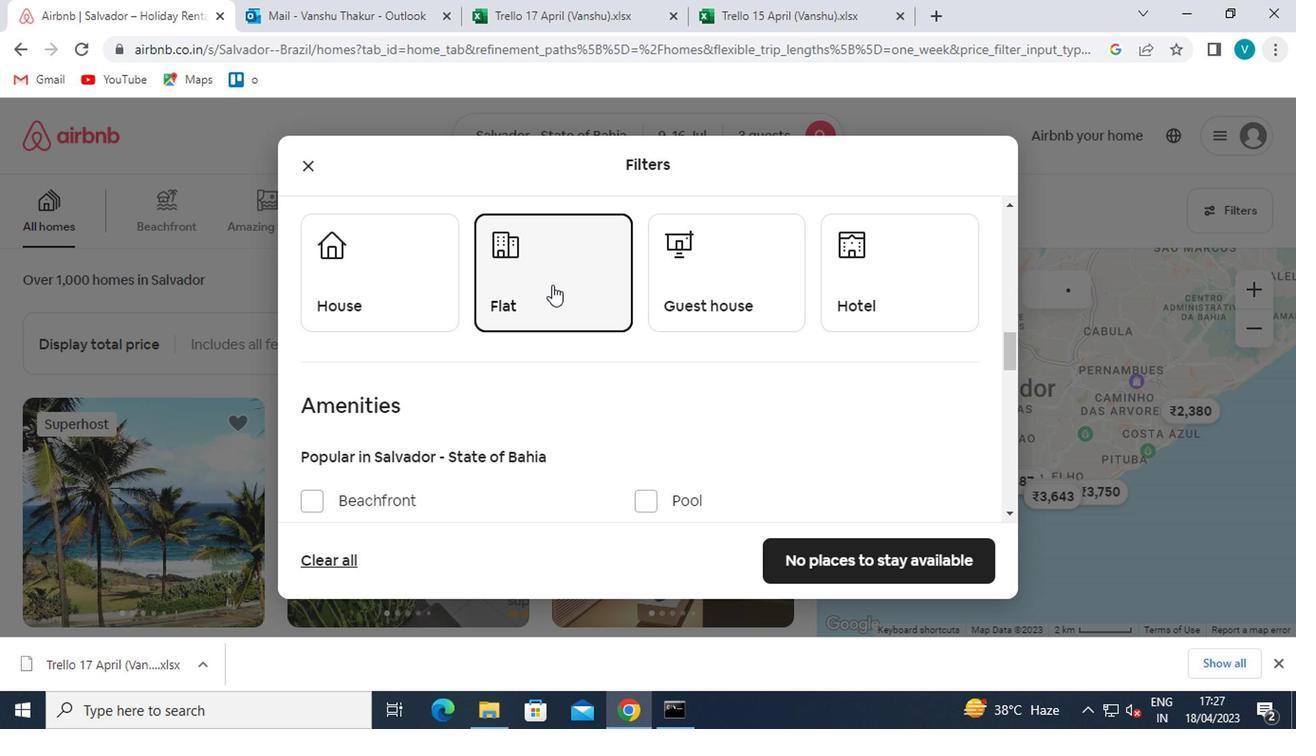 
Action: Mouse moved to (549, 285)
Screenshot: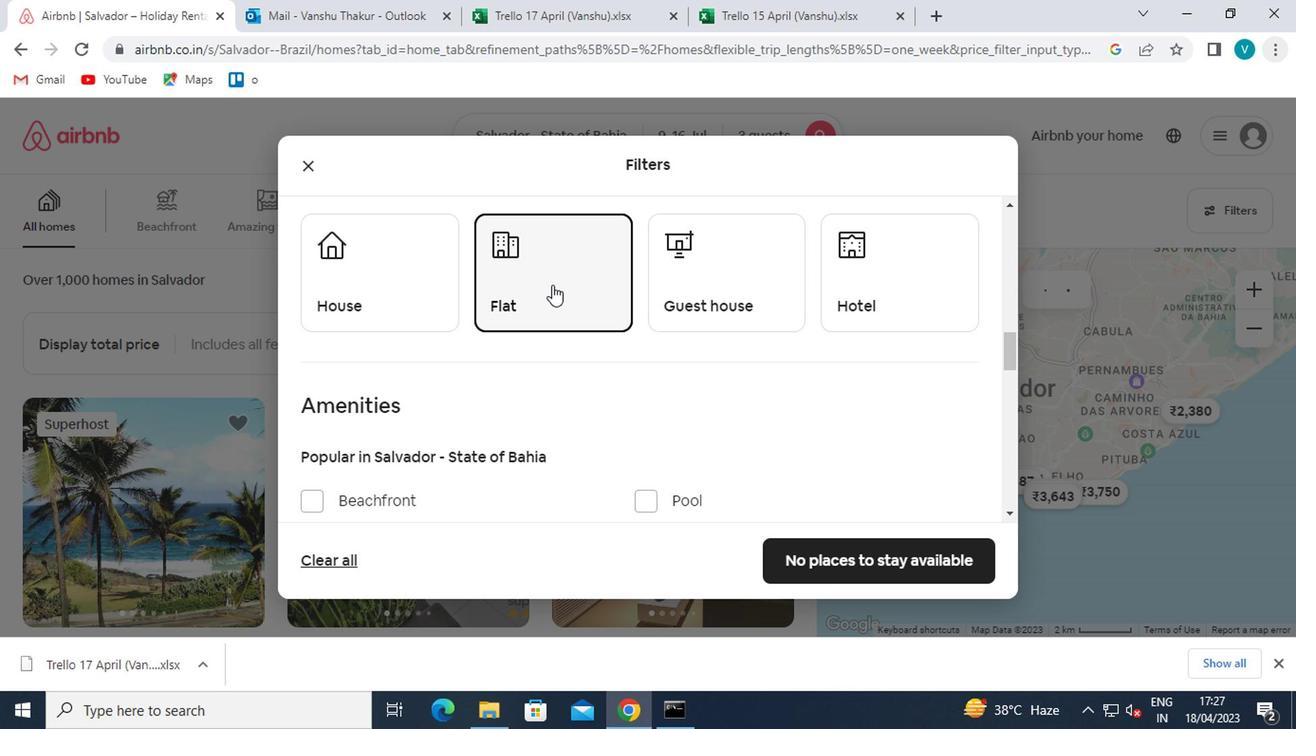 
Action: Mouse scrolled (549, 284) with delta (0, 0)
Screenshot: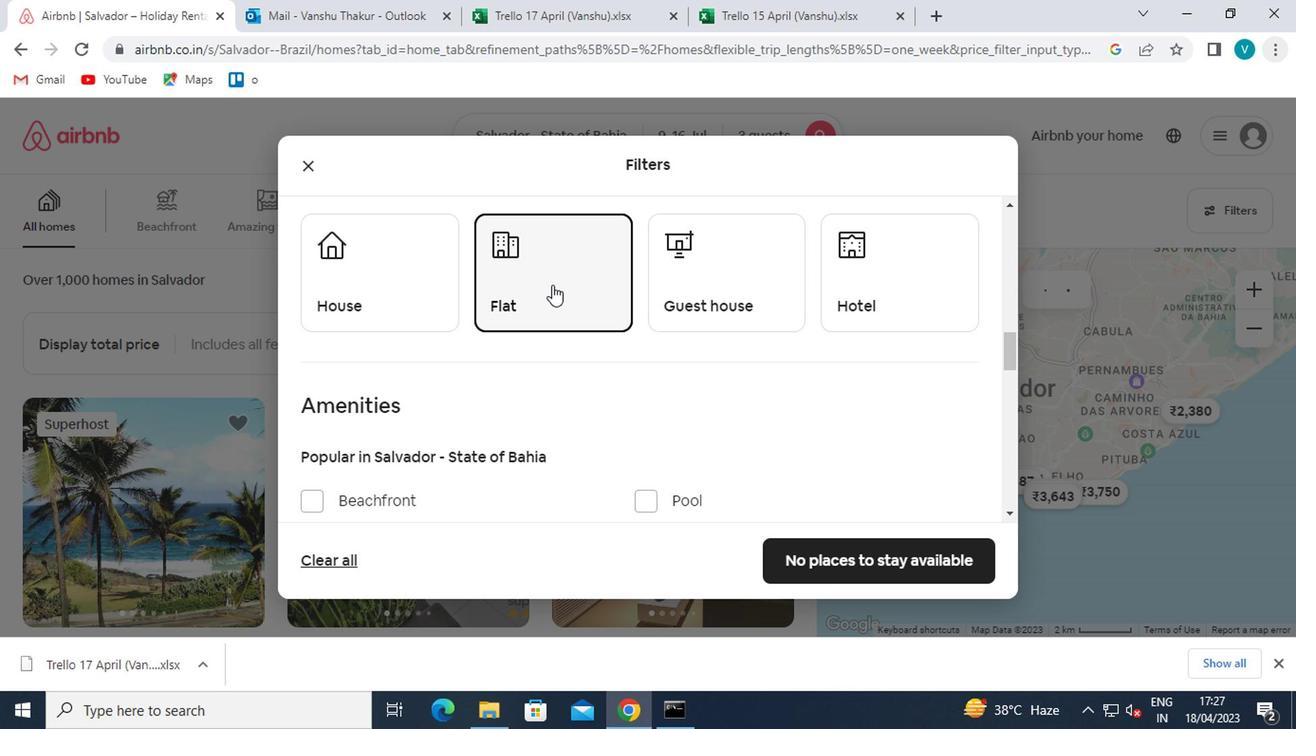 
Action: Mouse moved to (551, 286)
Screenshot: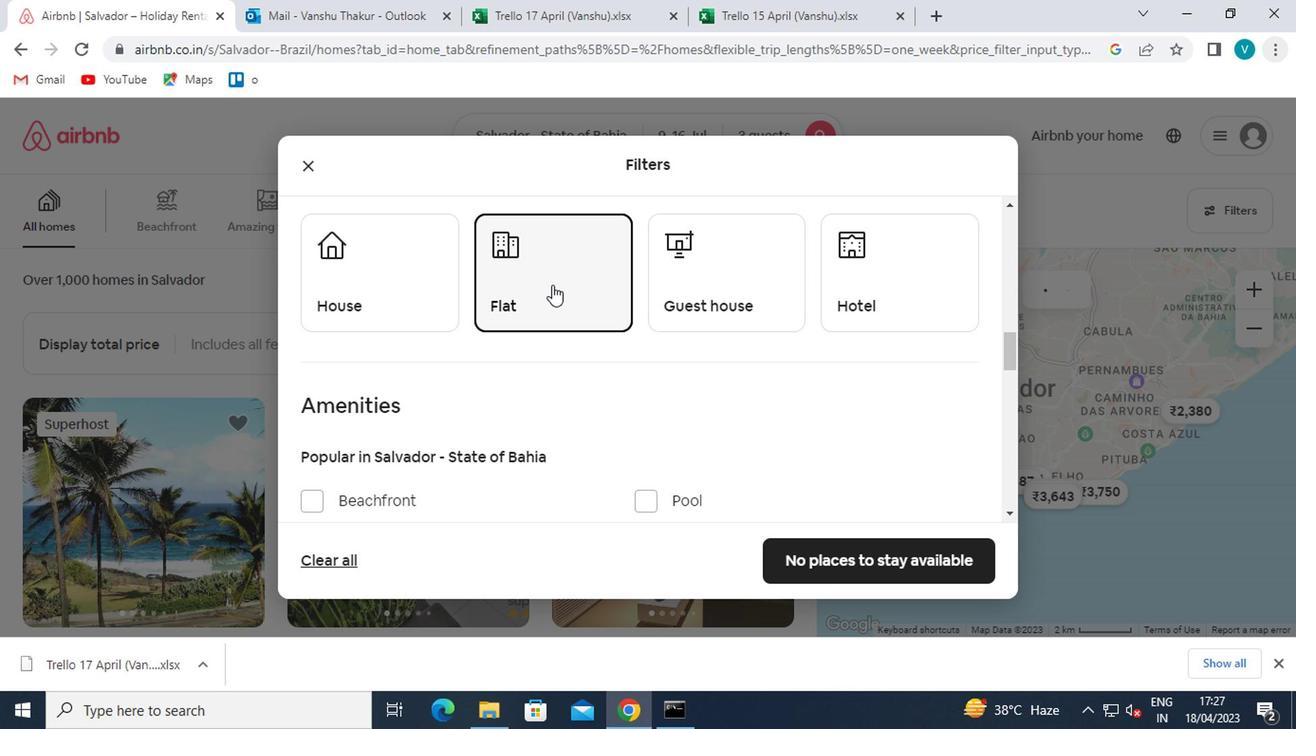 
Action: Mouse scrolled (551, 285) with delta (0, -1)
Screenshot: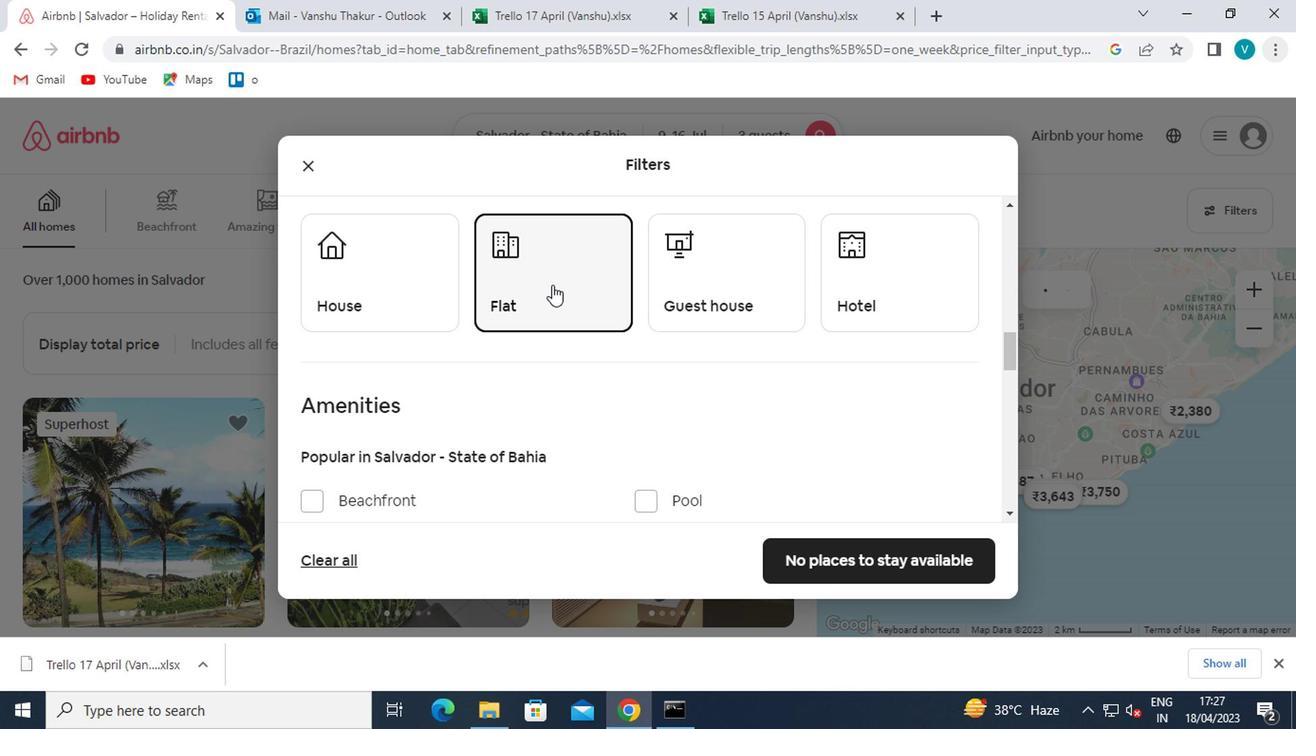 
Action: Mouse moved to (554, 288)
Screenshot: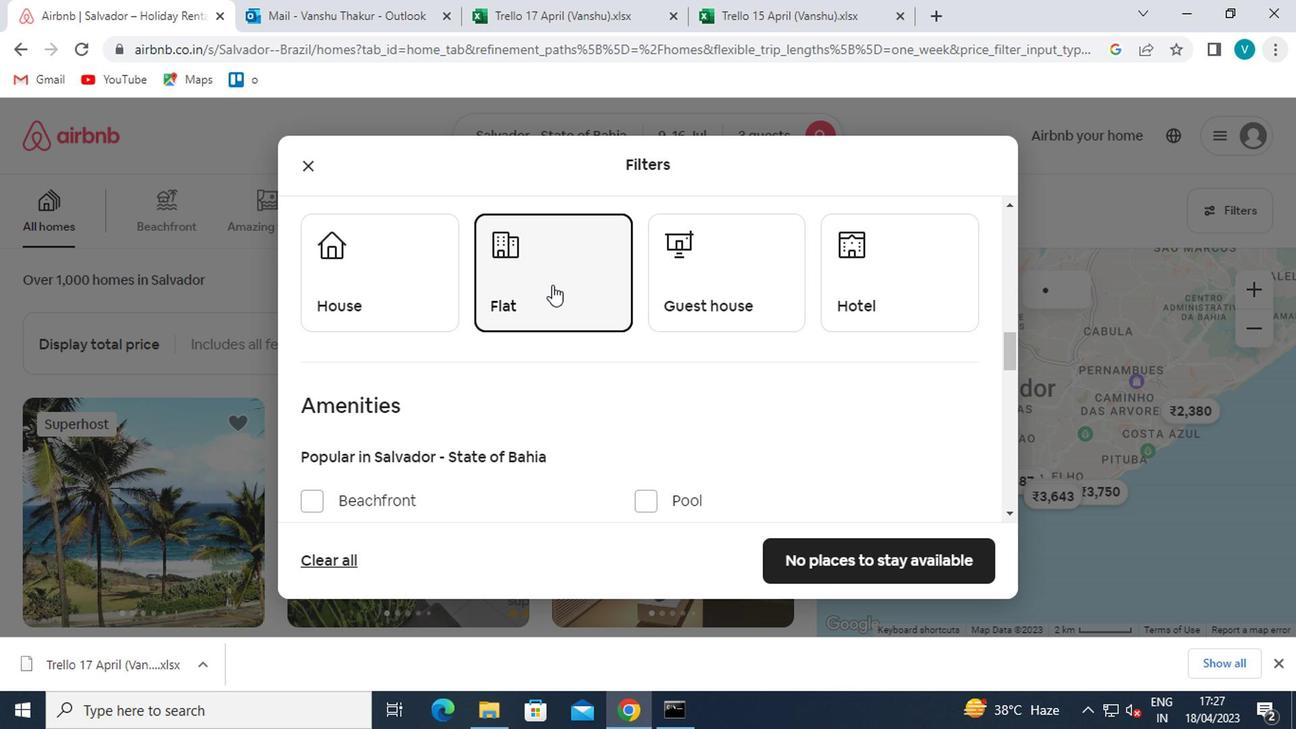 
Action: Mouse scrolled (554, 287) with delta (0, 0)
Screenshot: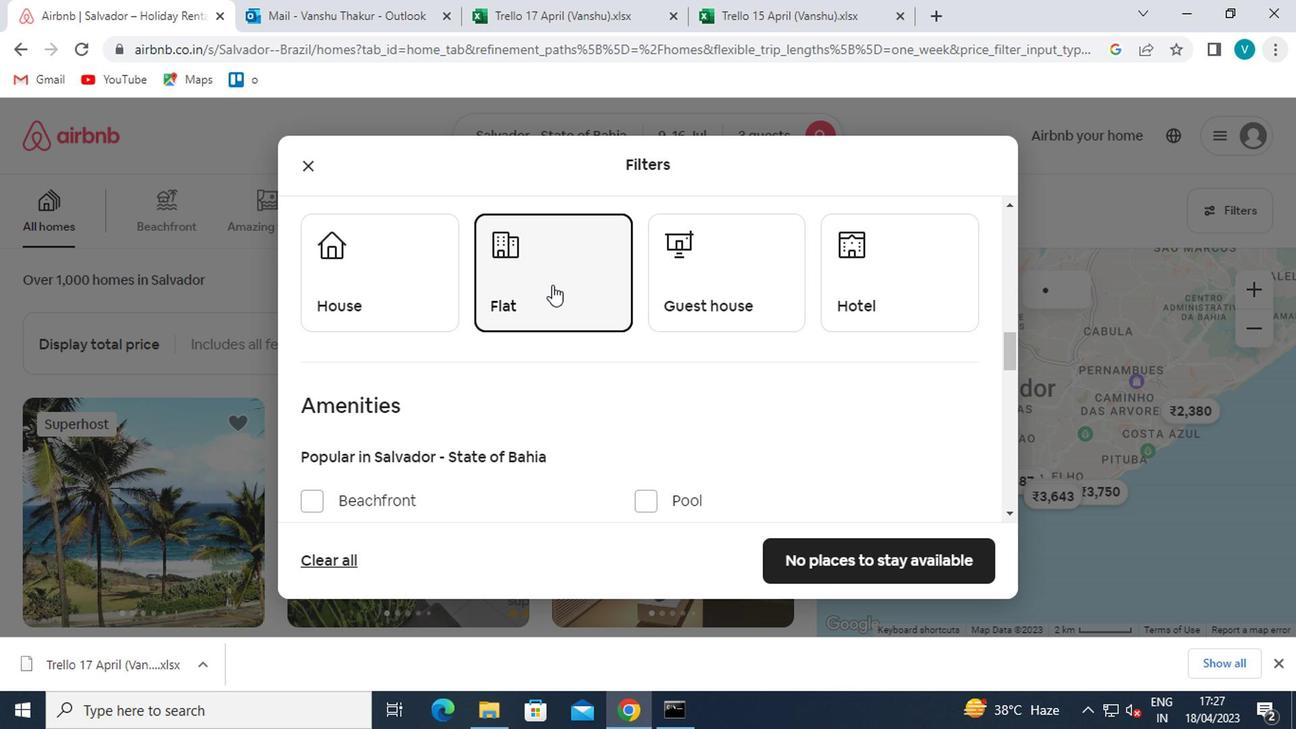 
Action: Mouse moved to (557, 291)
Screenshot: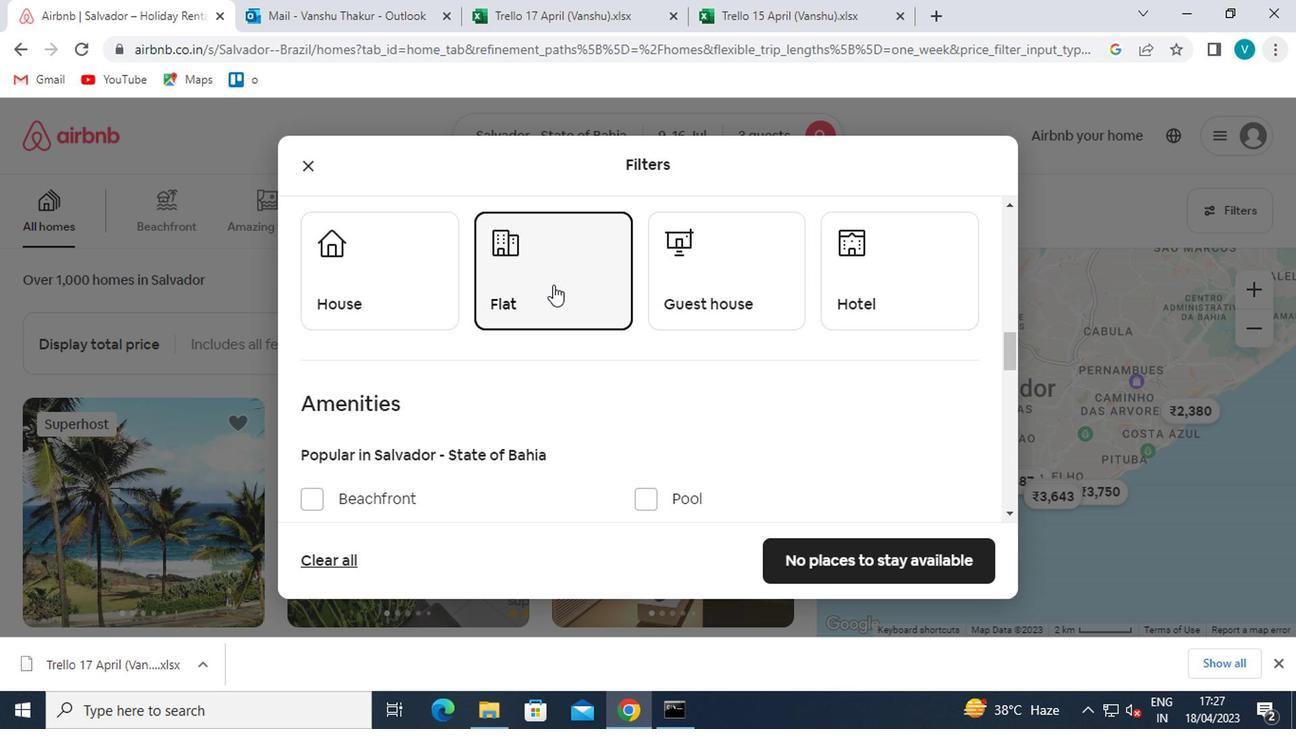 
Action: Mouse scrolled (557, 290) with delta (0, -1)
Screenshot: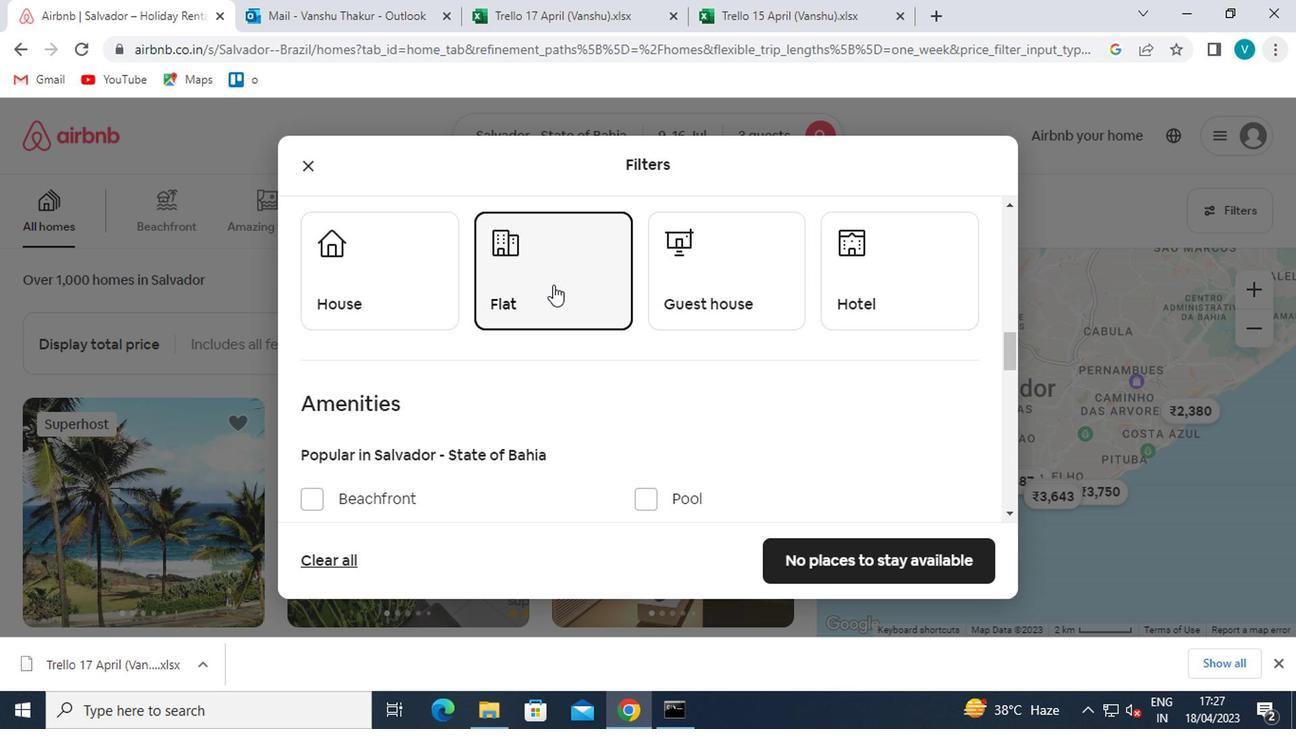 
Action: Mouse moved to (558, 292)
Screenshot: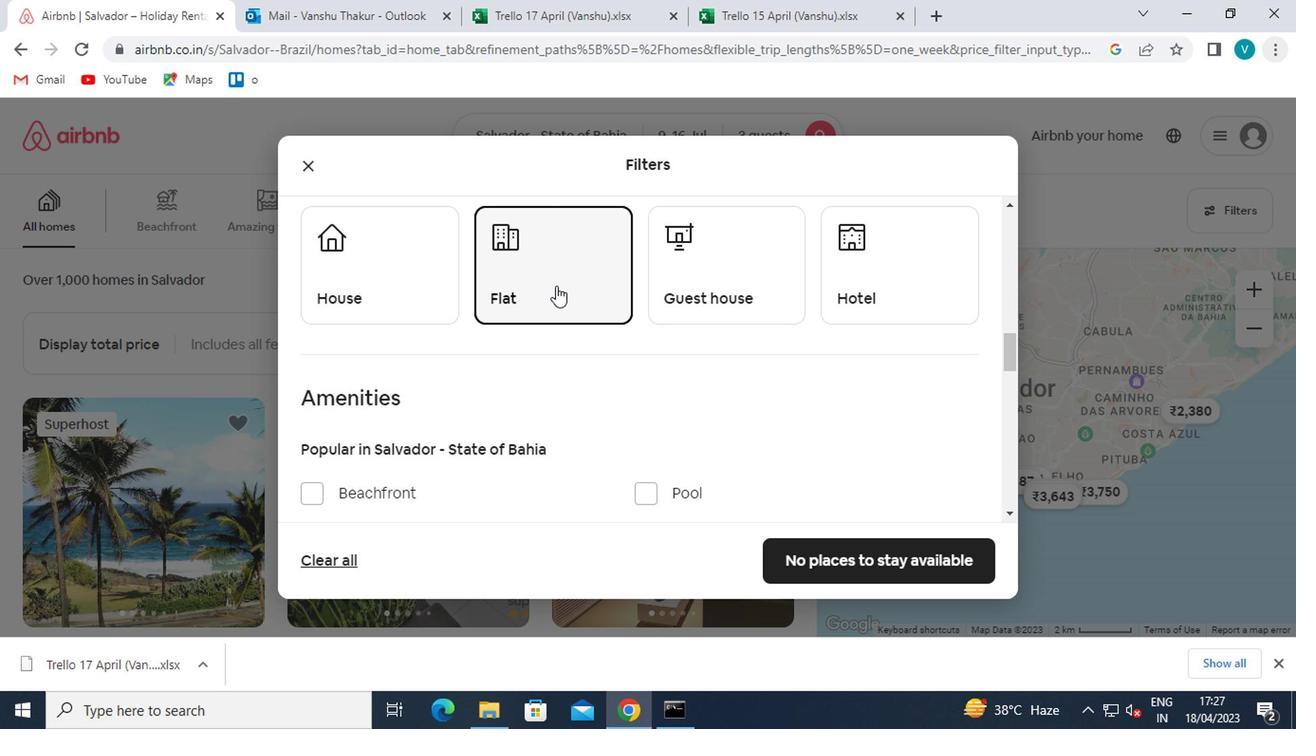 
Action: Mouse scrolled (558, 291) with delta (0, 0)
Screenshot: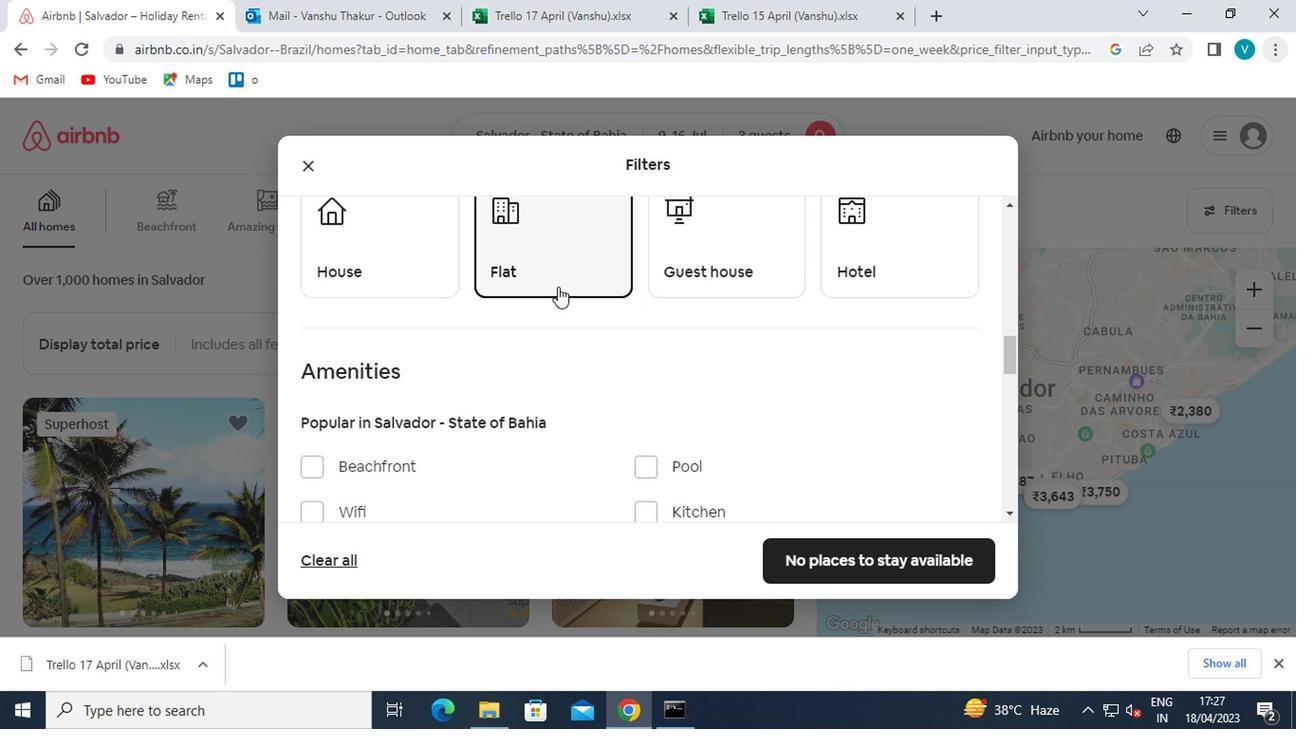 
Action: Mouse moved to (954, 282)
Screenshot: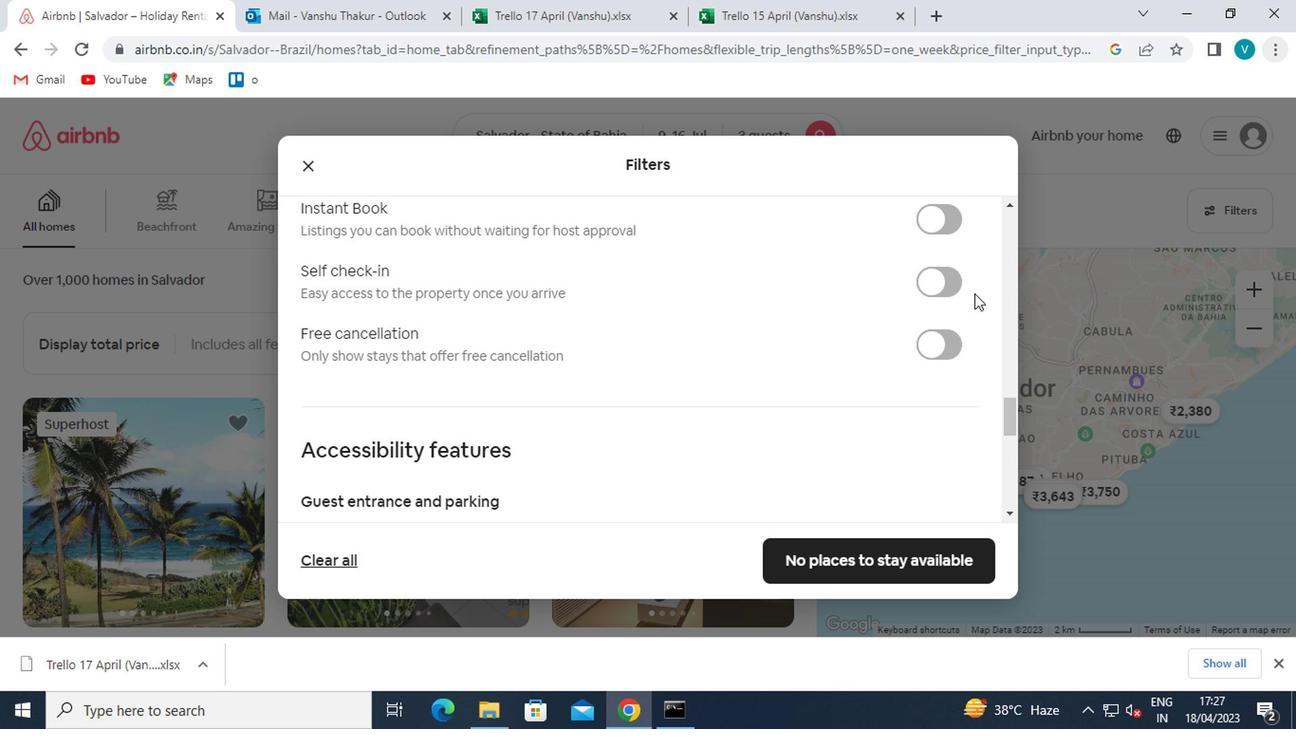 
Action: Mouse pressed left at (954, 282)
Screenshot: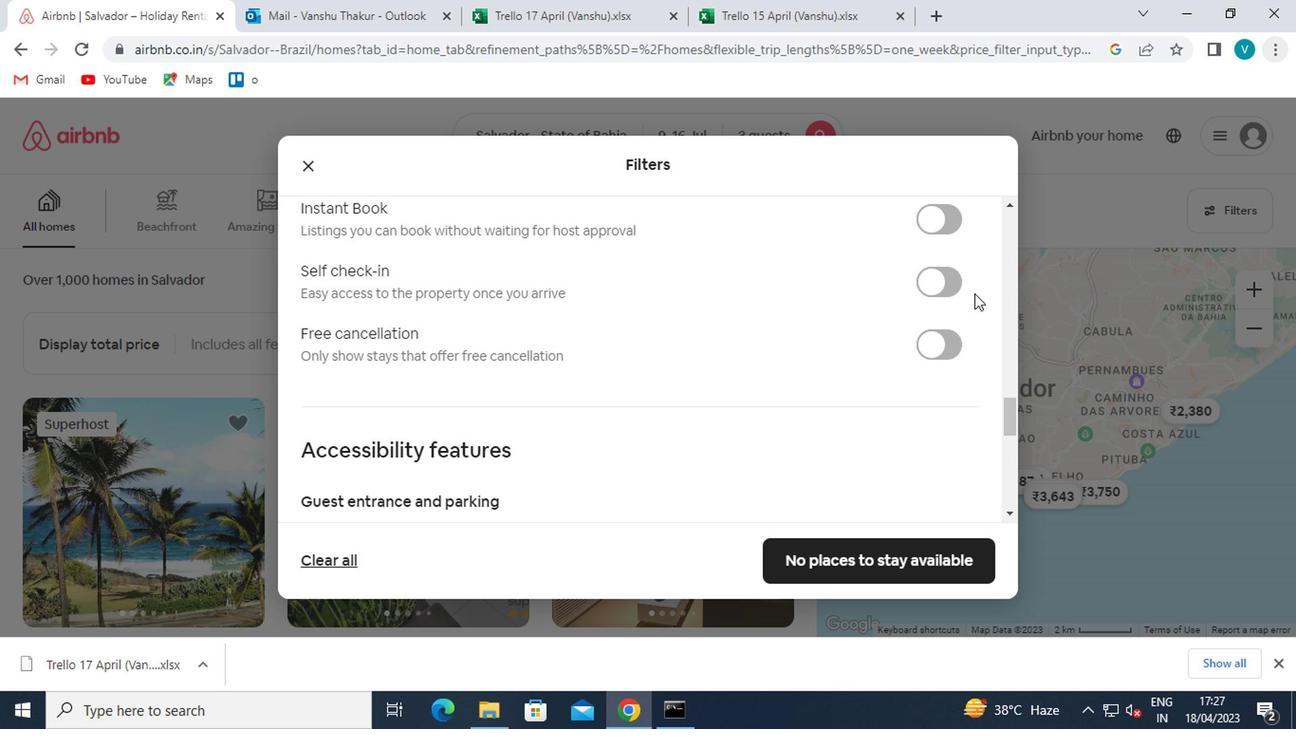 
Action: Mouse moved to (706, 322)
Screenshot: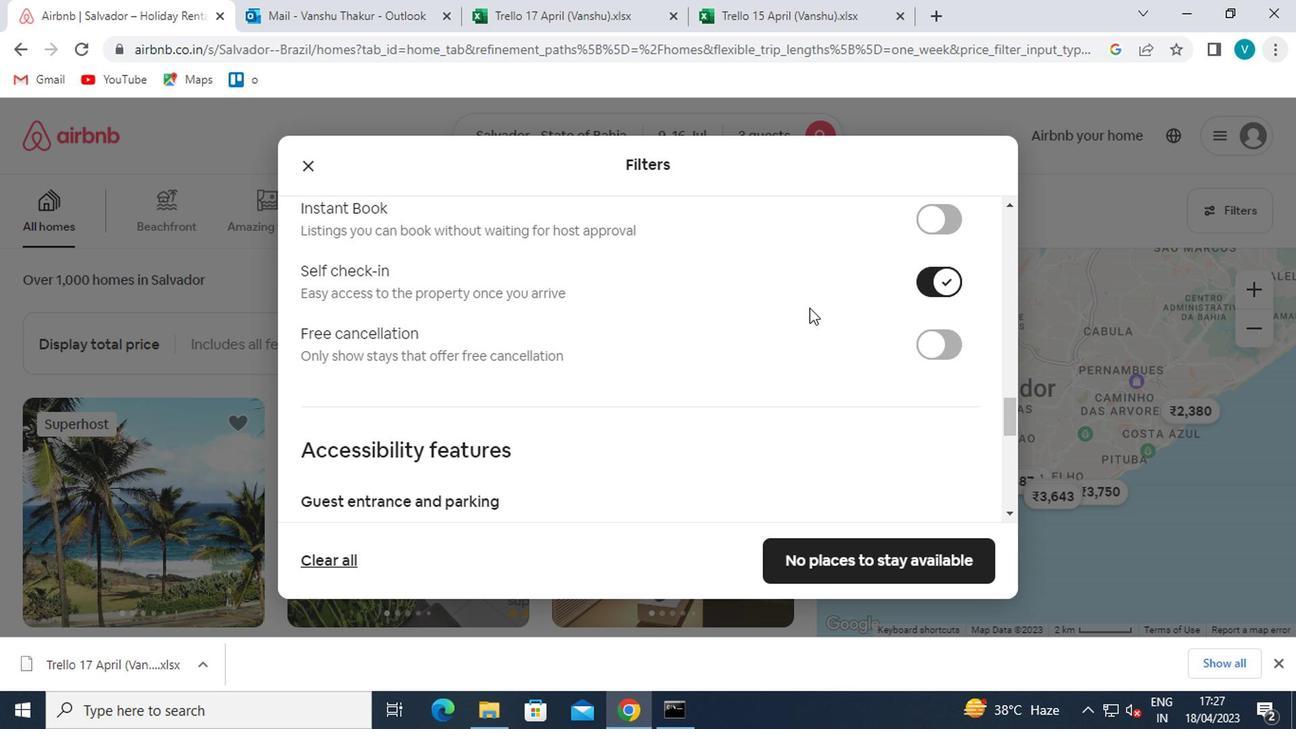 
Action: Mouse scrolled (706, 321) with delta (0, -1)
Screenshot: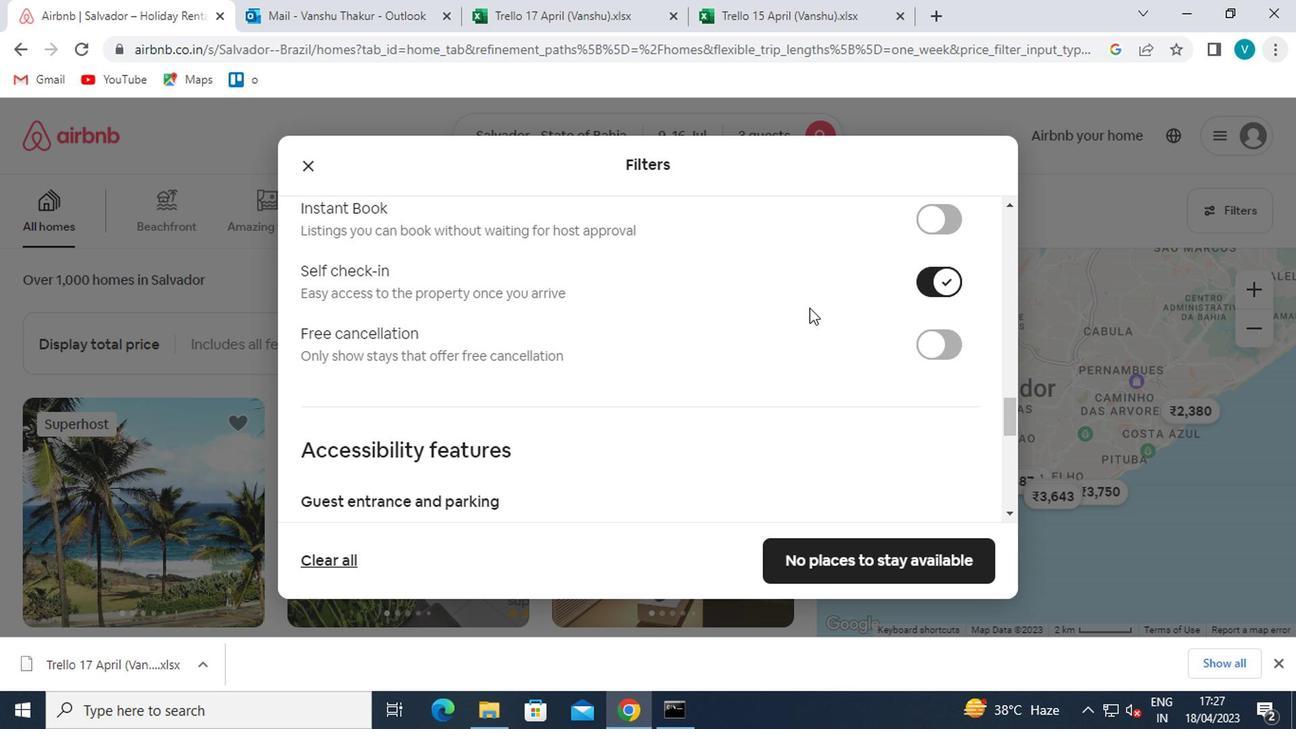 
Action: Mouse moved to (670, 332)
Screenshot: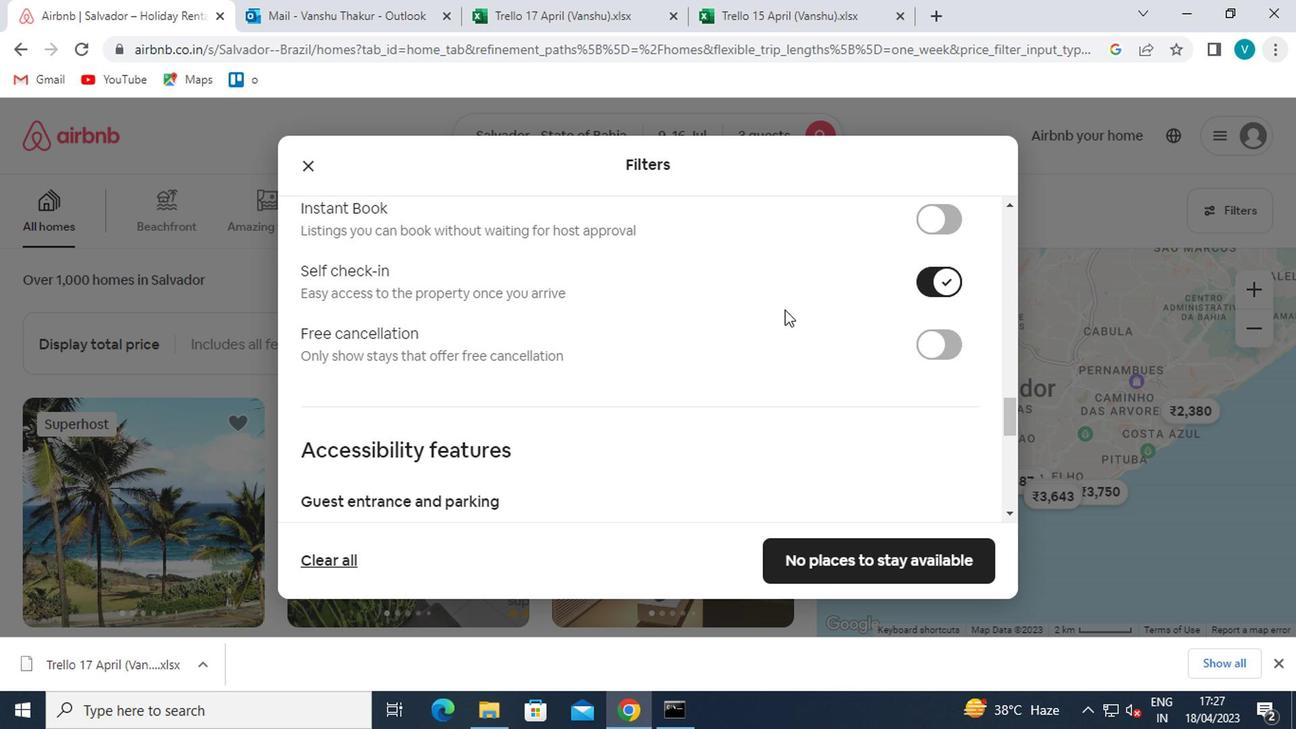 
Action: Mouse scrolled (670, 332) with delta (0, 0)
Screenshot: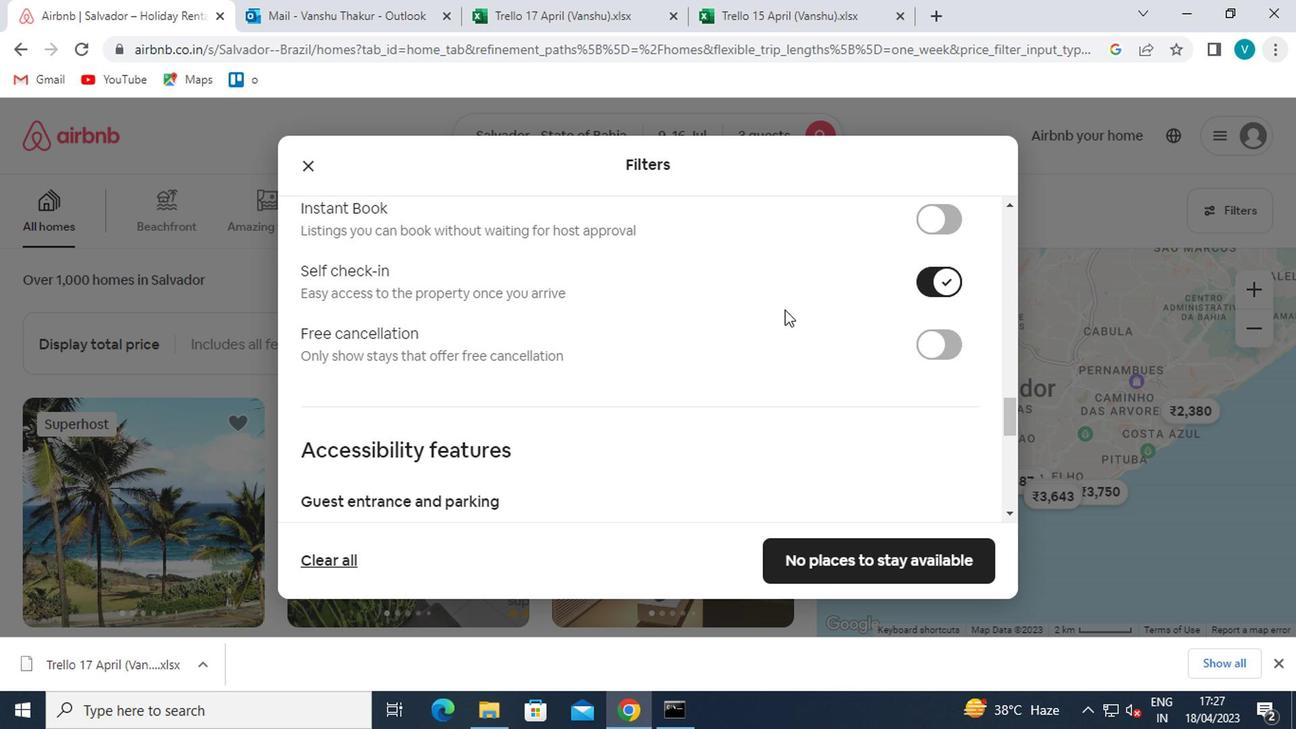 
Action: Mouse moved to (654, 338)
Screenshot: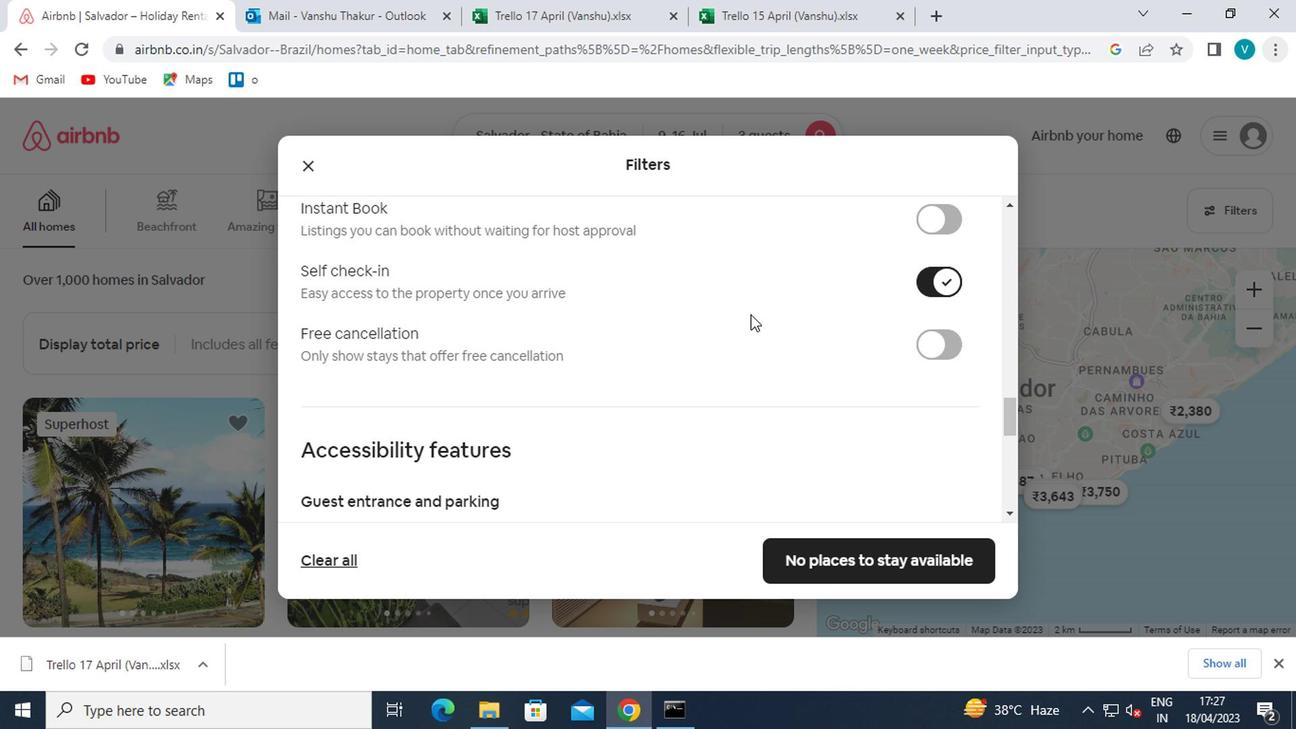 
Action: Mouse scrolled (654, 337) with delta (0, 0)
Screenshot: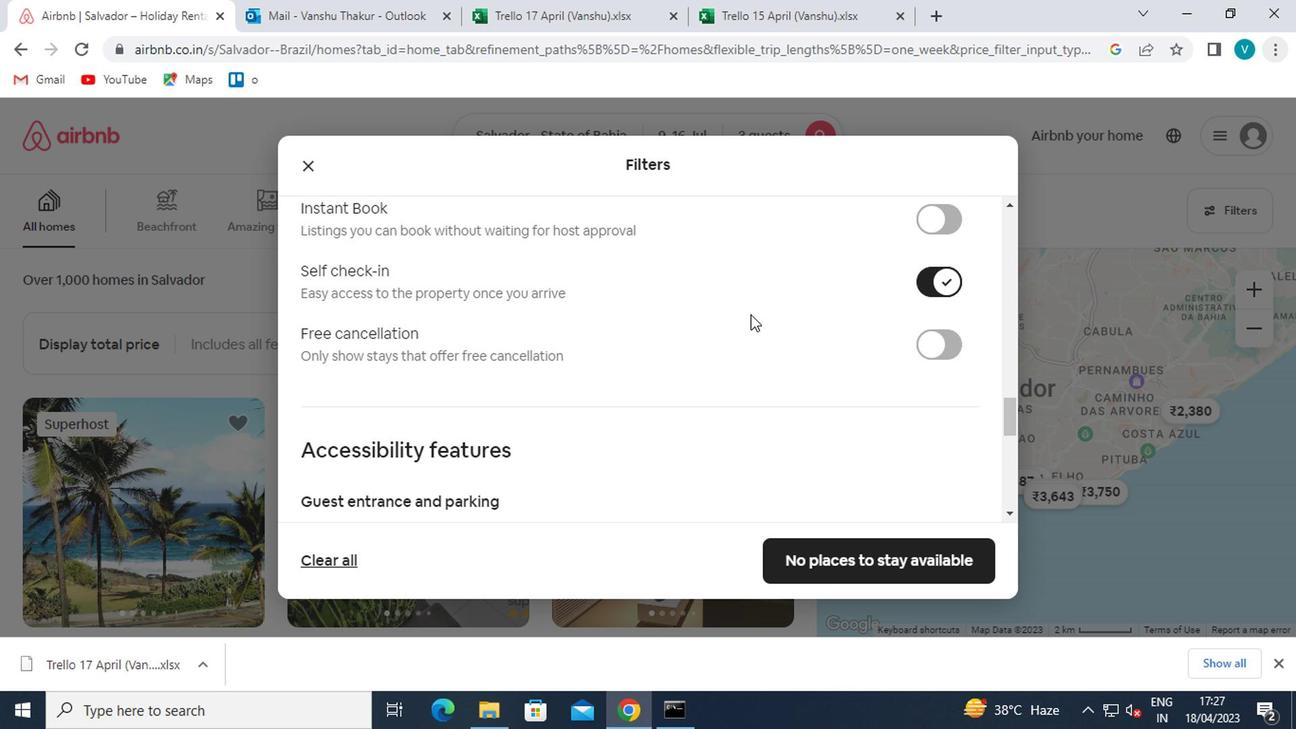 
Action: Mouse moved to (648, 342)
Screenshot: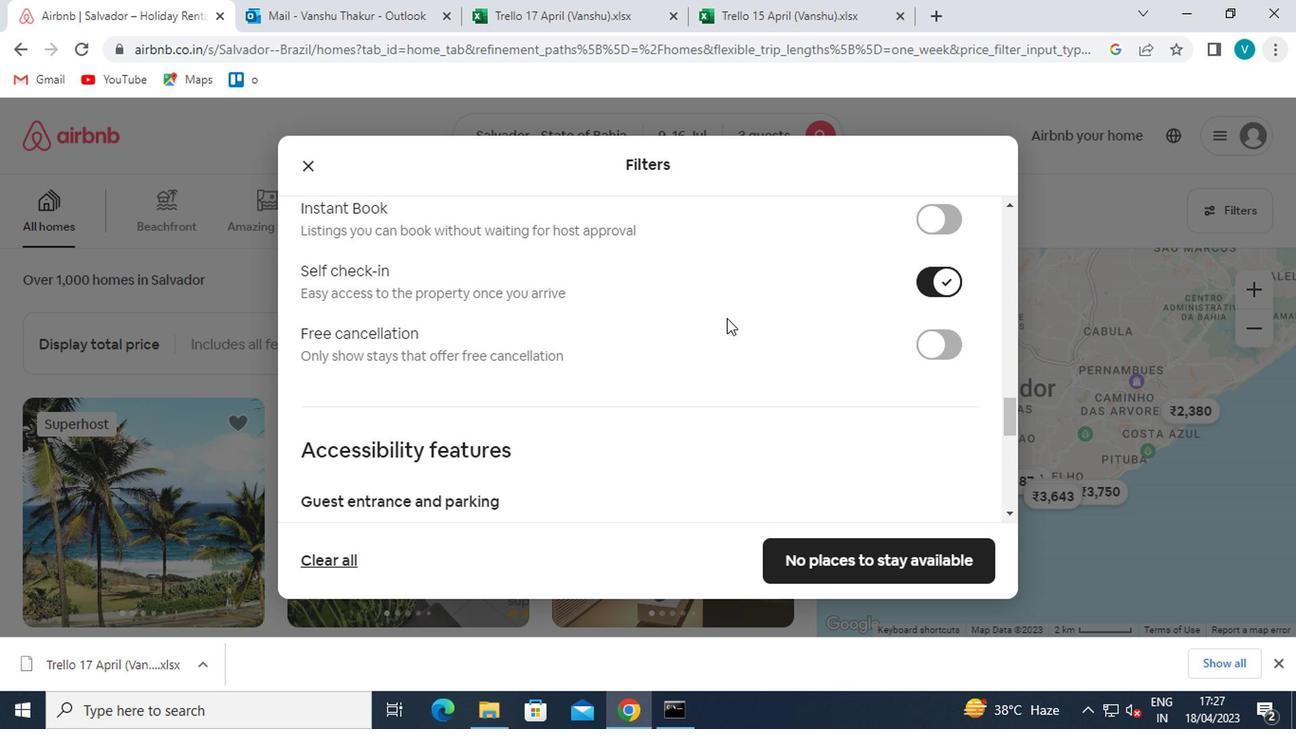 
Action: Mouse scrolled (648, 341) with delta (0, 0)
Screenshot: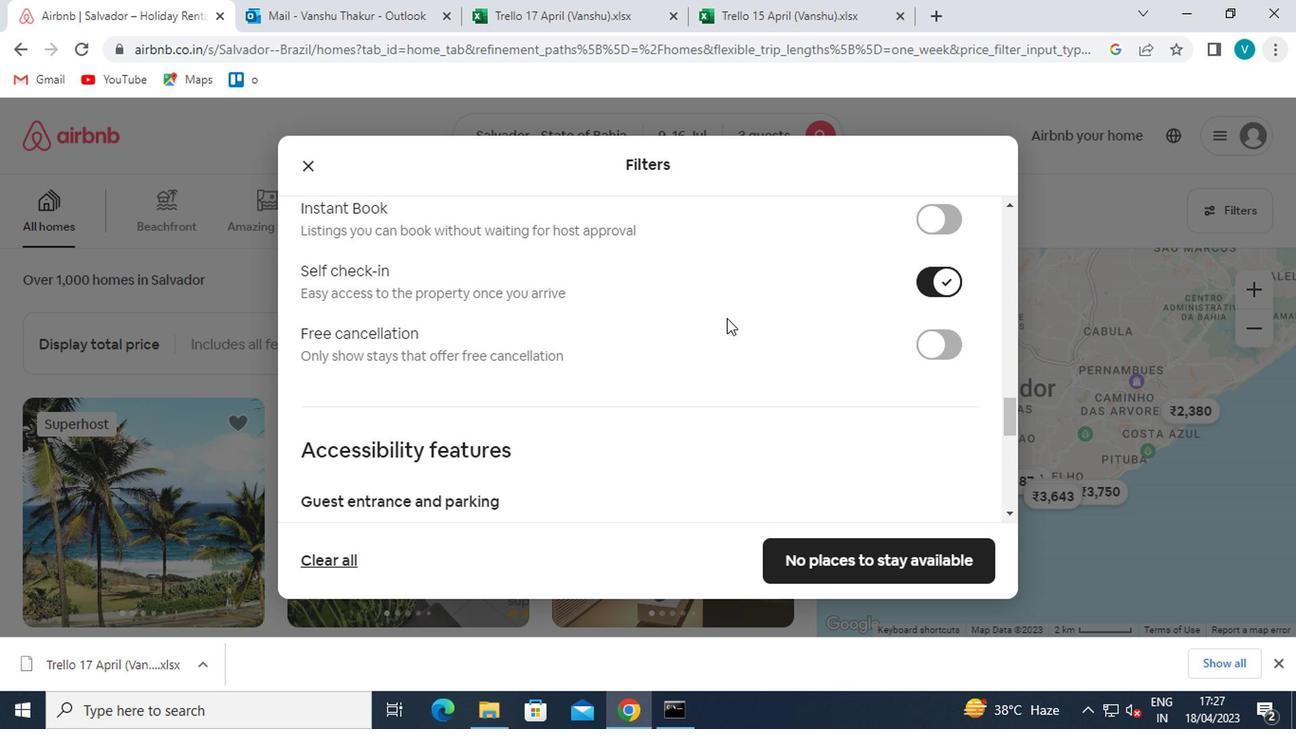 
Action: Mouse moved to (635, 349)
Screenshot: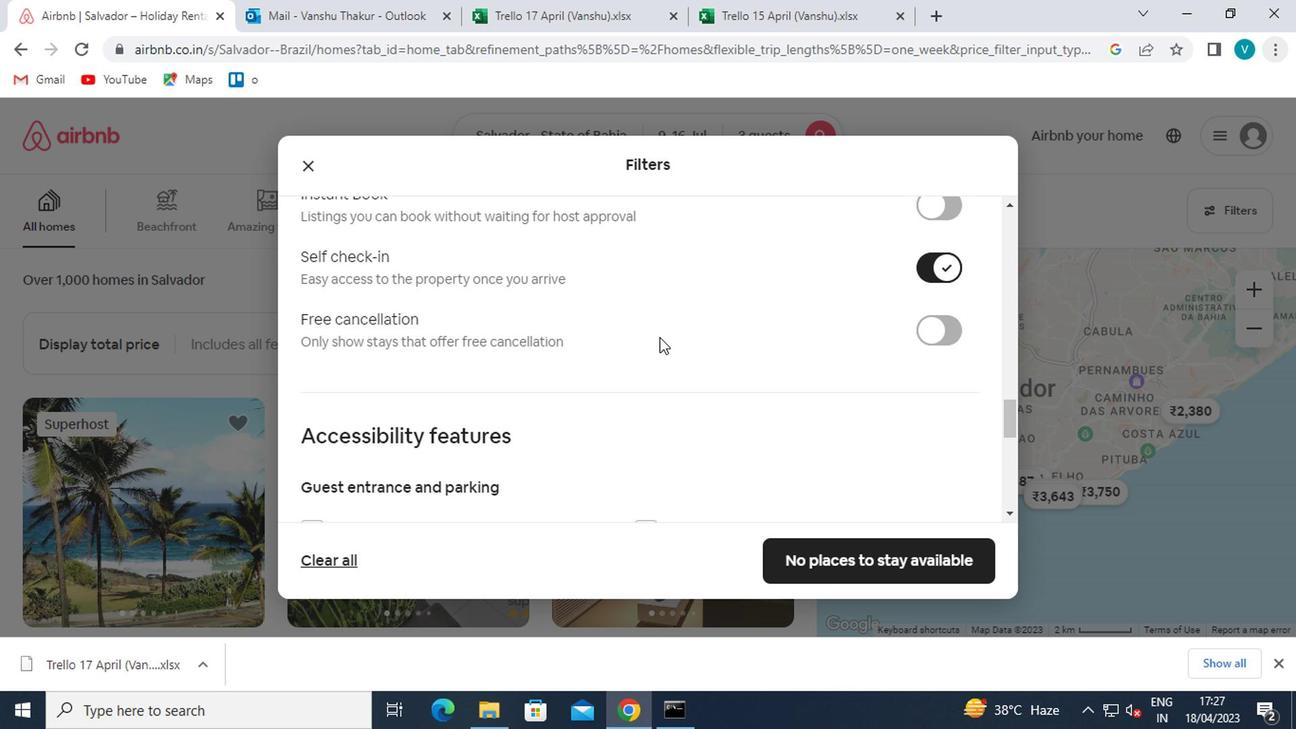 
Action: Mouse scrolled (635, 349) with delta (0, 0)
Screenshot: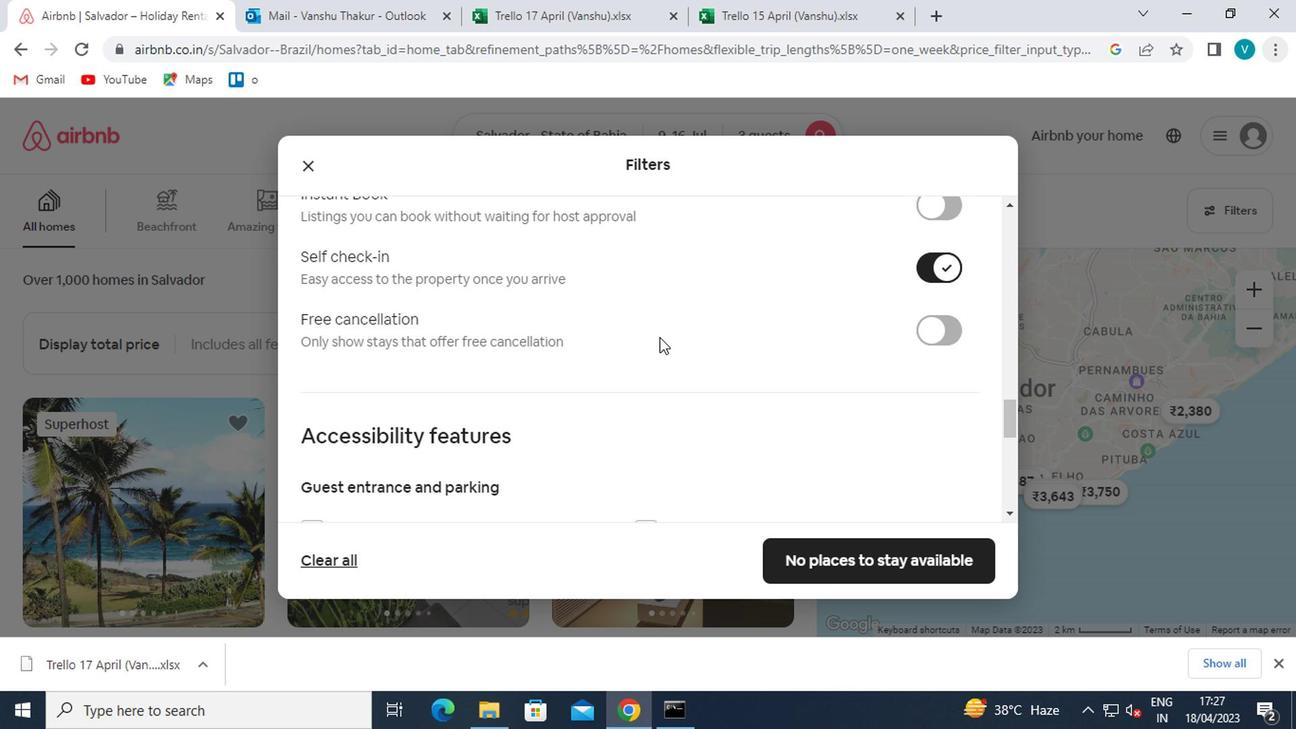 
Action: Mouse moved to (629, 358)
Screenshot: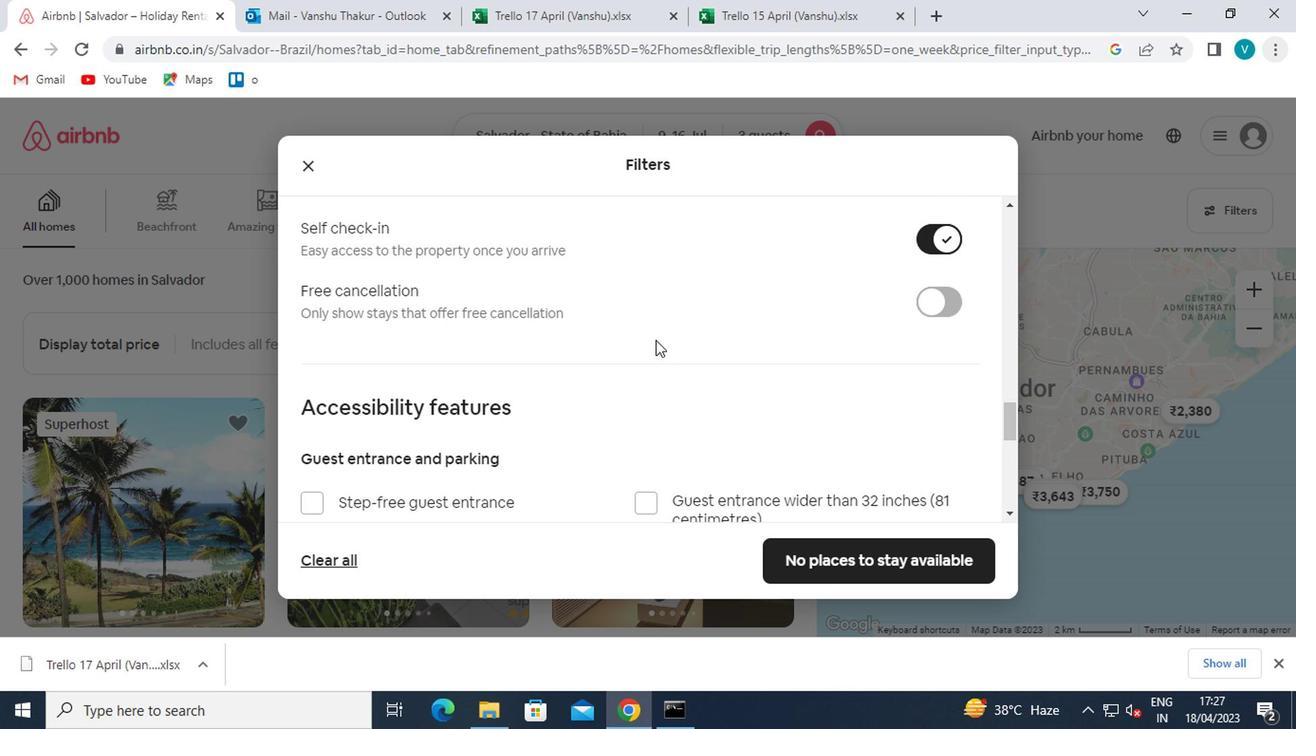 
Action: Mouse scrolled (629, 357) with delta (0, -1)
Screenshot: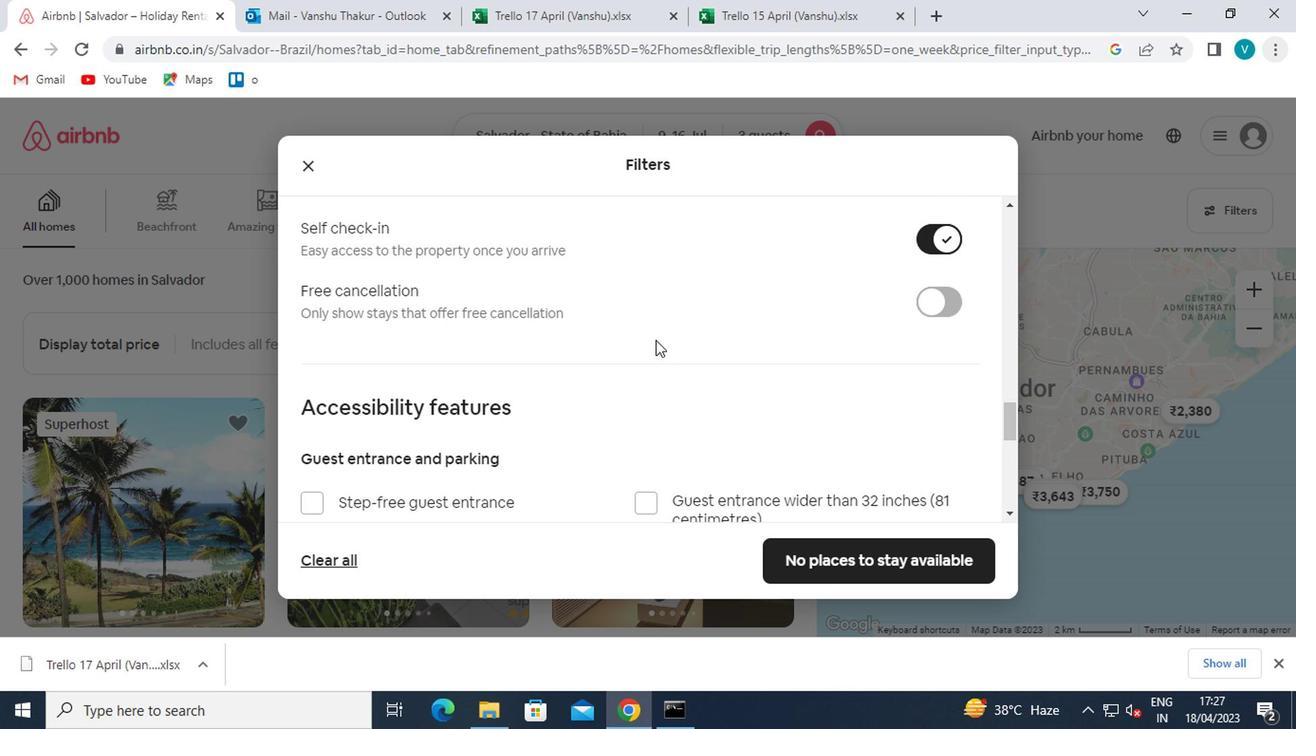 
Action: Mouse moved to (625, 367)
Screenshot: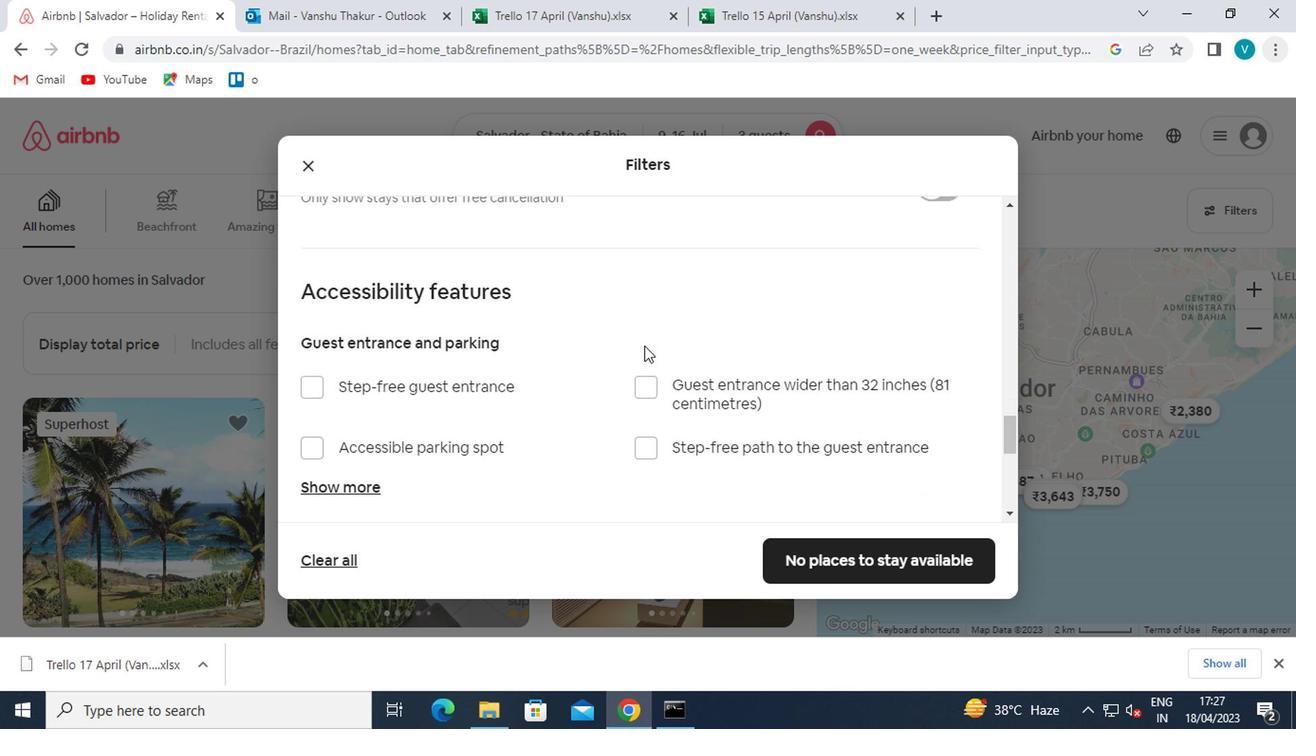 
Action: Mouse scrolled (625, 366) with delta (0, -1)
Screenshot: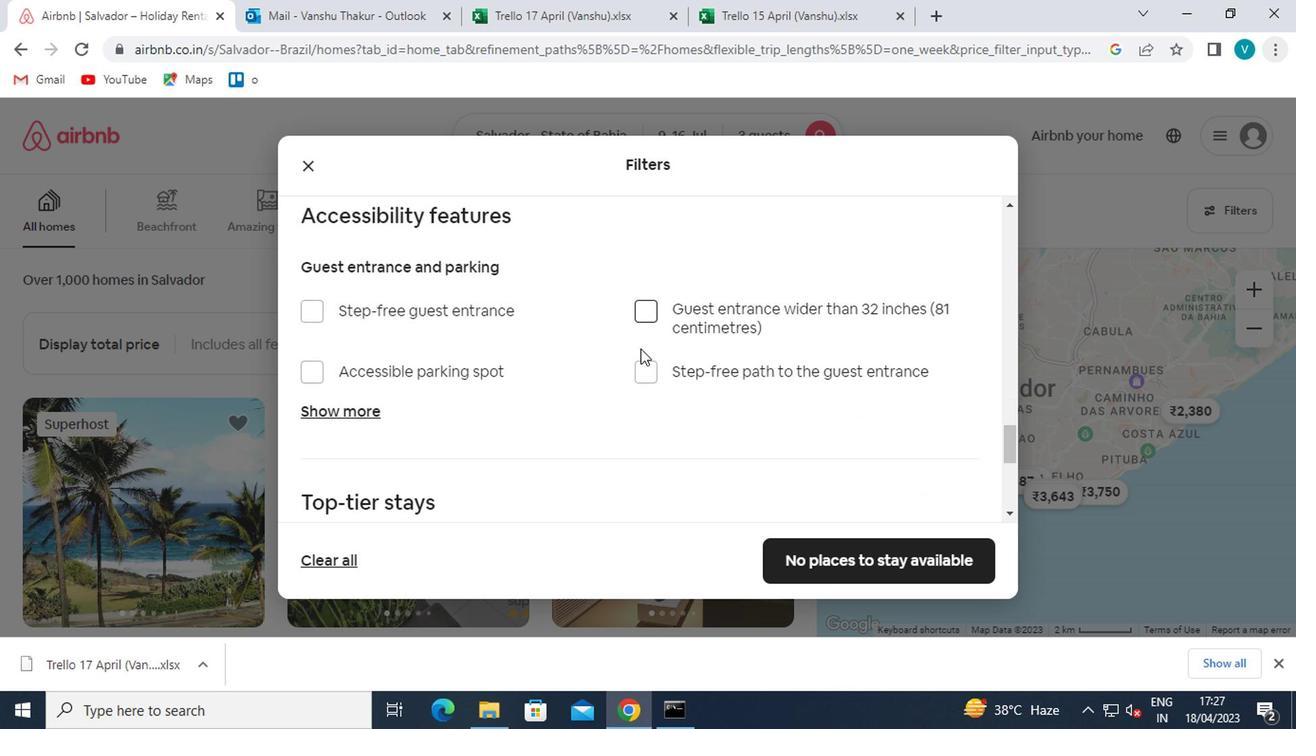 
Action: Mouse moved to (344, 468)
Screenshot: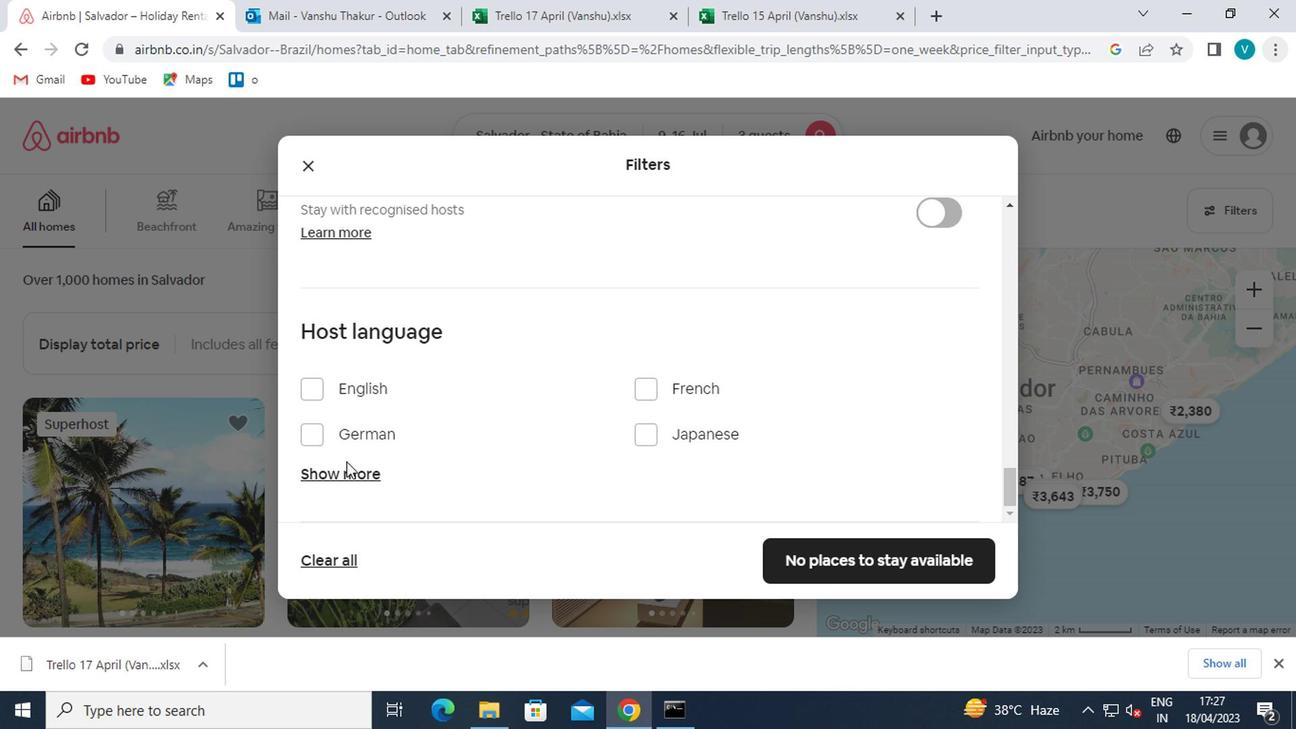 
Action: Mouse pressed left at (344, 468)
Screenshot: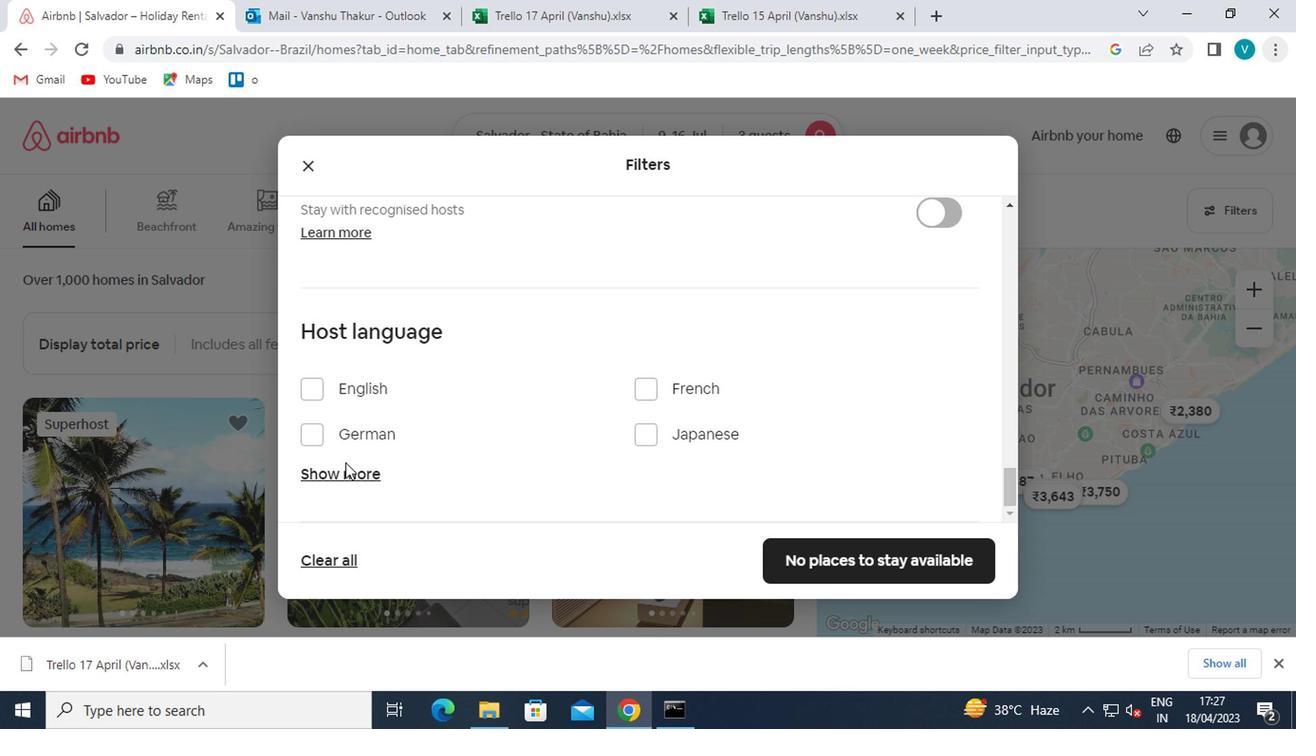 
Action: Mouse moved to (355, 465)
Screenshot: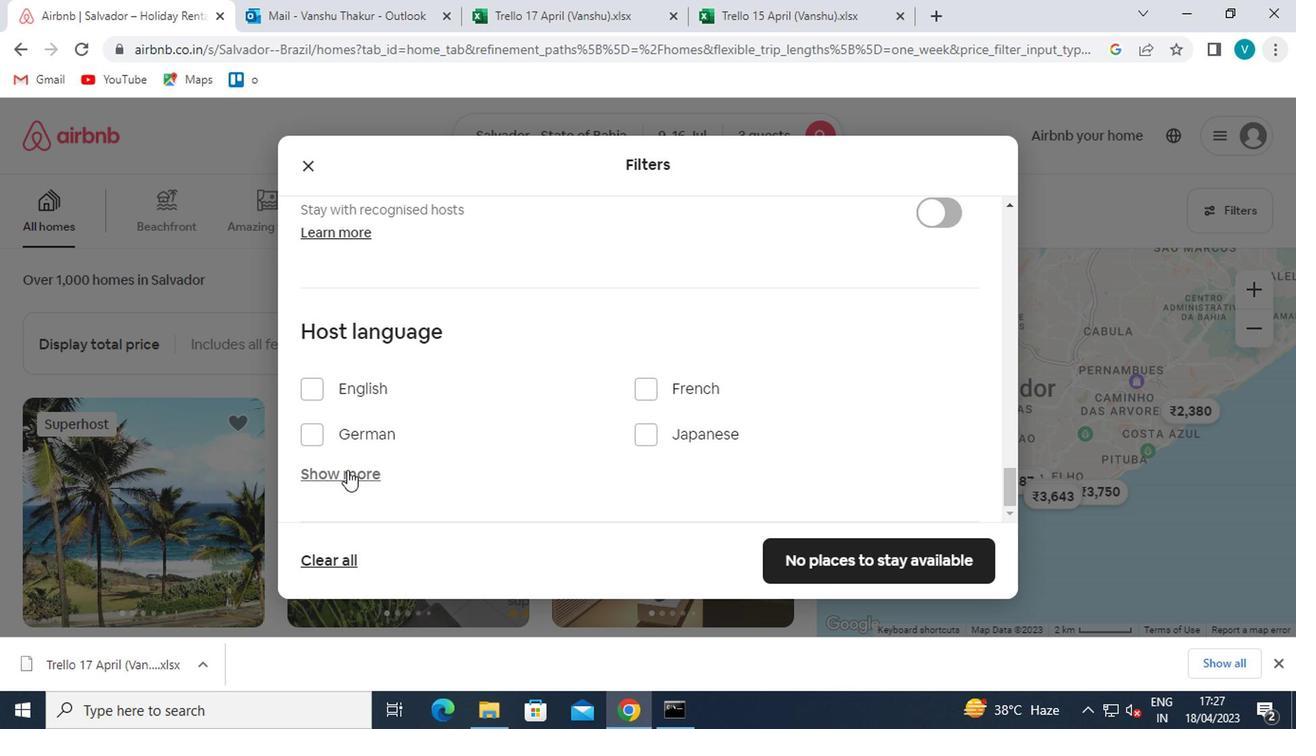 
Action: Mouse scrolled (355, 465) with delta (0, 0)
Screenshot: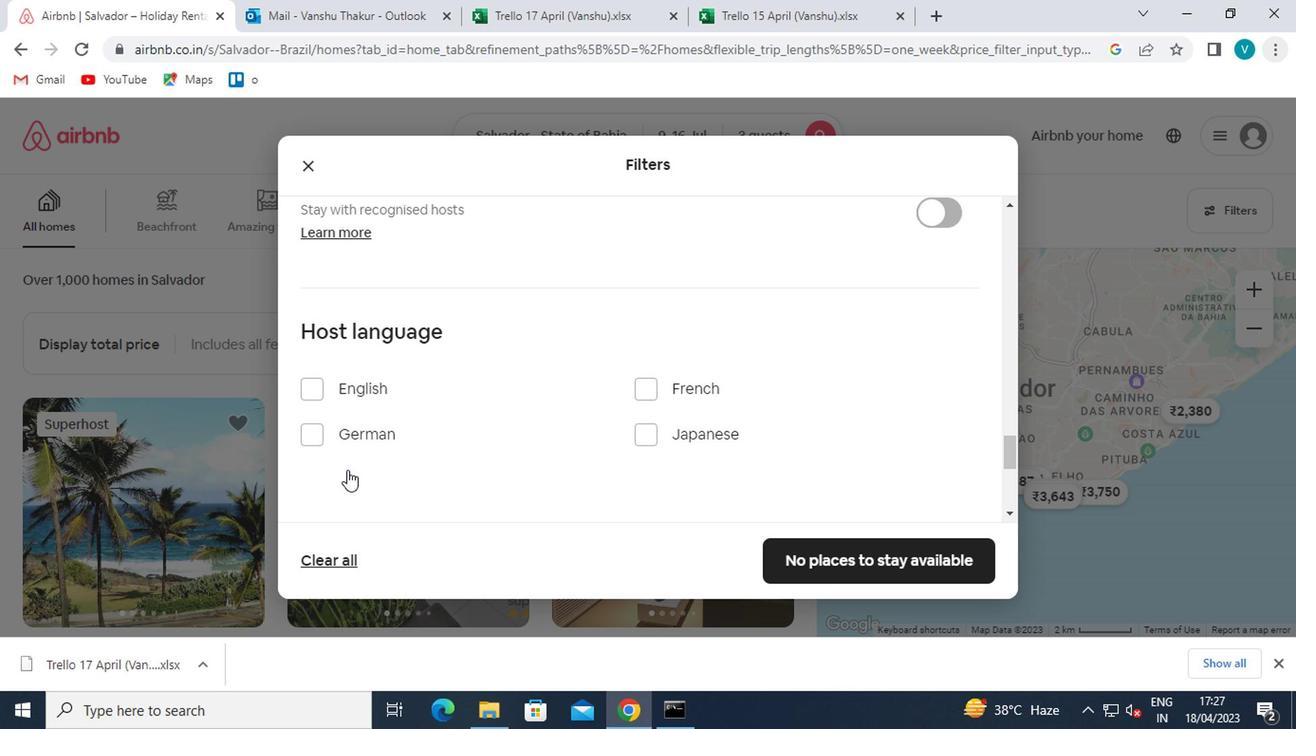 
Action: Mouse scrolled (355, 465) with delta (0, 0)
Screenshot: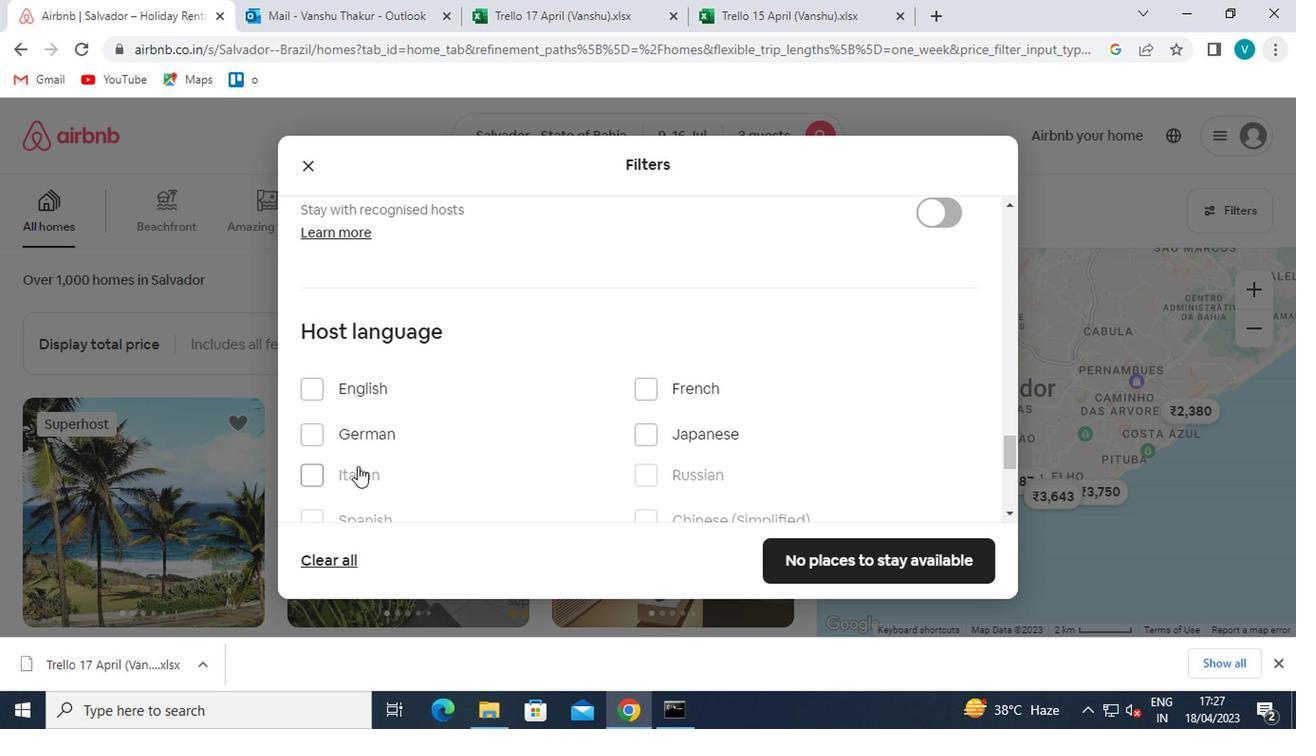 
Action: Mouse moved to (306, 341)
Screenshot: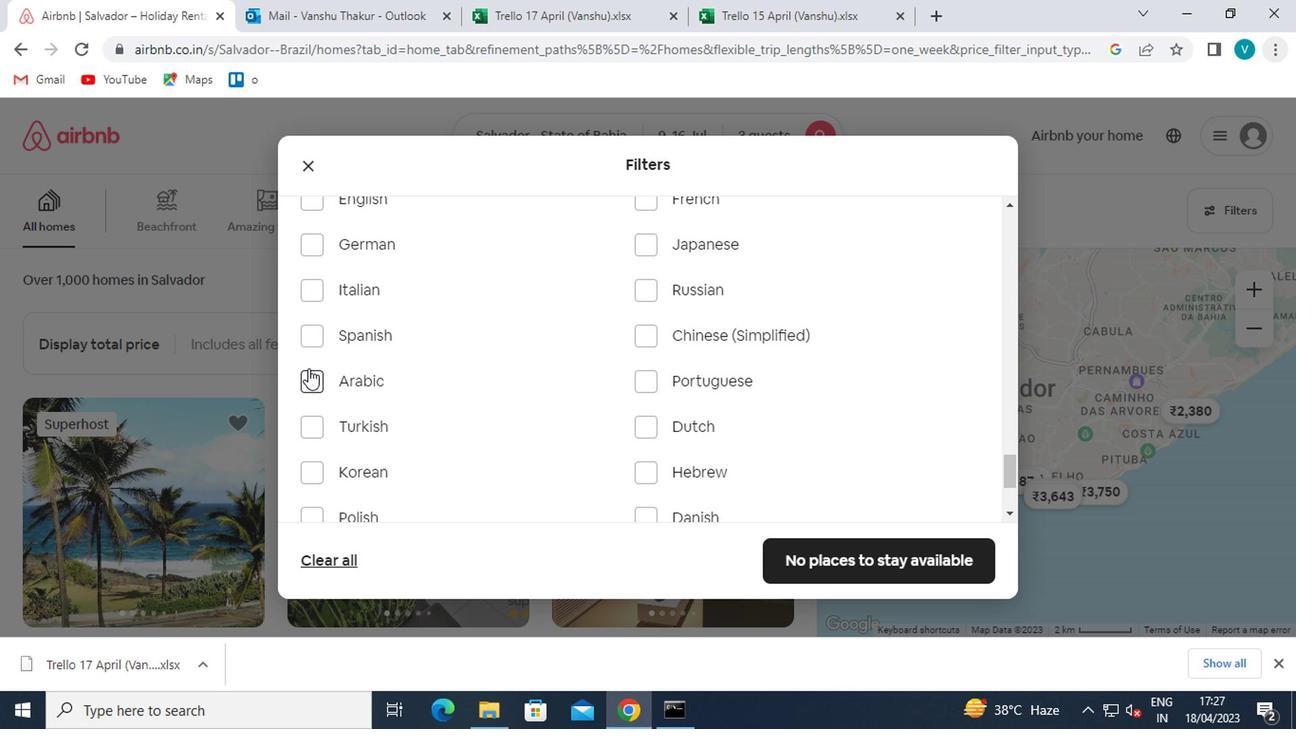 
Action: Mouse pressed left at (306, 341)
Screenshot: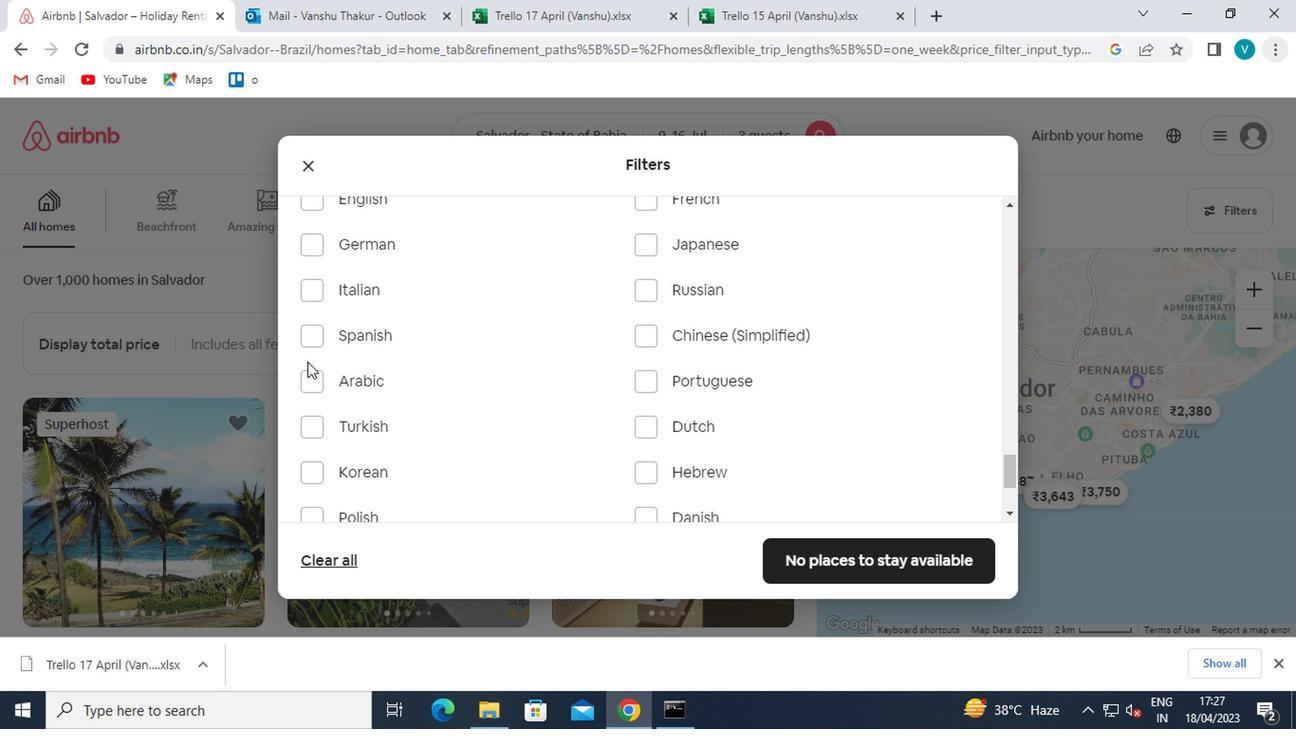 
Action: Mouse moved to (858, 557)
Screenshot: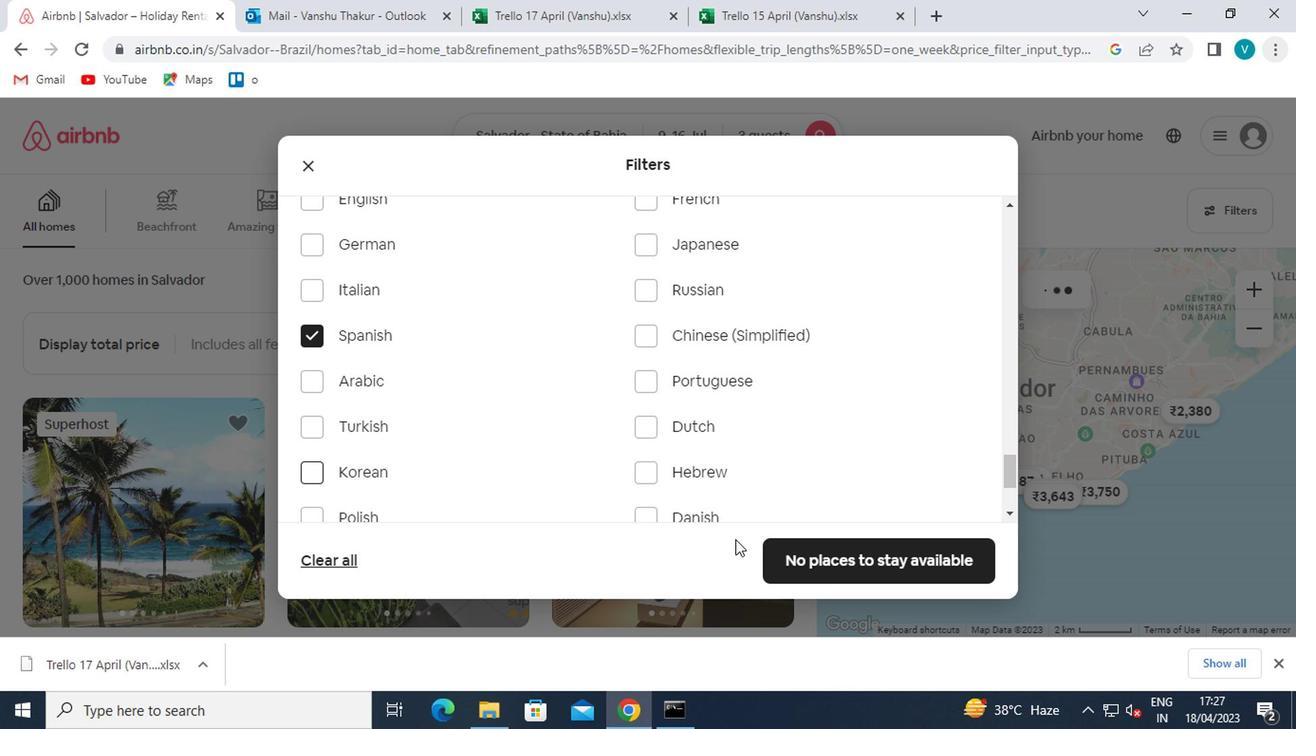 
Action: Mouse pressed left at (858, 557)
Screenshot: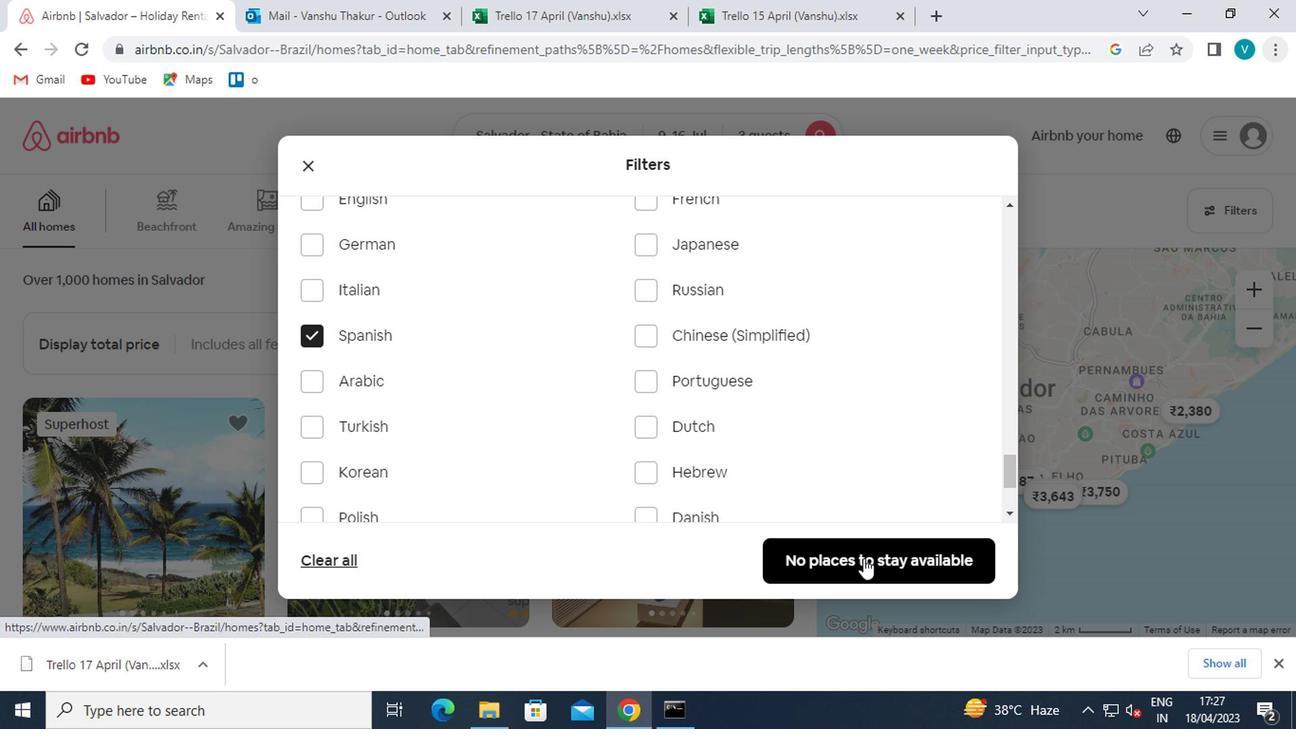 
Action: Mouse moved to (856, 553)
Screenshot: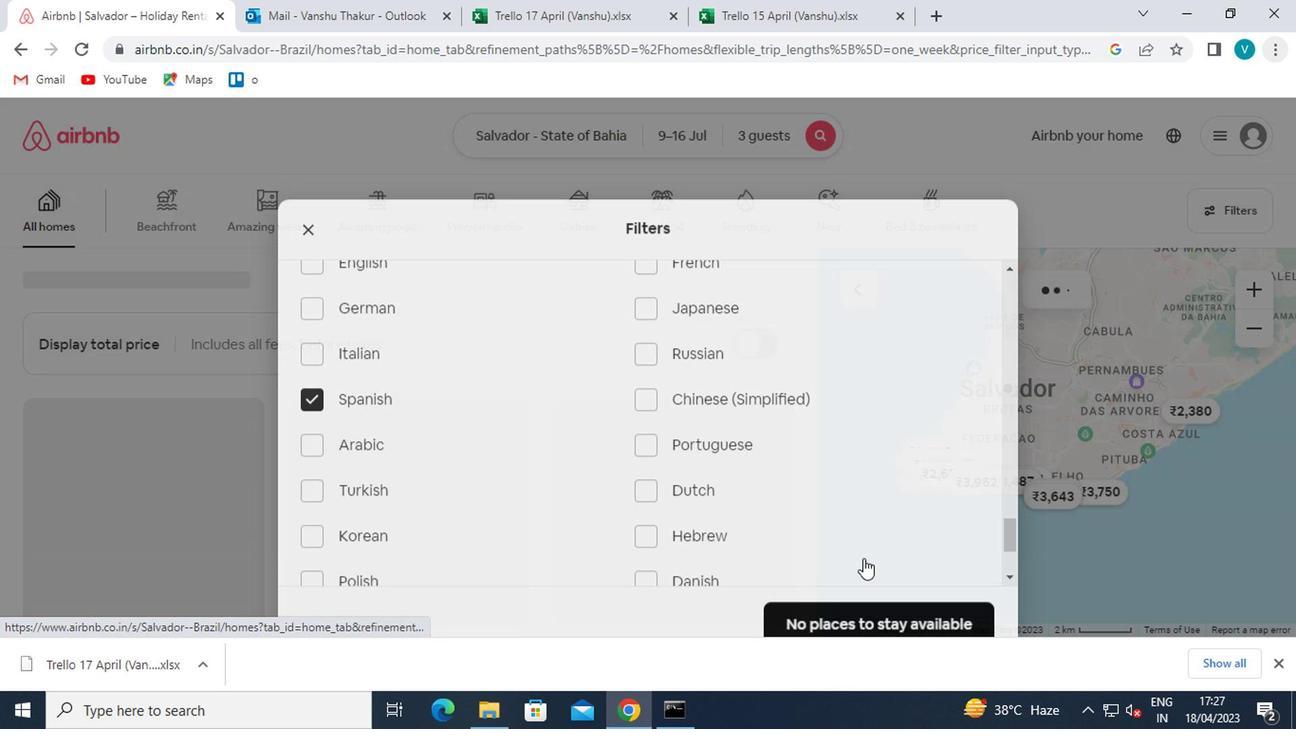 
